 Task: Compose an email with the signature Charlotte Hill with the subject Request for a recommendation and the message Thank you for bringing this to our attention. from softage.1@softage.net to softage.4@softage.net and softage.5@softage.net with CC to softage.6@softage.net, select the message and change font size to large, align the email to center Send the email
Action: Mouse moved to (592, 745)
Screenshot: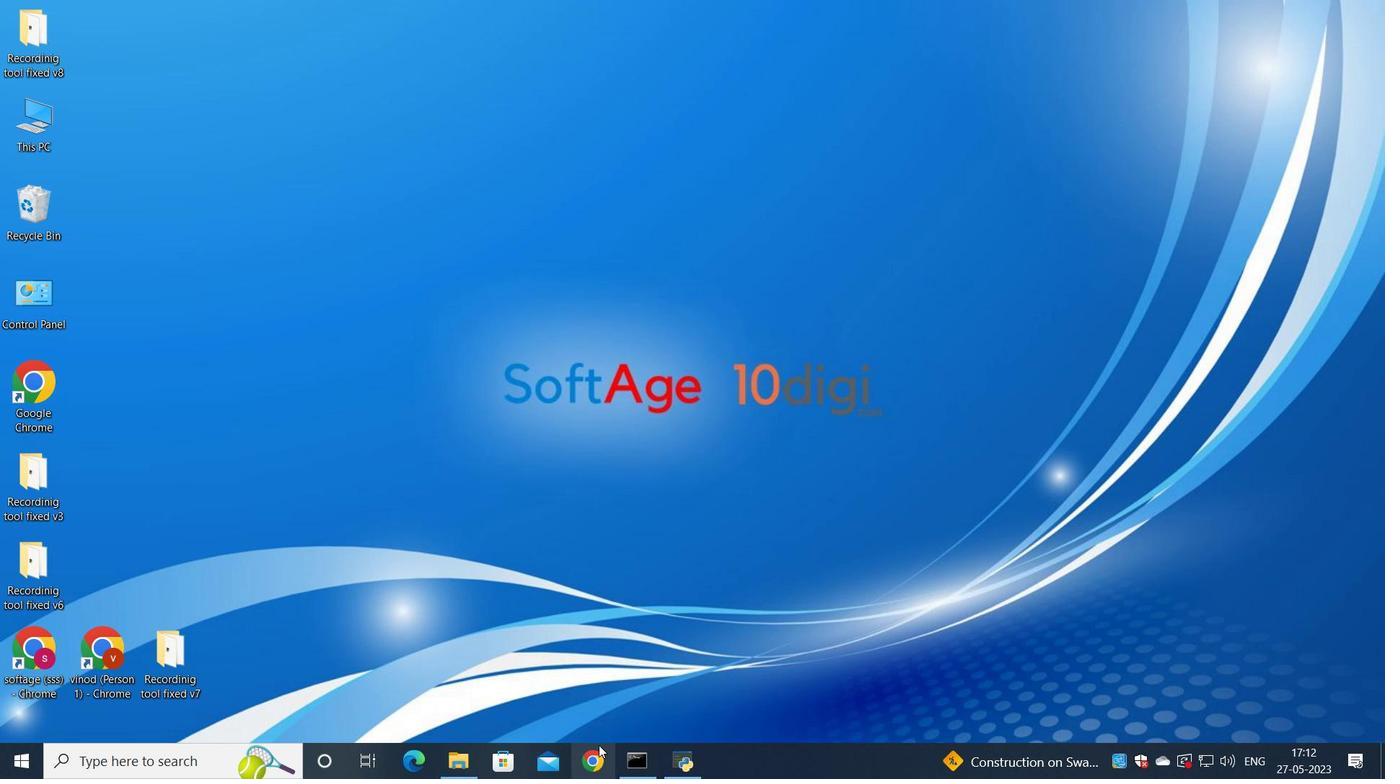 
Action: Mouse pressed left at (592, 745)
Screenshot: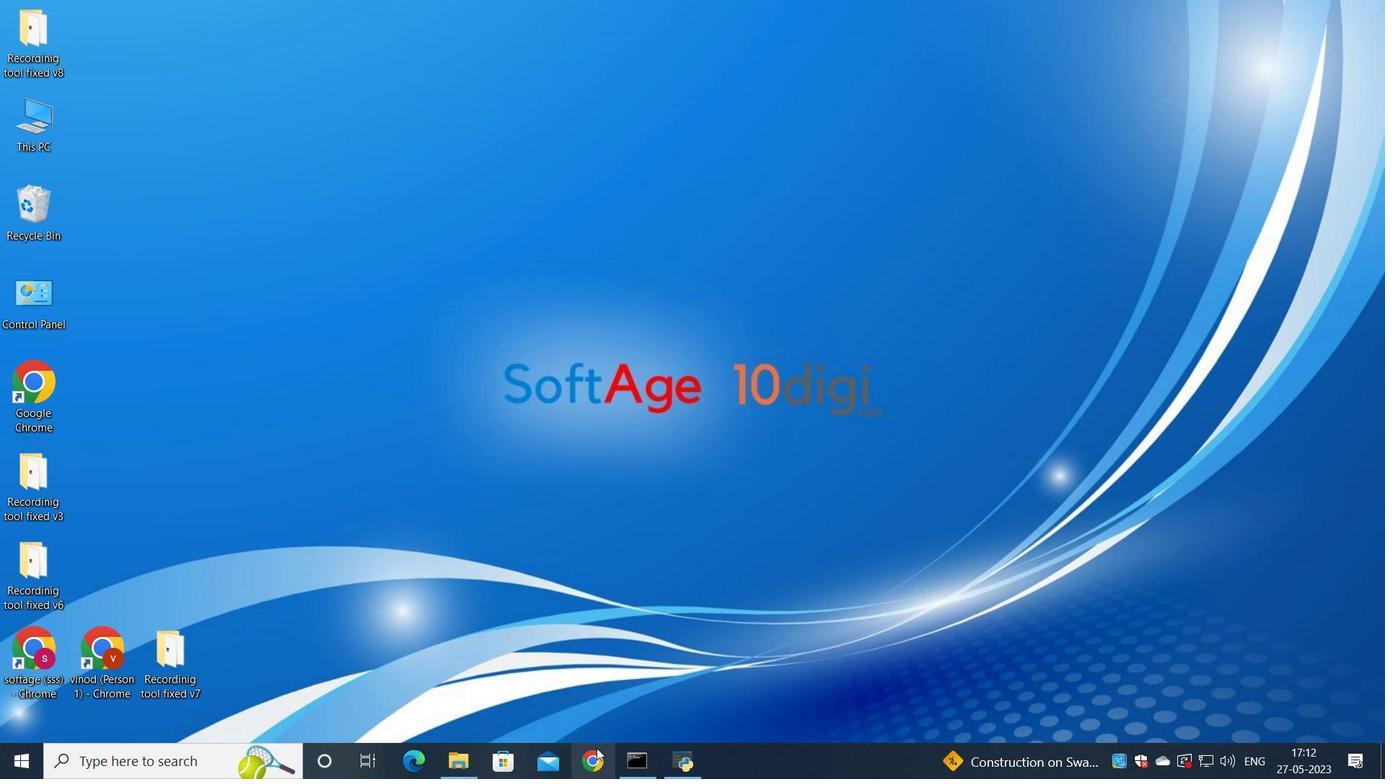 
Action: Mouse moved to (569, 432)
Screenshot: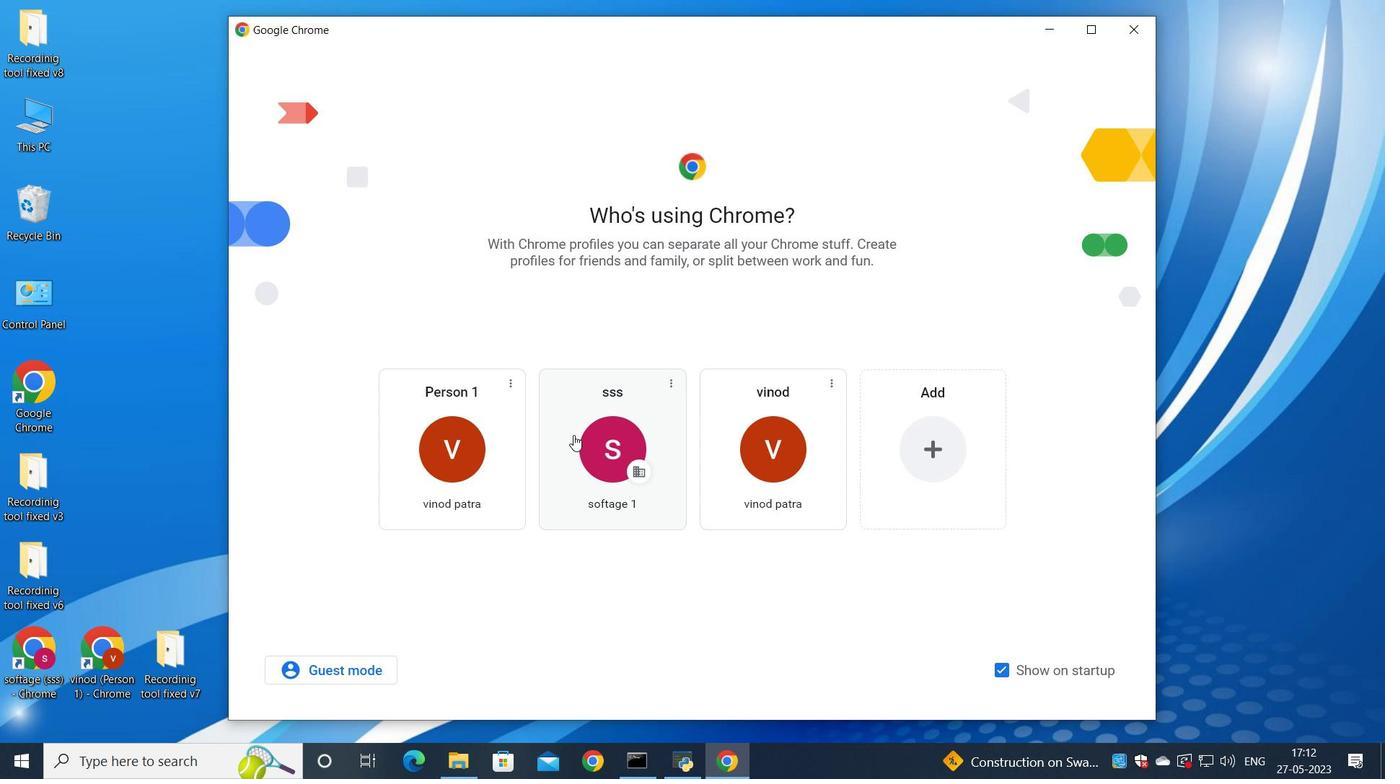 
Action: Mouse pressed left at (569, 432)
Screenshot: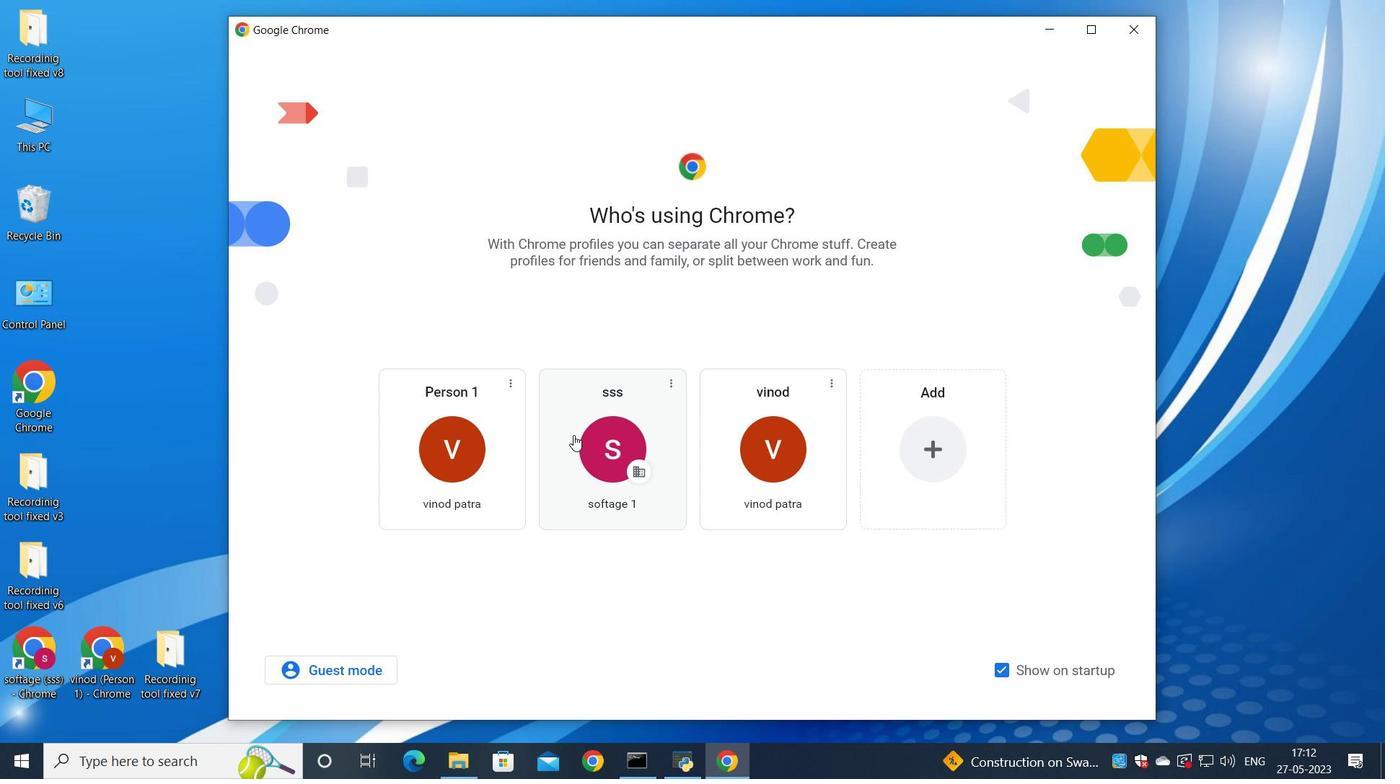 
Action: Mouse moved to (1211, 85)
Screenshot: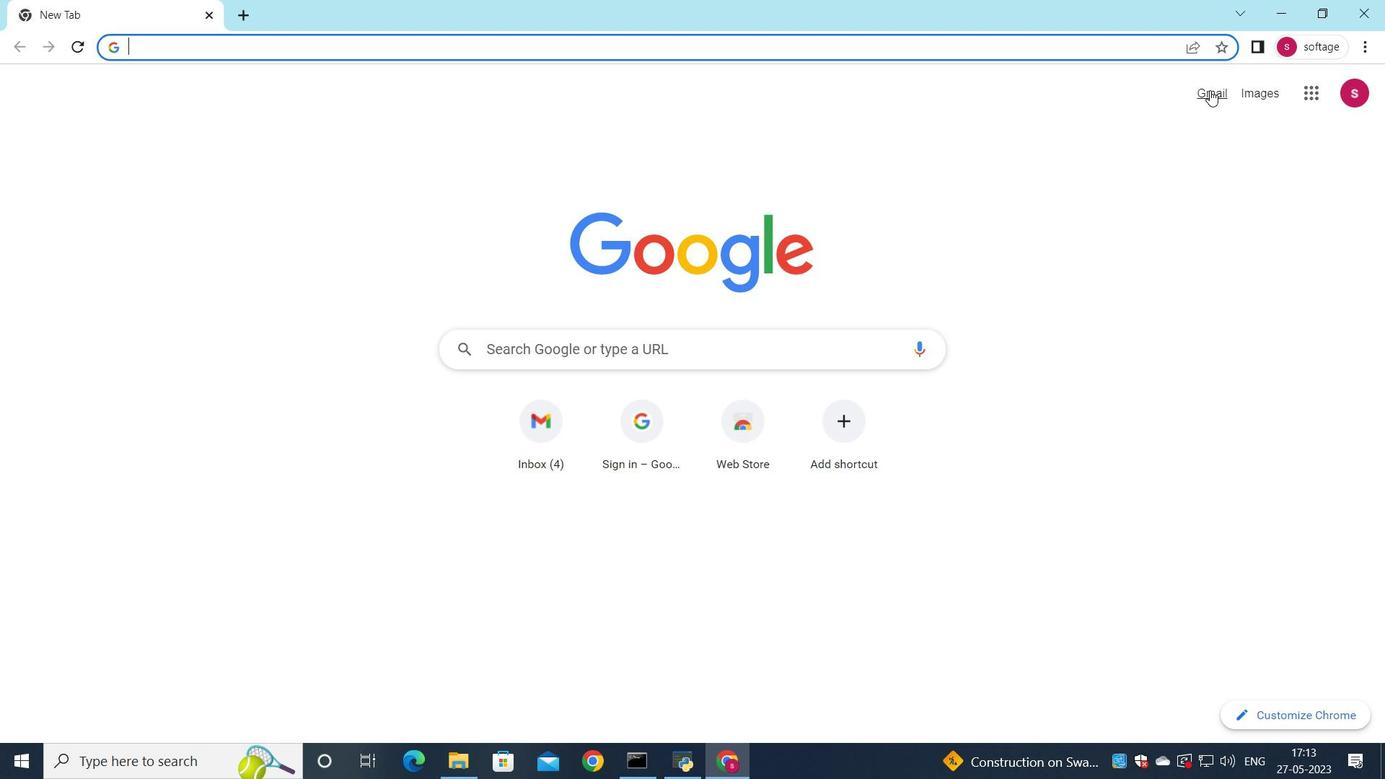 
Action: Mouse pressed left at (1211, 85)
Screenshot: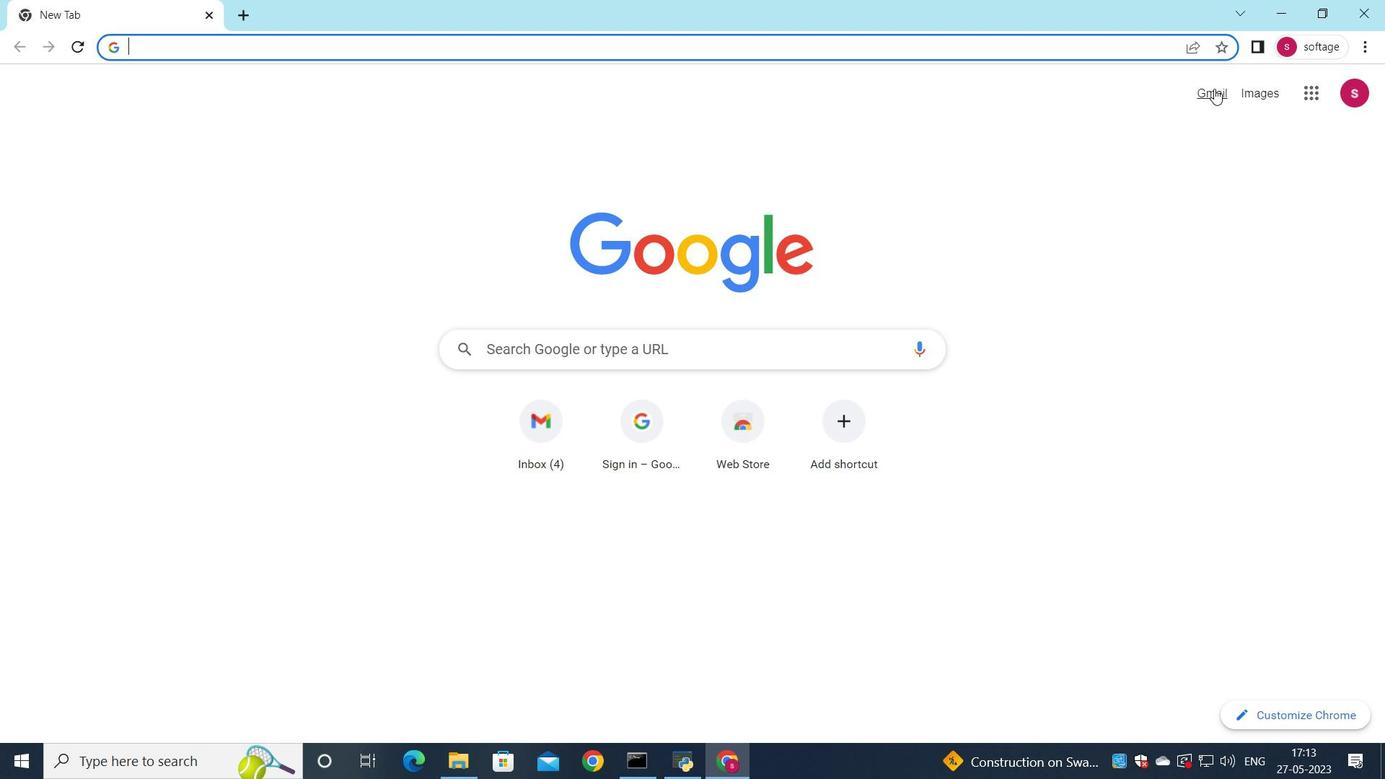 
Action: Mouse moved to (1183, 121)
Screenshot: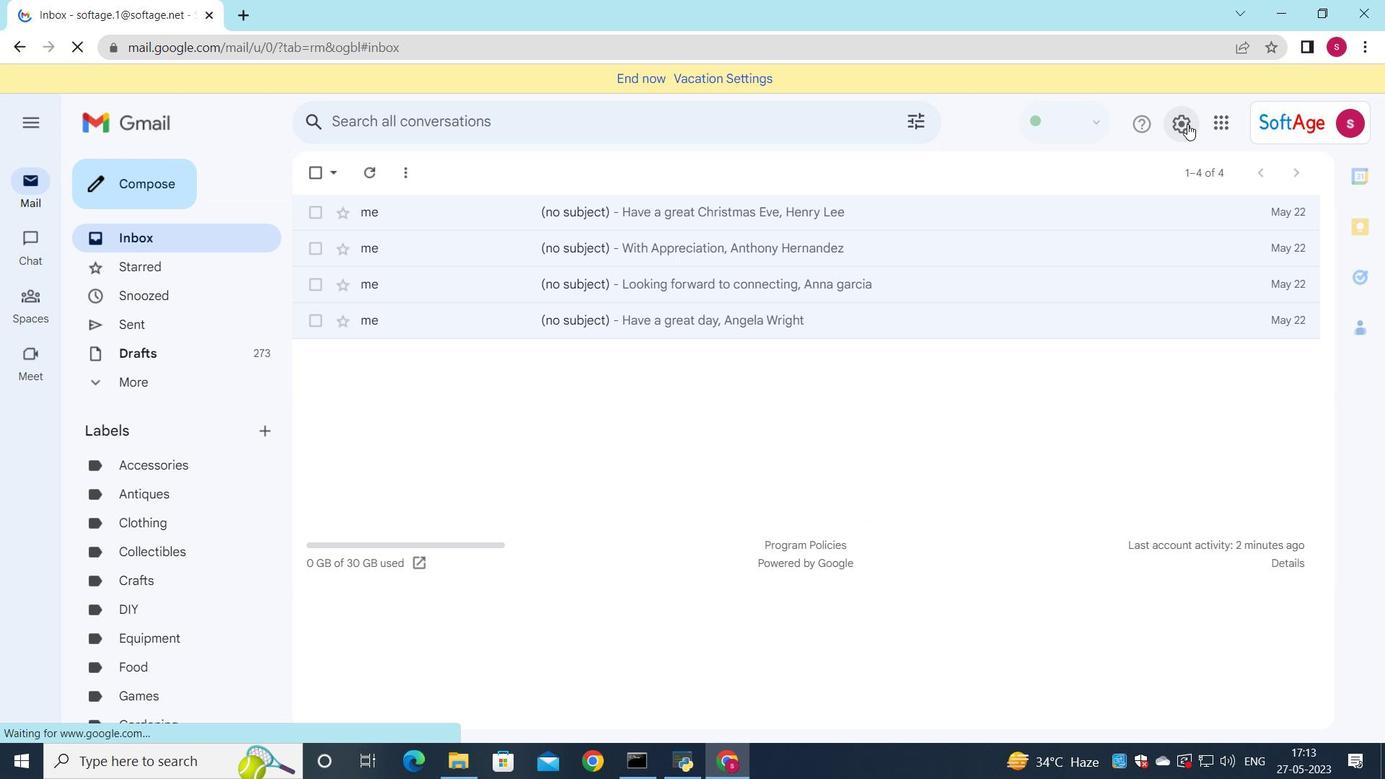 
Action: Mouse pressed left at (1183, 121)
Screenshot: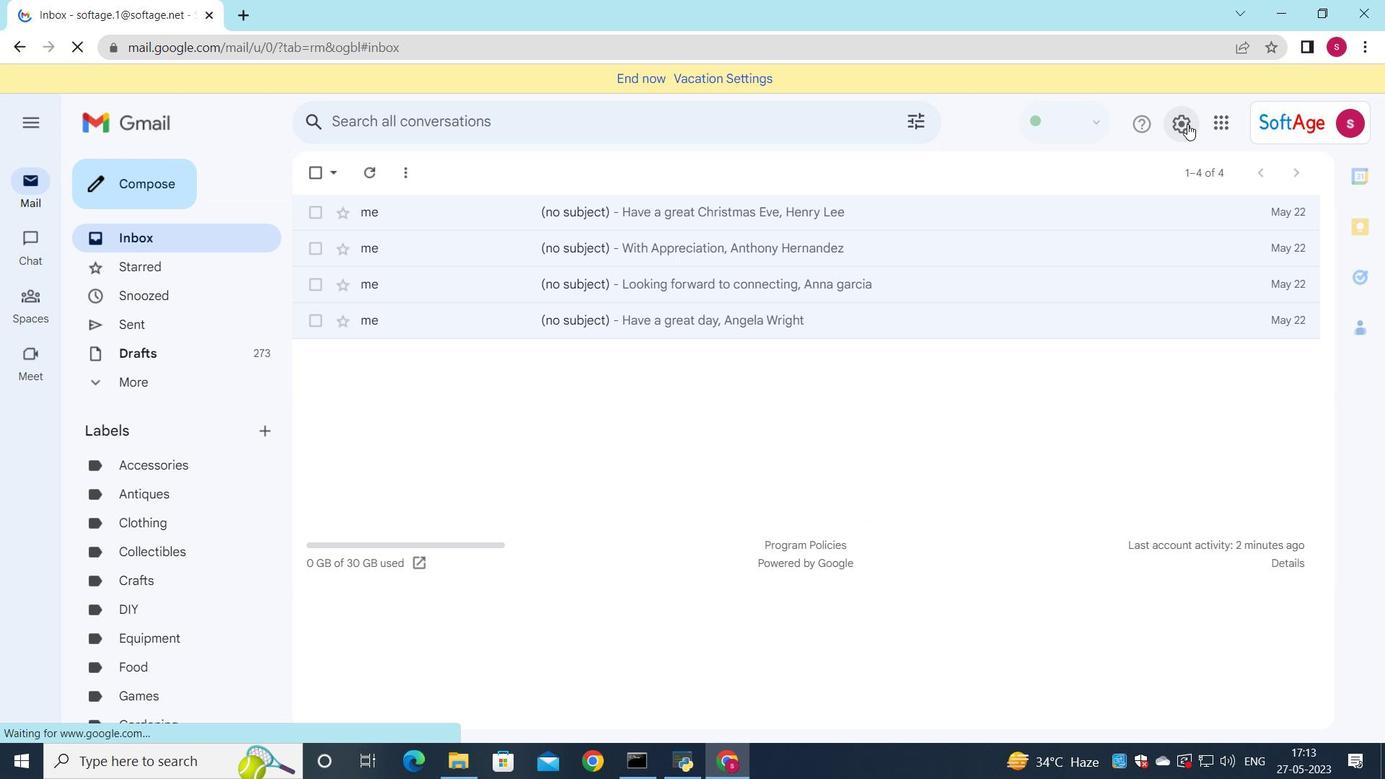 
Action: Mouse moved to (1171, 204)
Screenshot: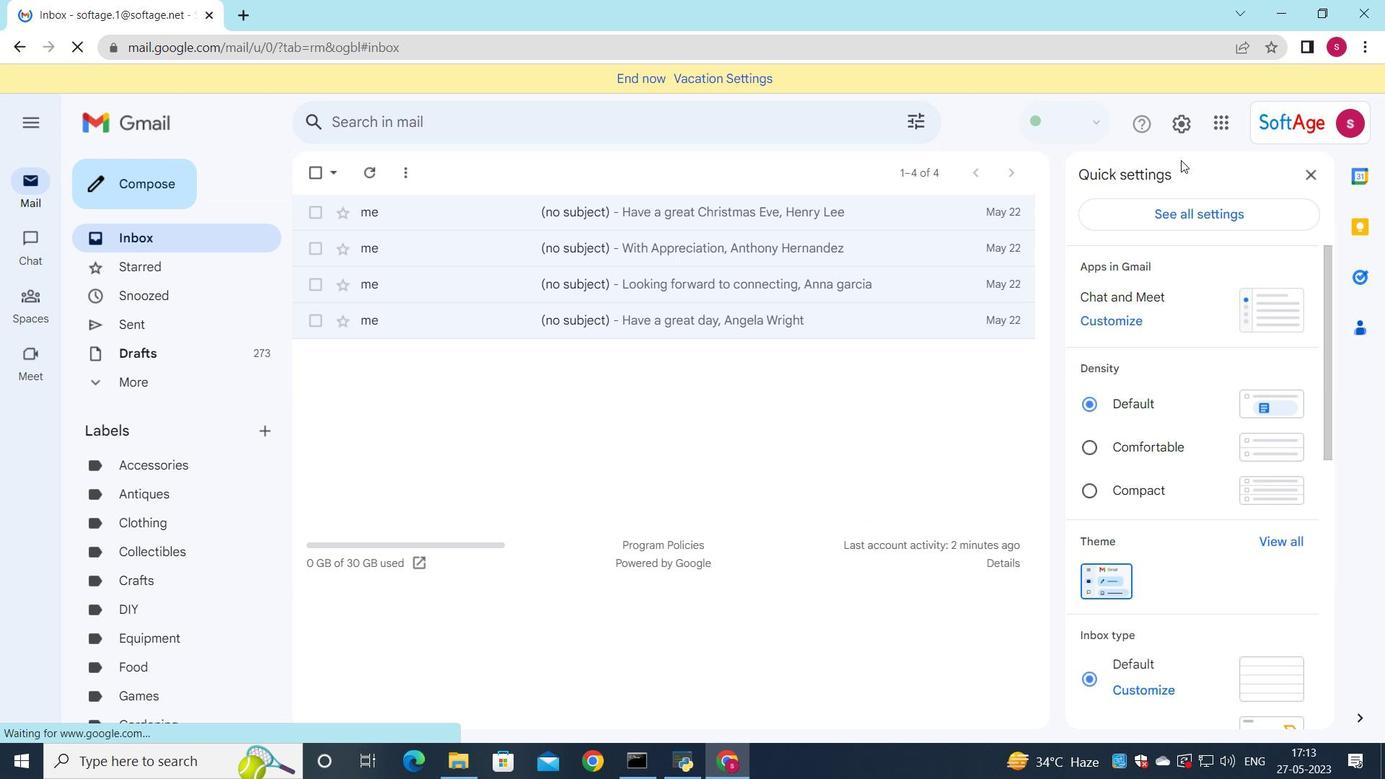 
Action: Mouse pressed left at (1171, 204)
Screenshot: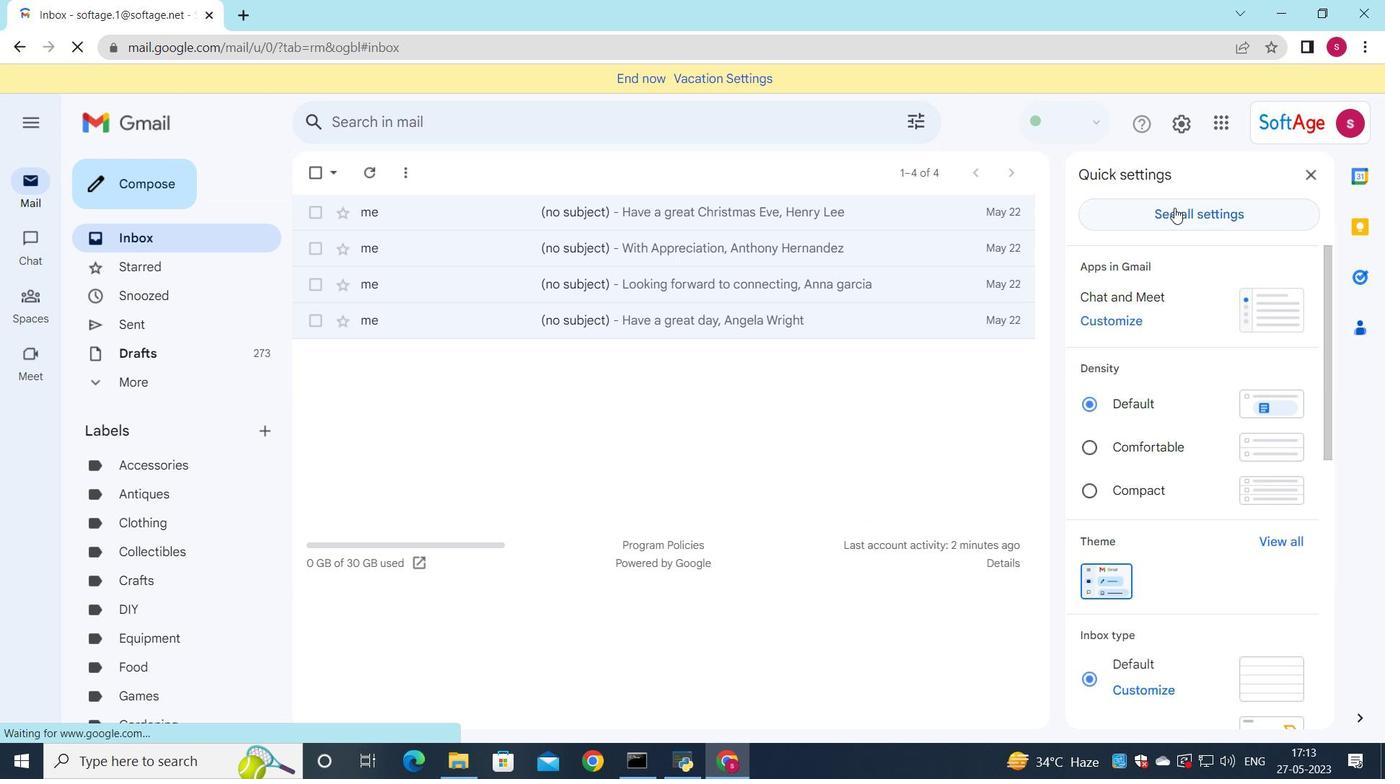 
Action: Mouse moved to (716, 394)
Screenshot: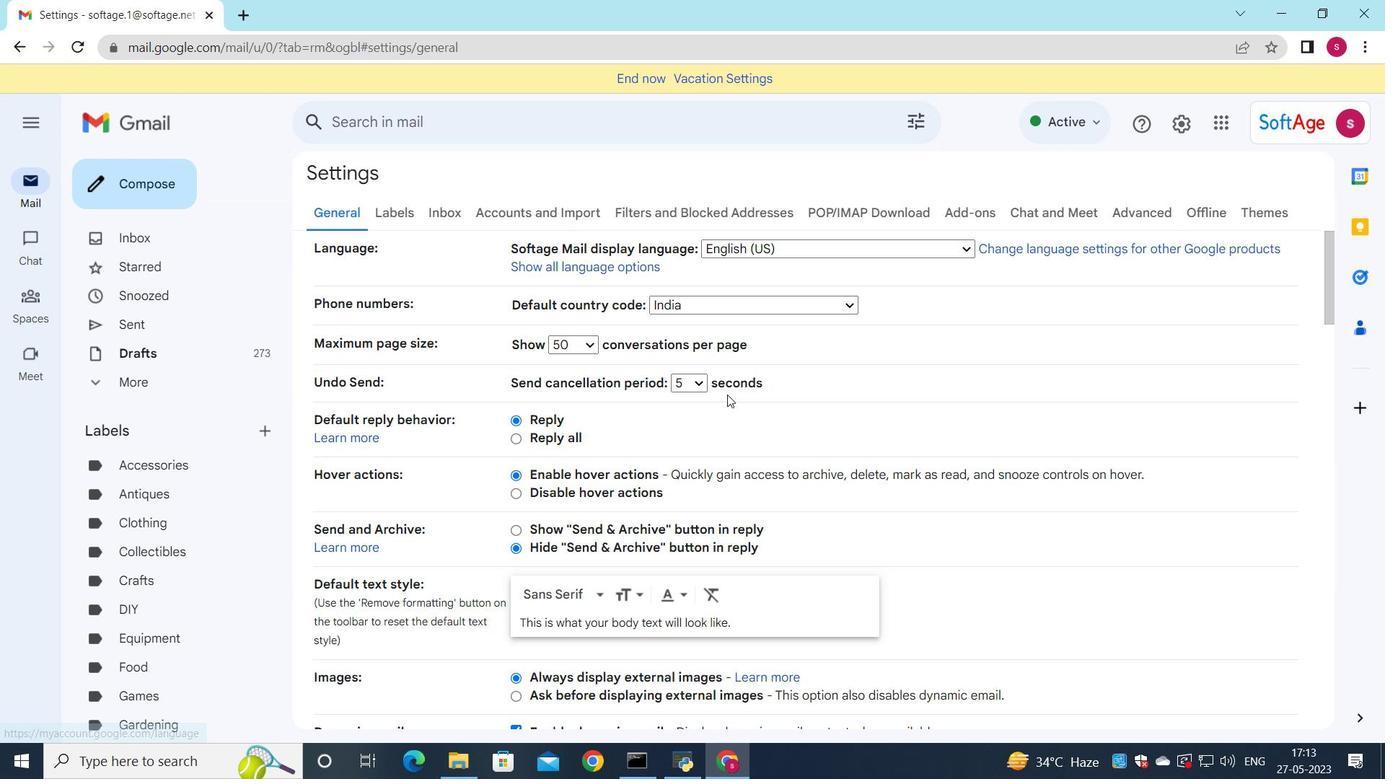 
Action: Mouse scrolled (716, 393) with delta (0, 0)
Screenshot: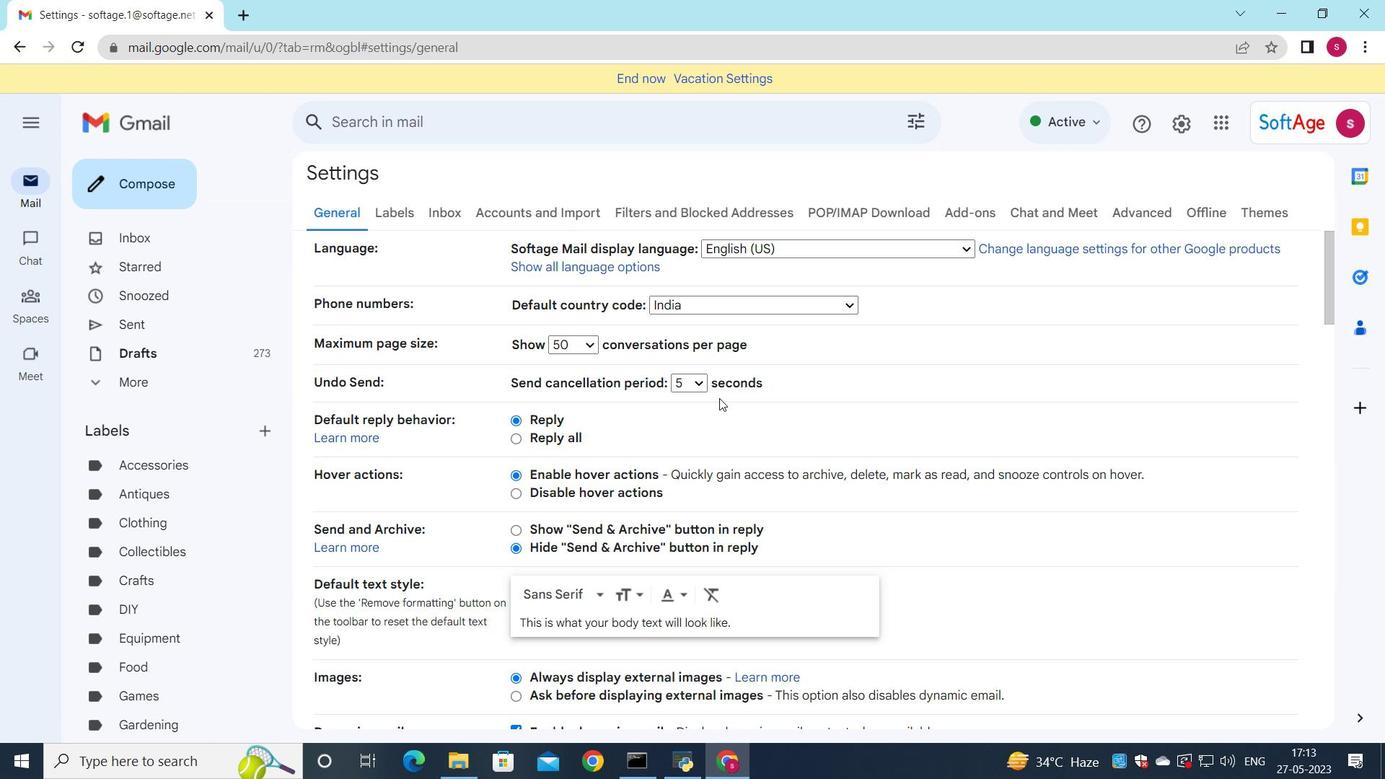 
Action: Mouse scrolled (716, 393) with delta (0, 0)
Screenshot: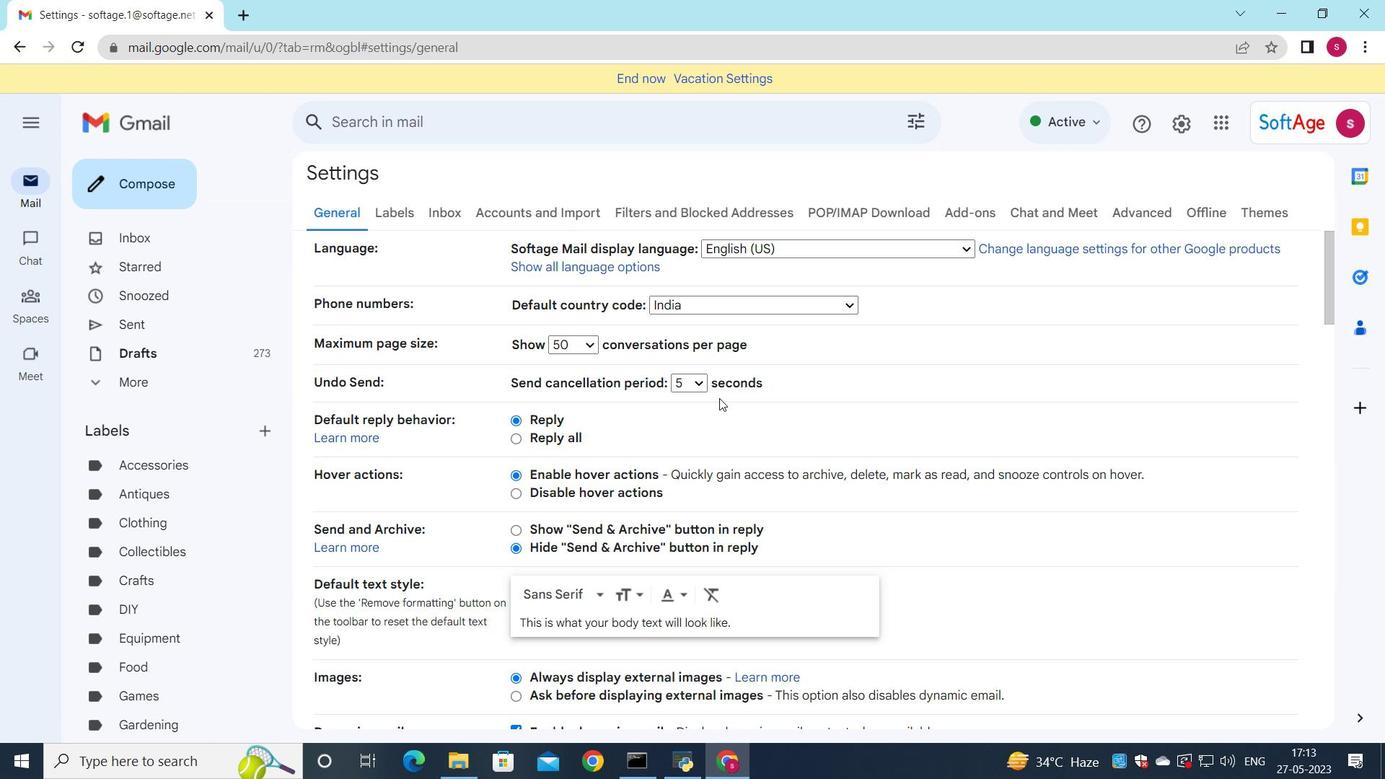 
Action: Mouse moved to (716, 393)
Screenshot: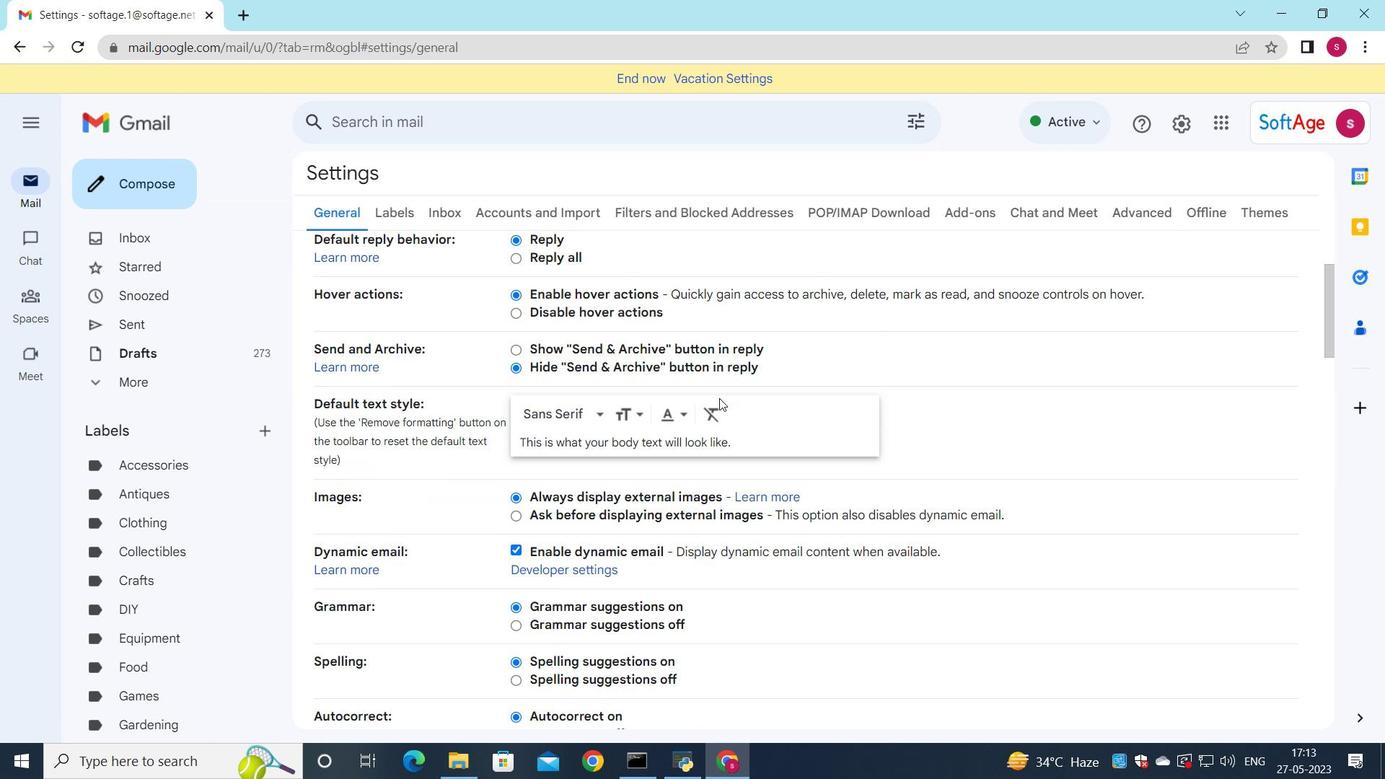
Action: Mouse scrolled (716, 392) with delta (0, 0)
Screenshot: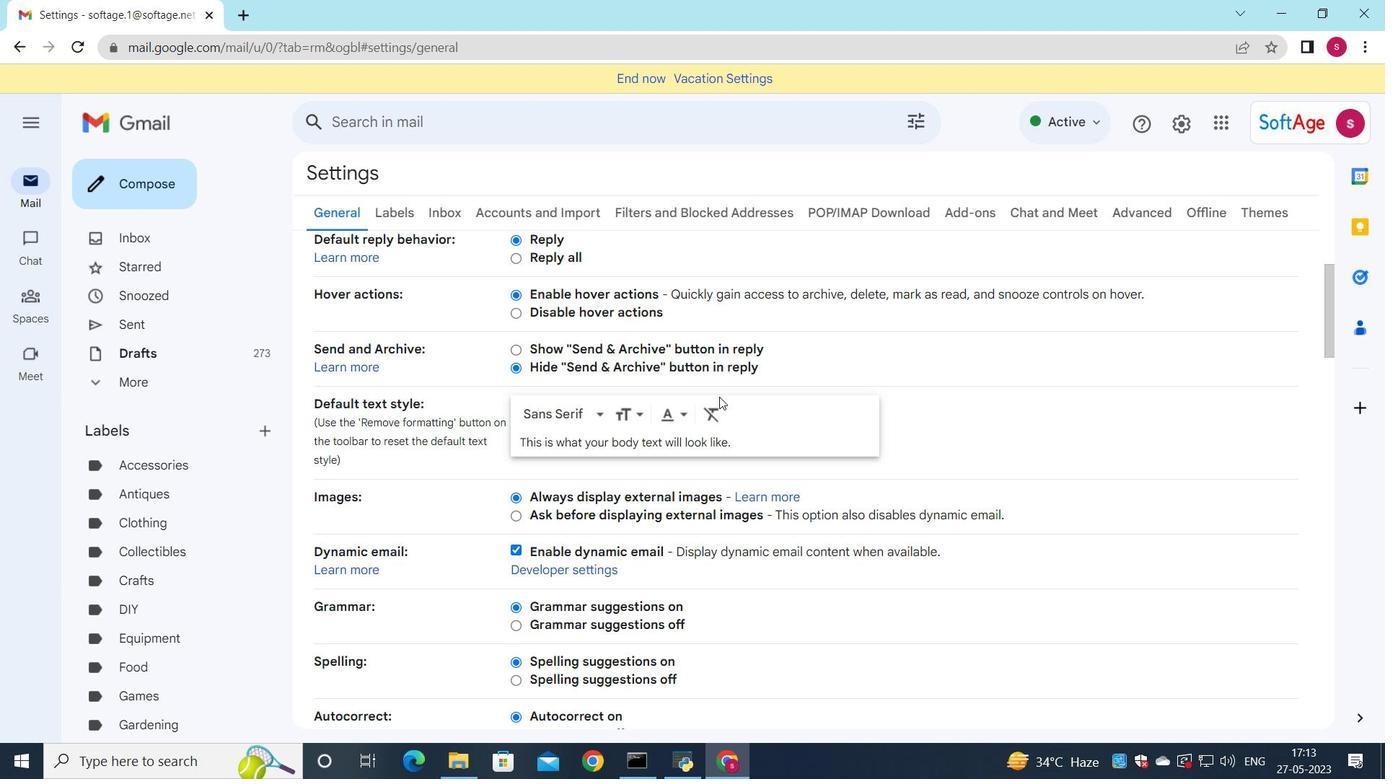 
Action: Mouse scrolled (716, 392) with delta (0, 0)
Screenshot: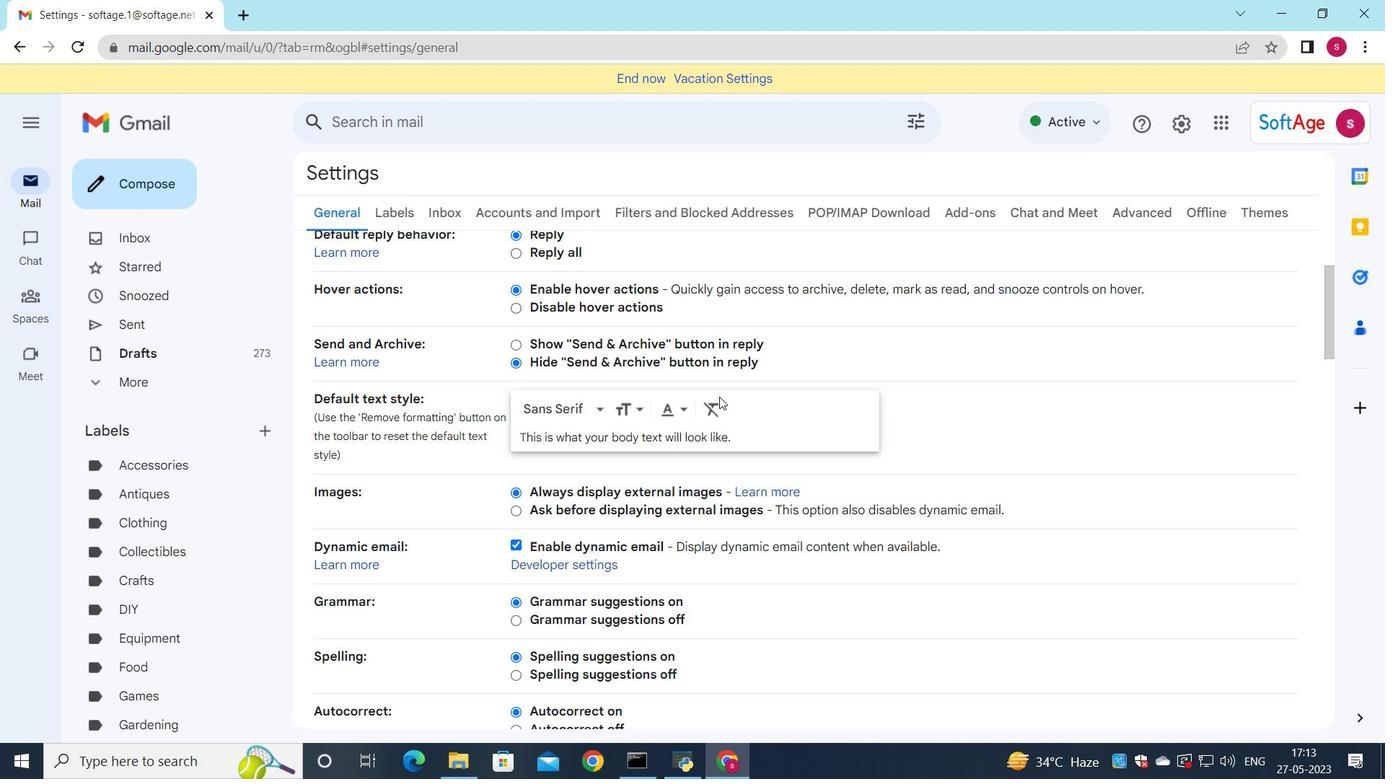 
Action: Mouse scrolled (716, 392) with delta (0, 0)
Screenshot: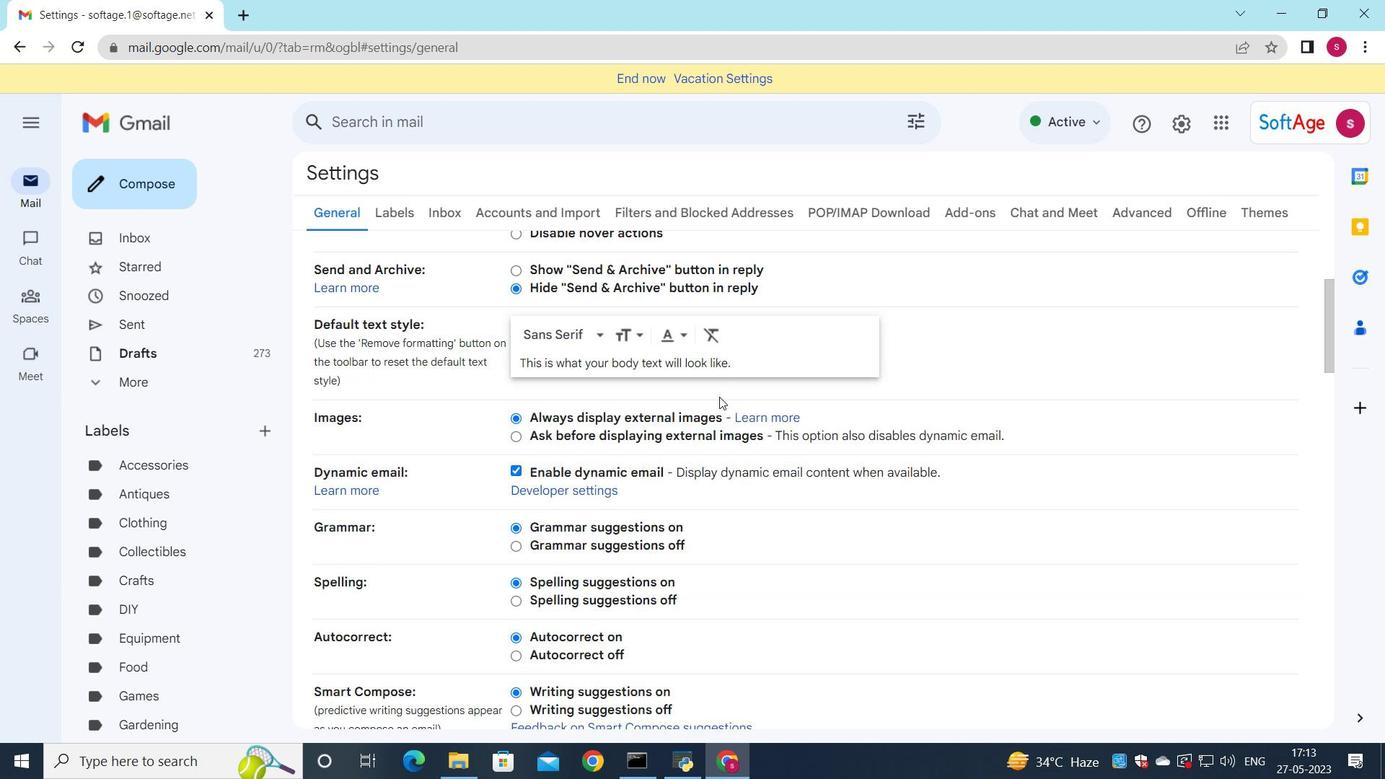 
Action: Mouse scrolled (716, 392) with delta (0, 0)
Screenshot: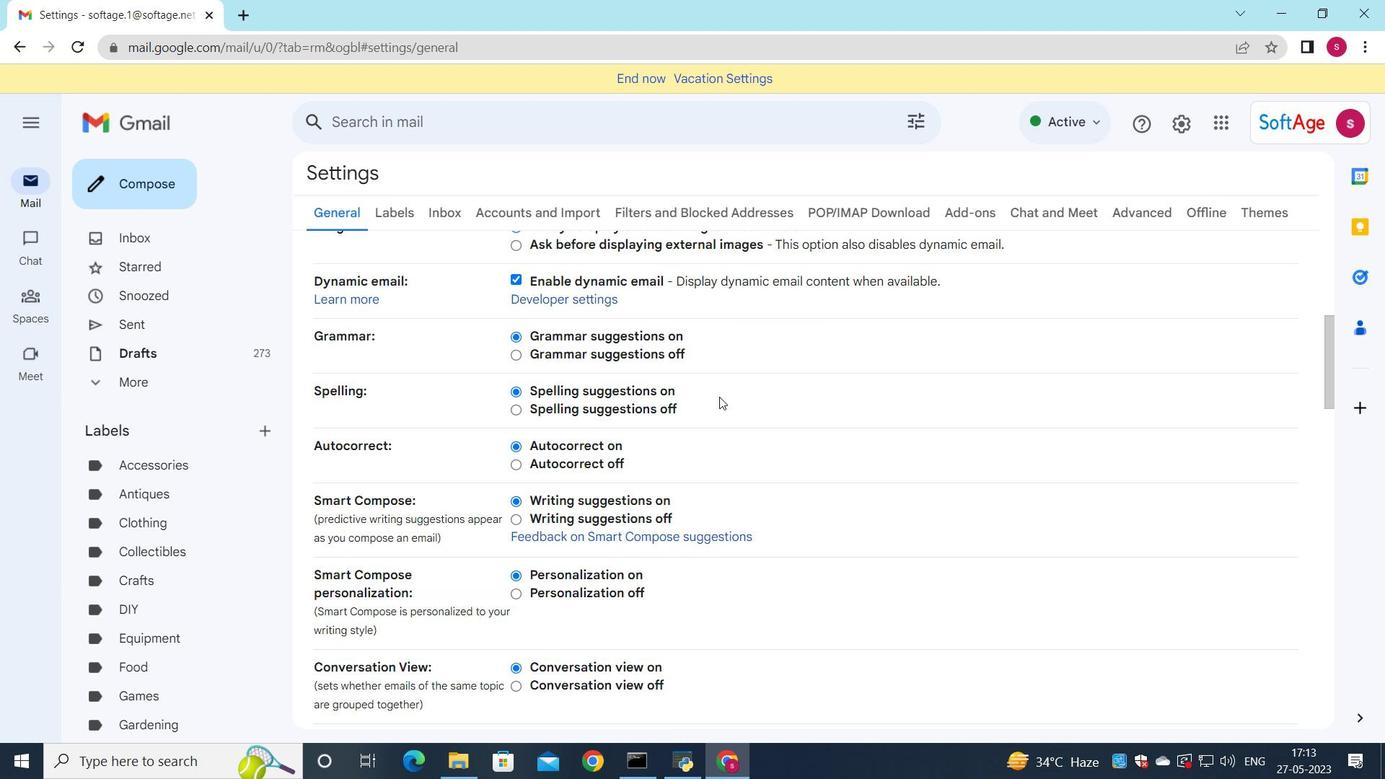
Action: Mouse scrolled (716, 392) with delta (0, 0)
Screenshot: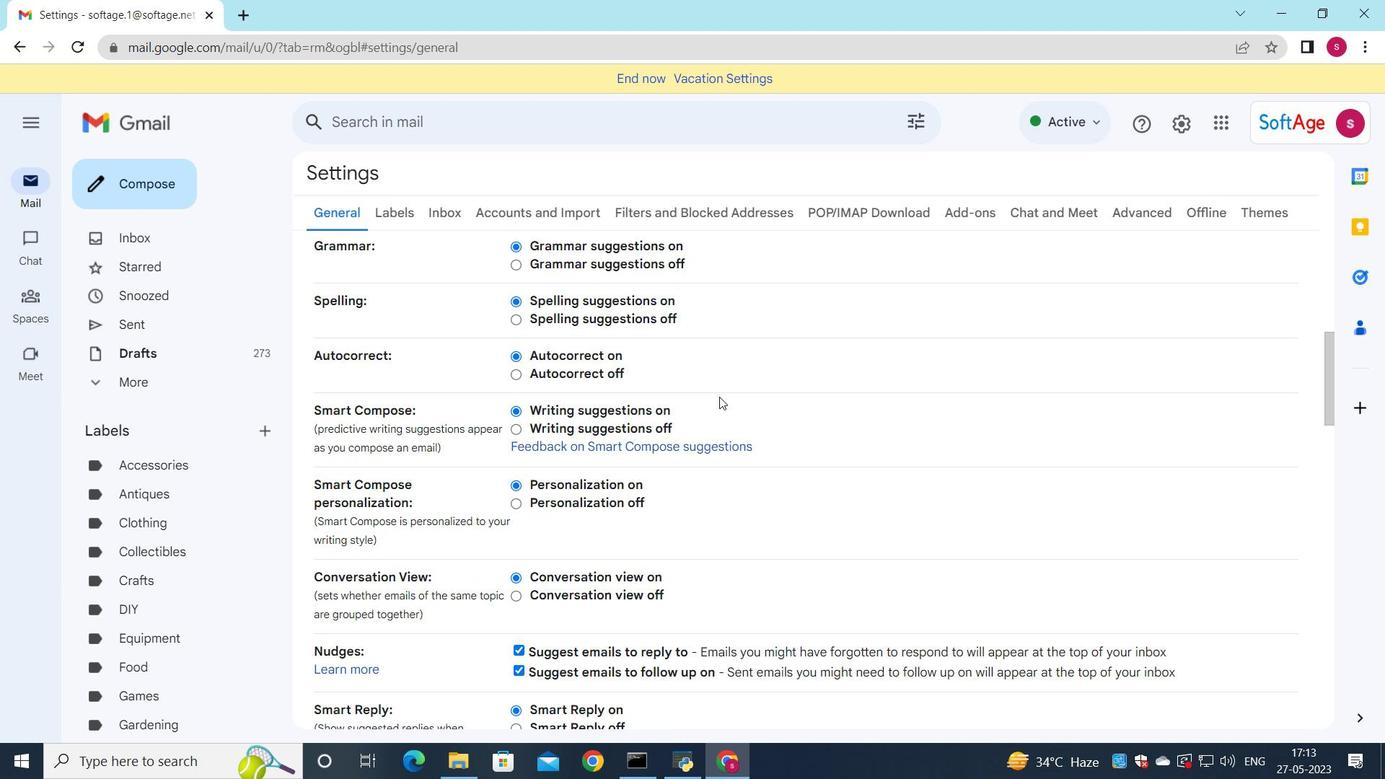 
Action: Mouse scrolled (716, 392) with delta (0, 0)
Screenshot: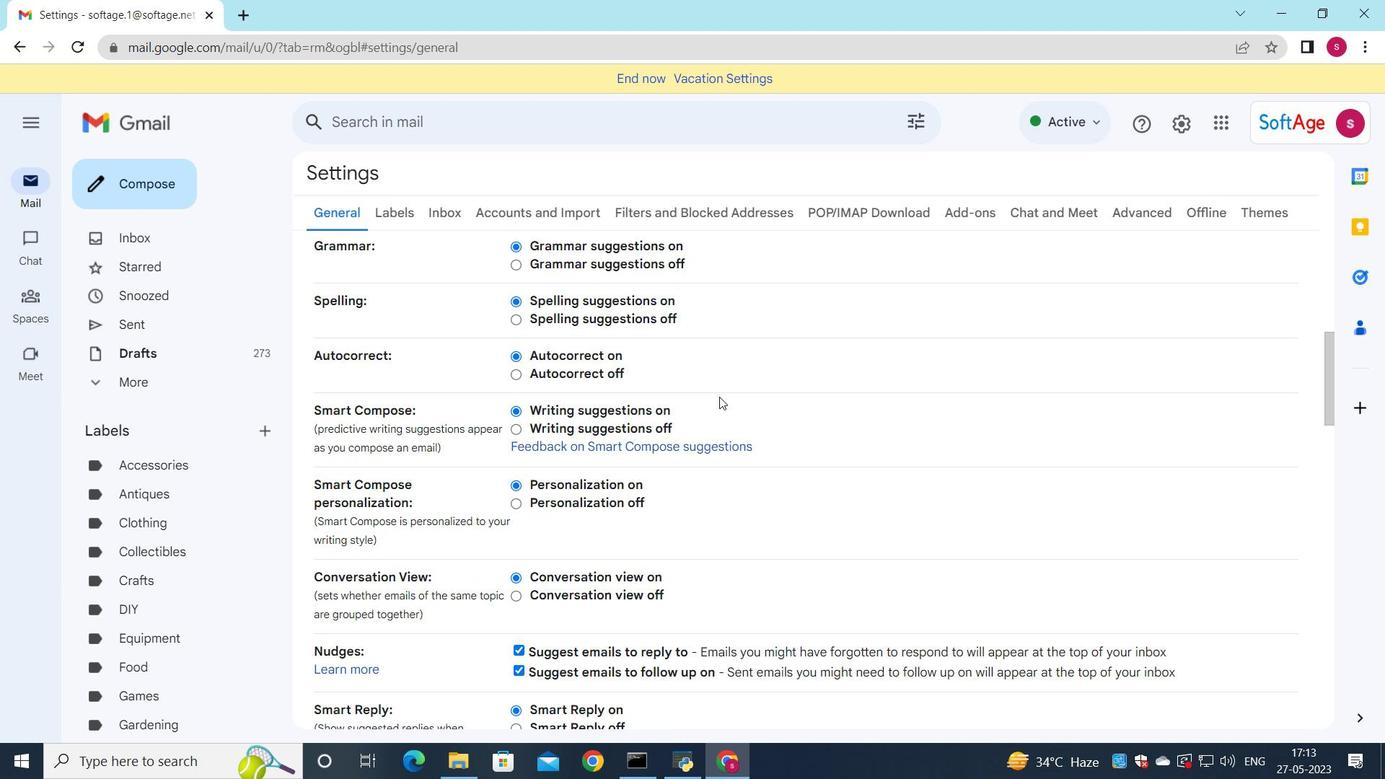
Action: Mouse scrolled (716, 392) with delta (0, 0)
Screenshot: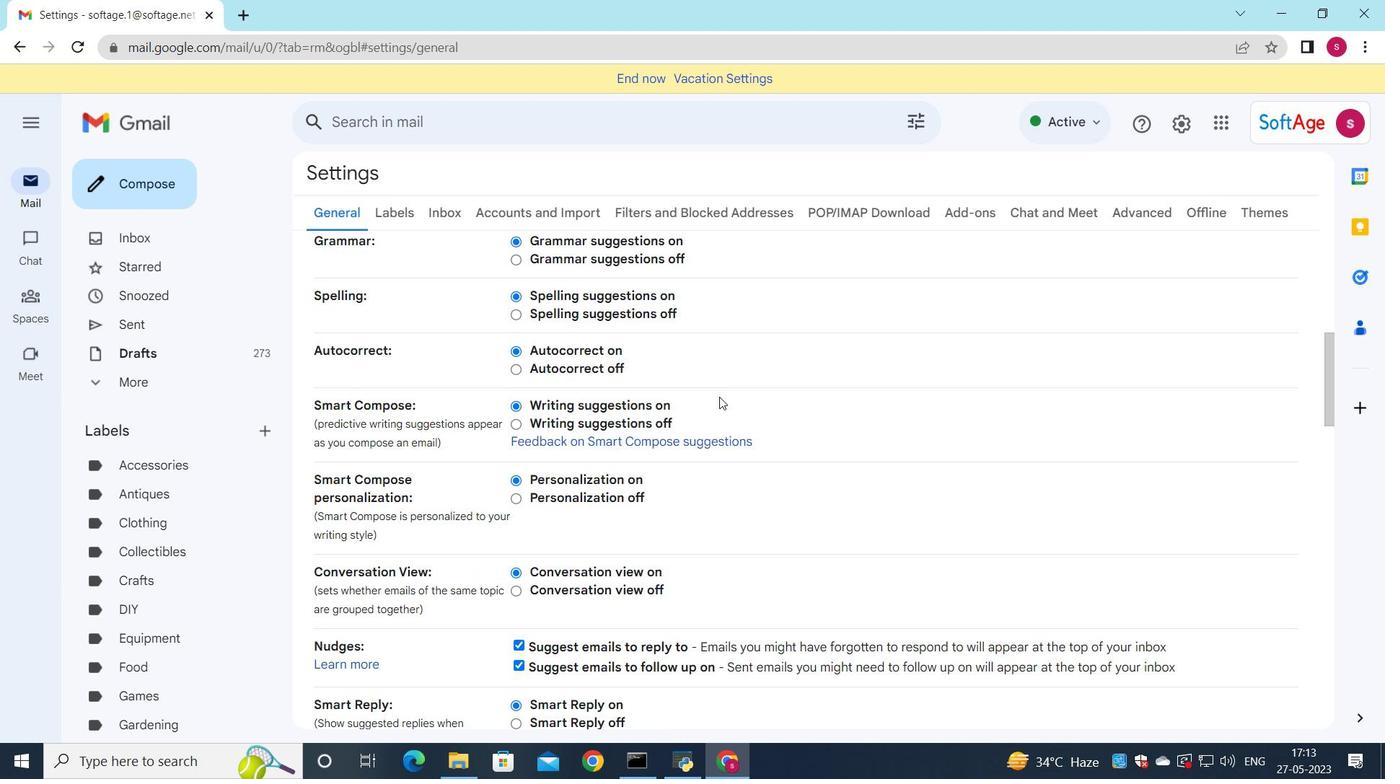 
Action: Mouse scrolled (716, 392) with delta (0, 0)
Screenshot: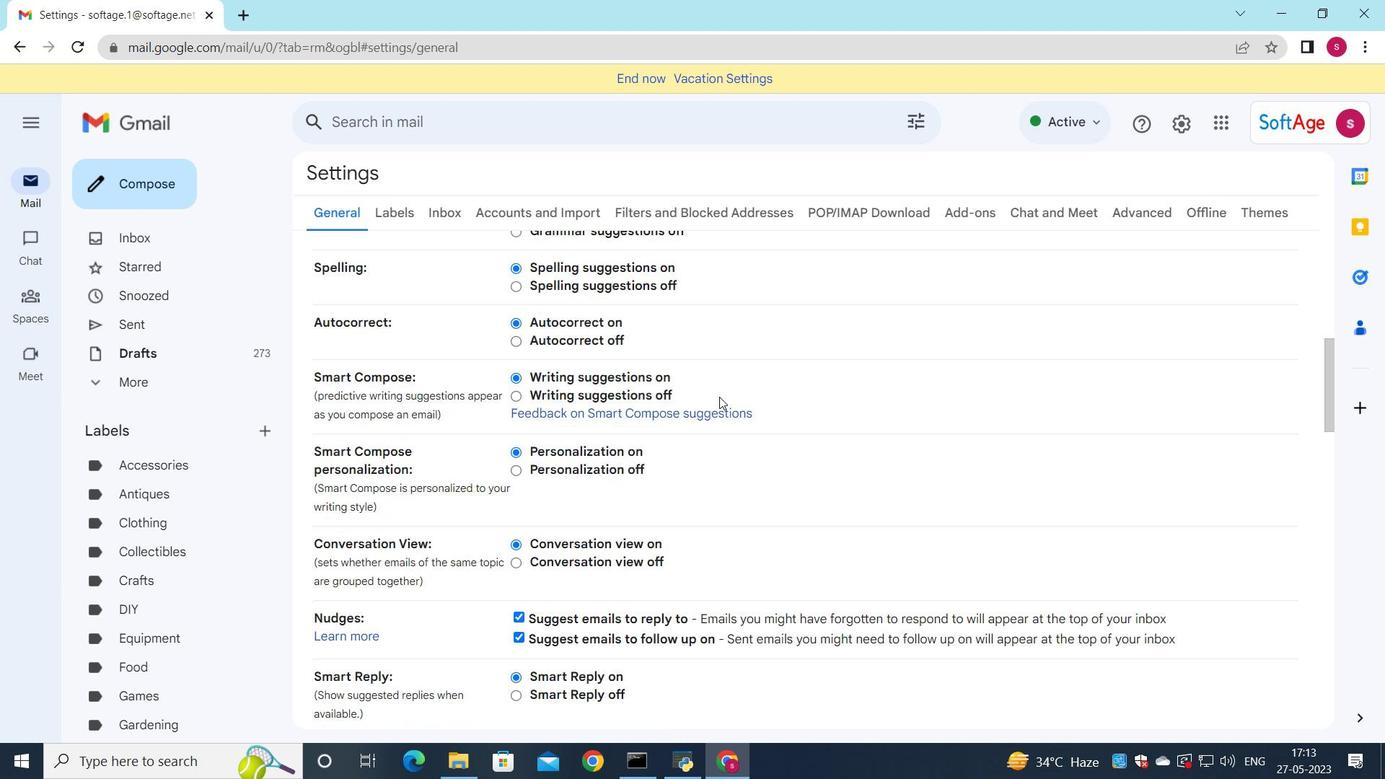 
Action: Mouse moved to (702, 398)
Screenshot: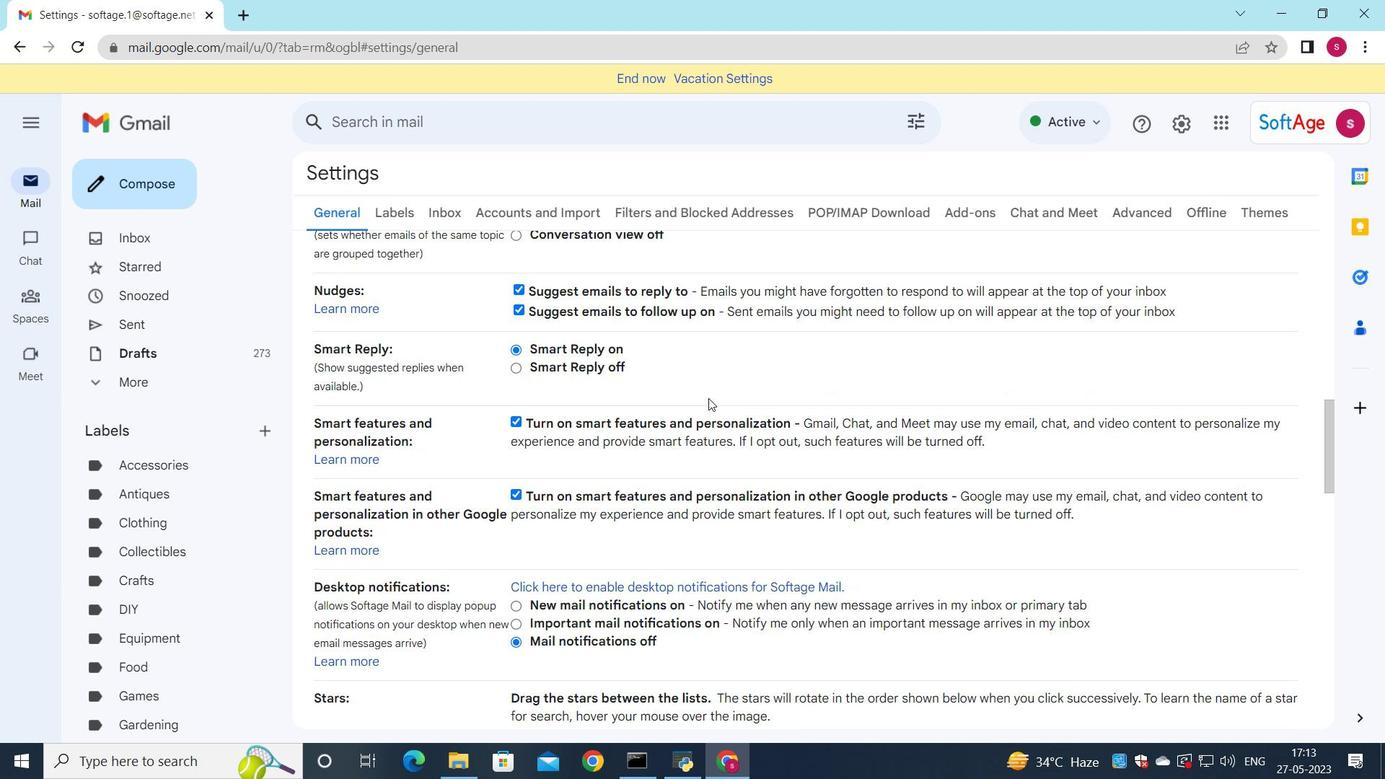 
Action: Mouse scrolled (702, 397) with delta (0, 0)
Screenshot: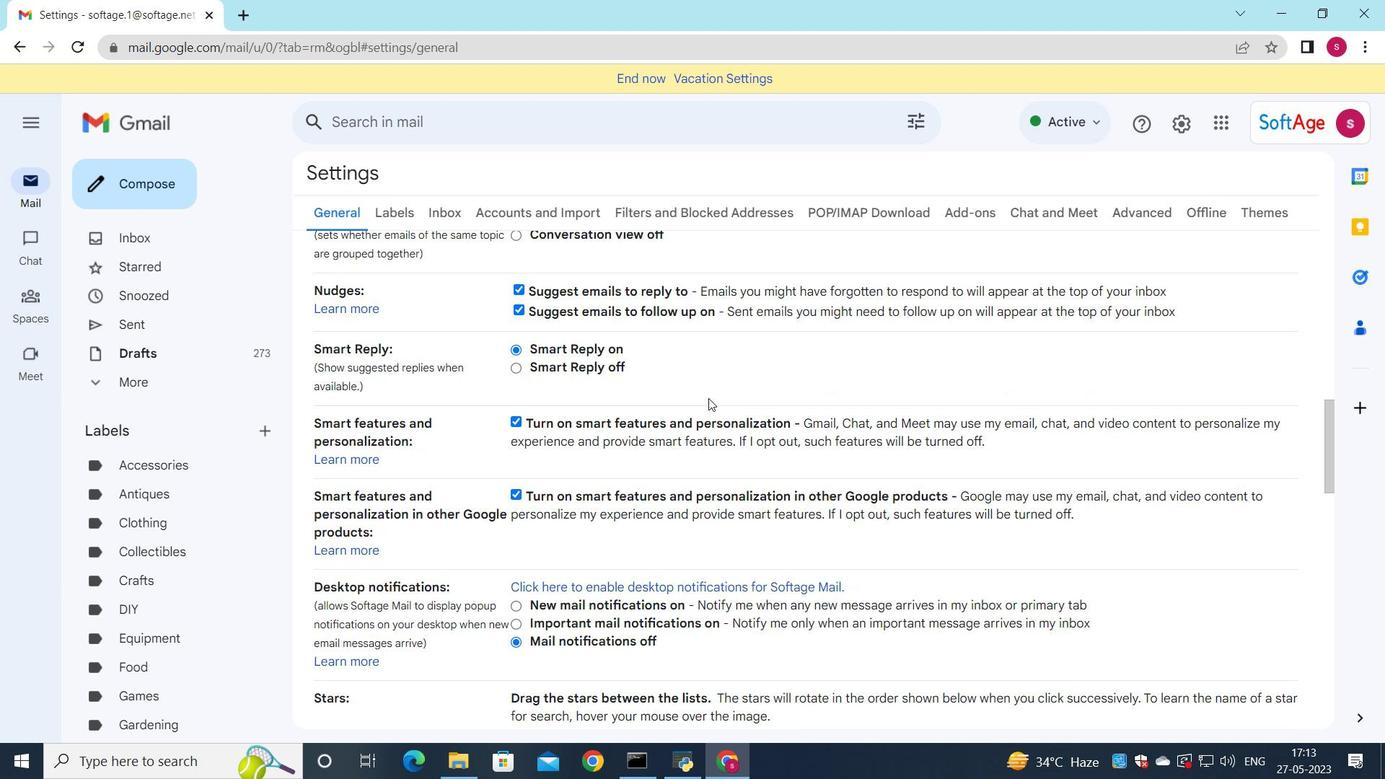 
Action: Mouse moved to (702, 399)
Screenshot: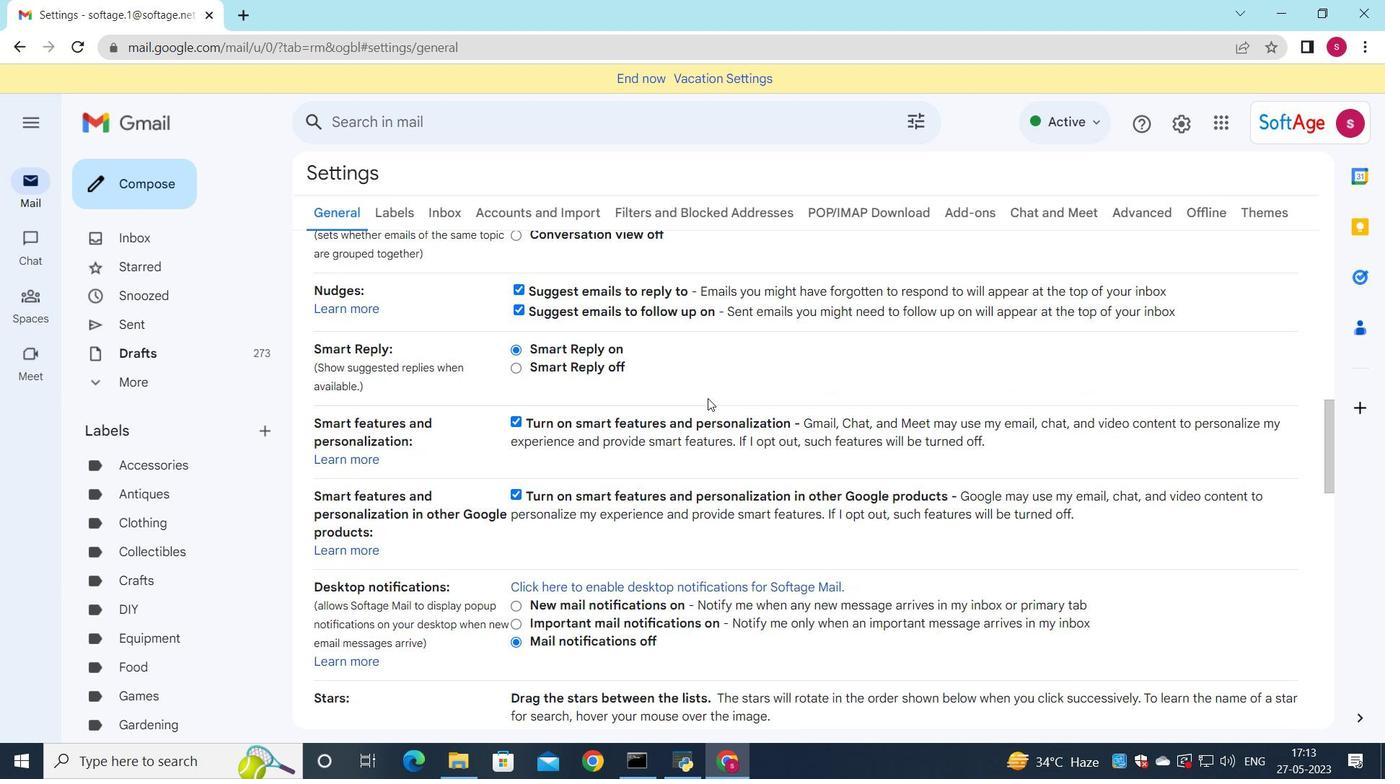 
Action: Mouse scrolled (702, 398) with delta (0, 0)
Screenshot: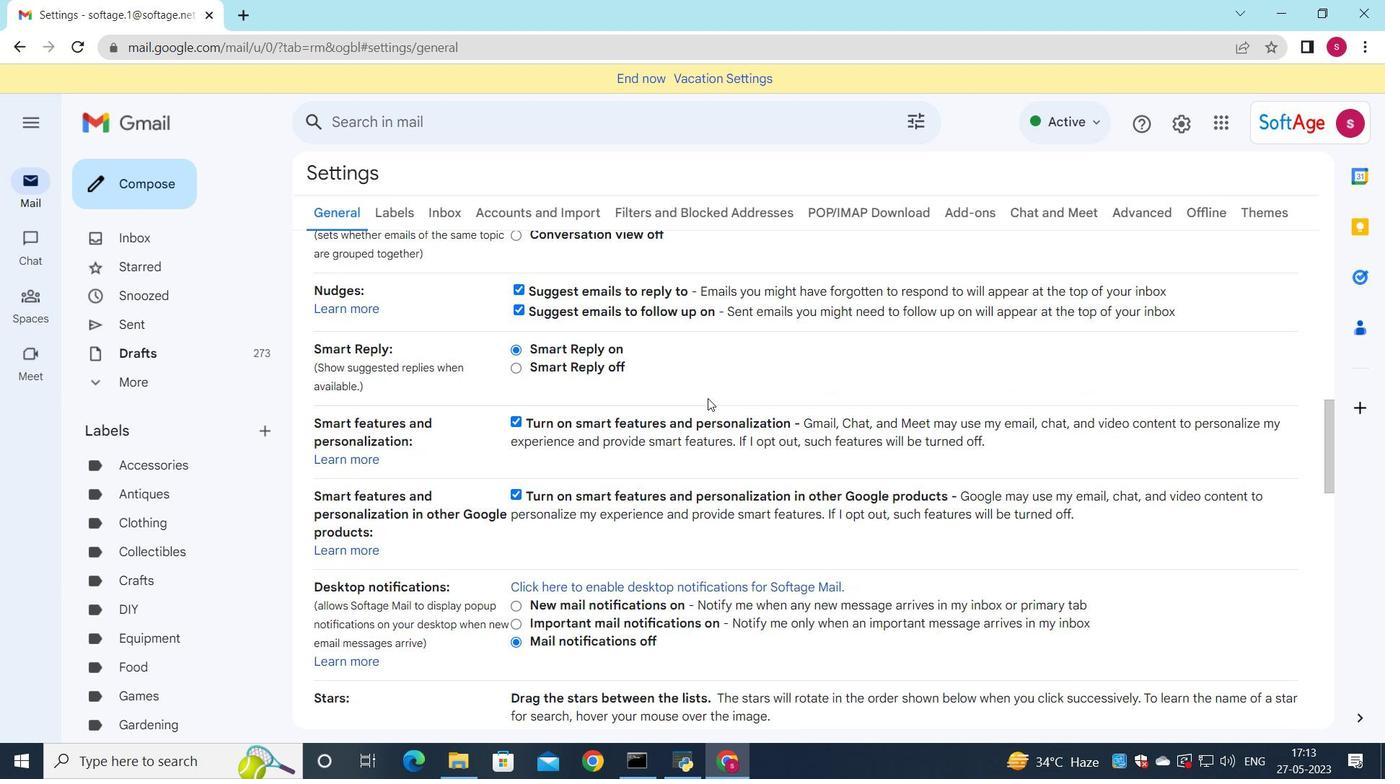 
Action: Mouse moved to (701, 400)
Screenshot: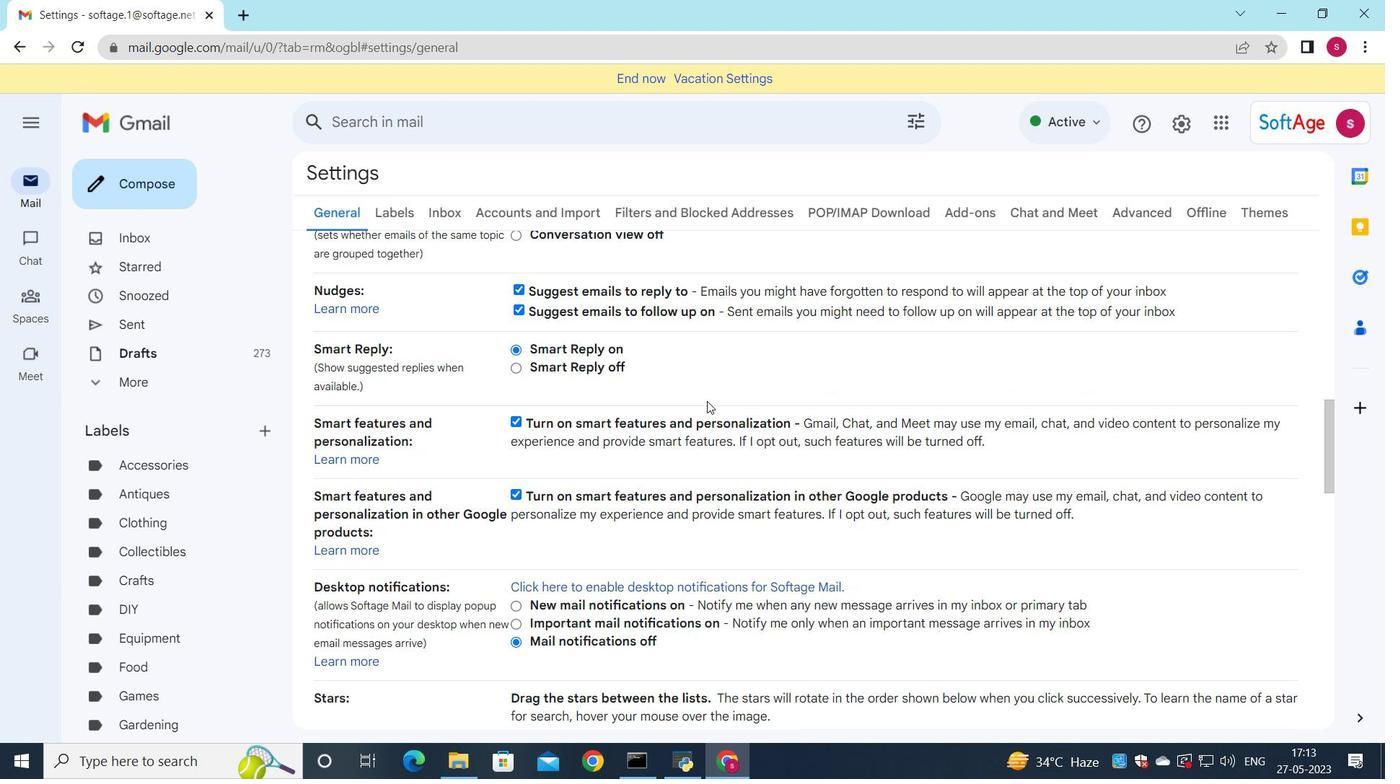 
Action: Mouse scrolled (701, 399) with delta (0, 0)
Screenshot: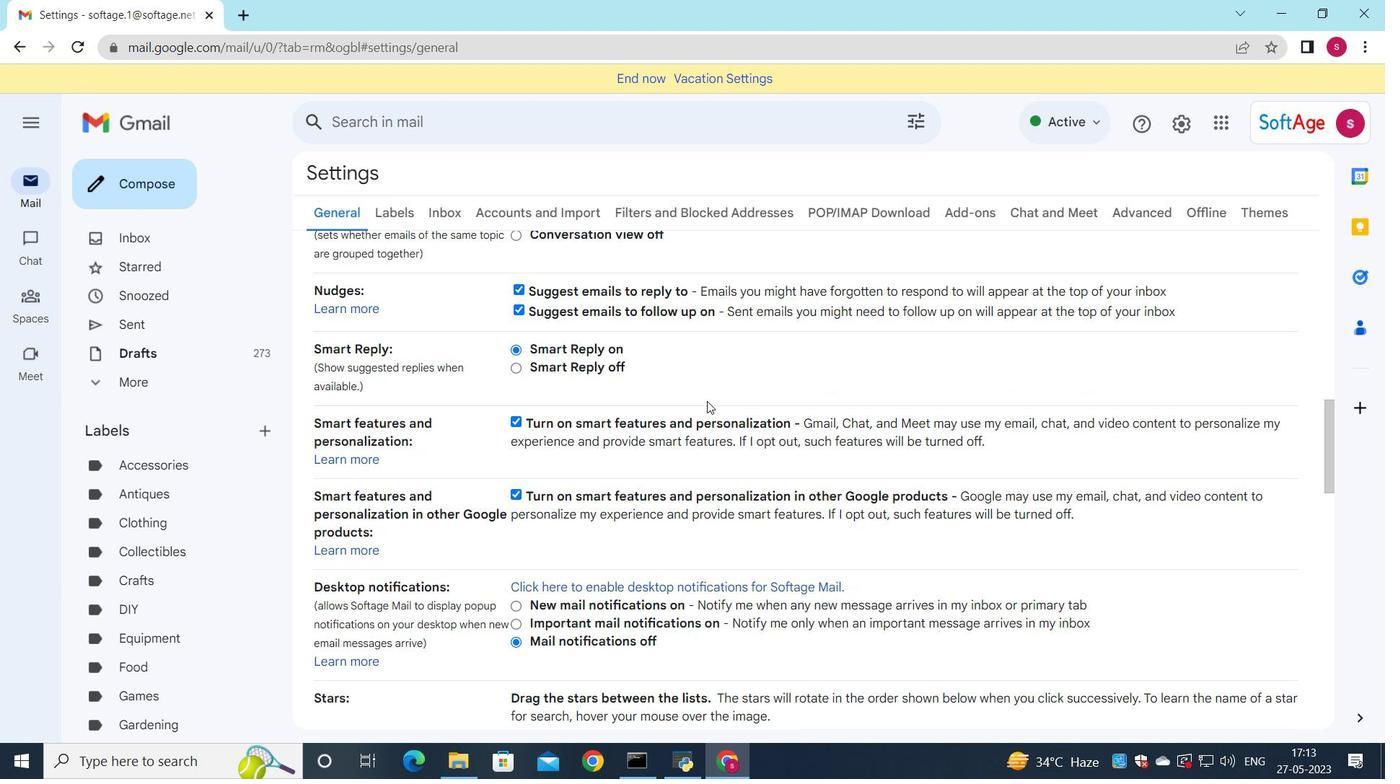 
Action: Mouse moved to (701, 401)
Screenshot: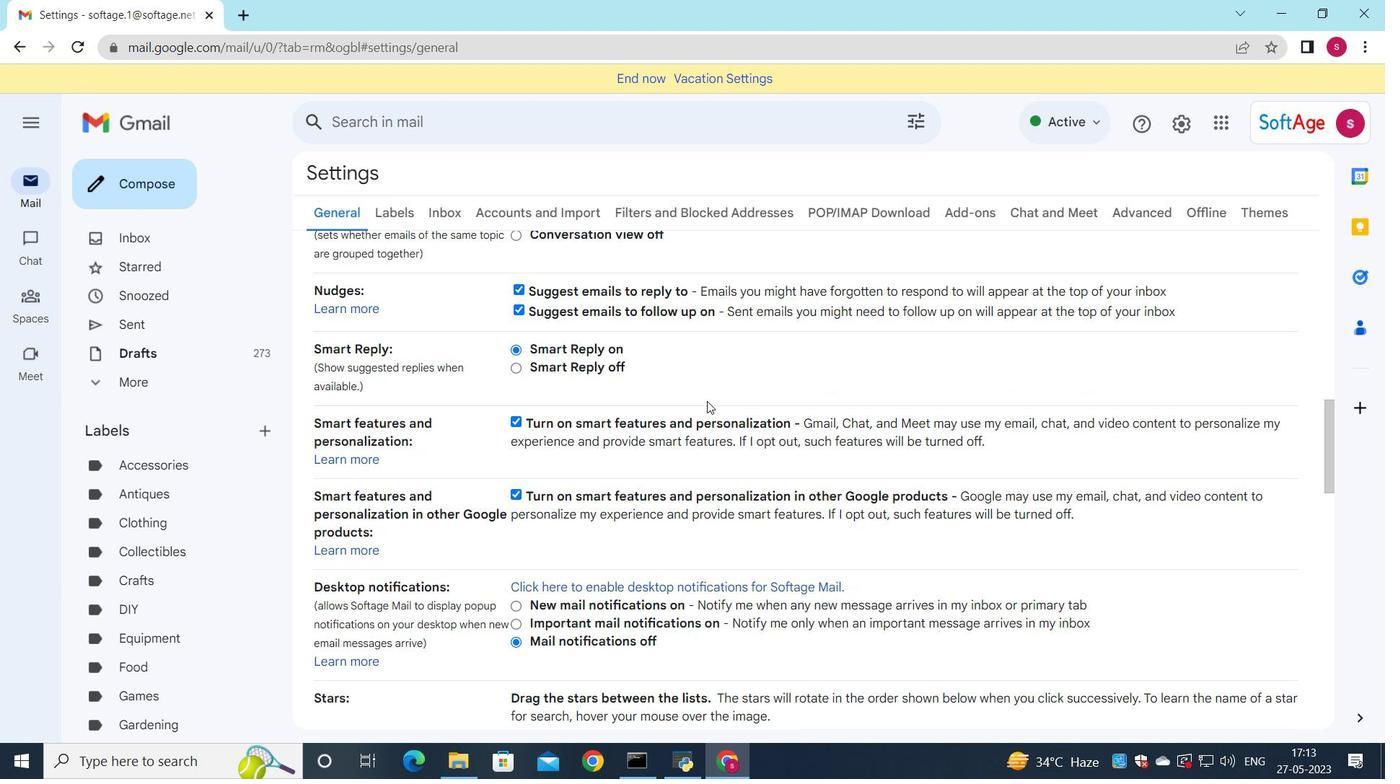 
Action: Mouse scrolled (701, 400) with delta (0, 0)
Screenshot: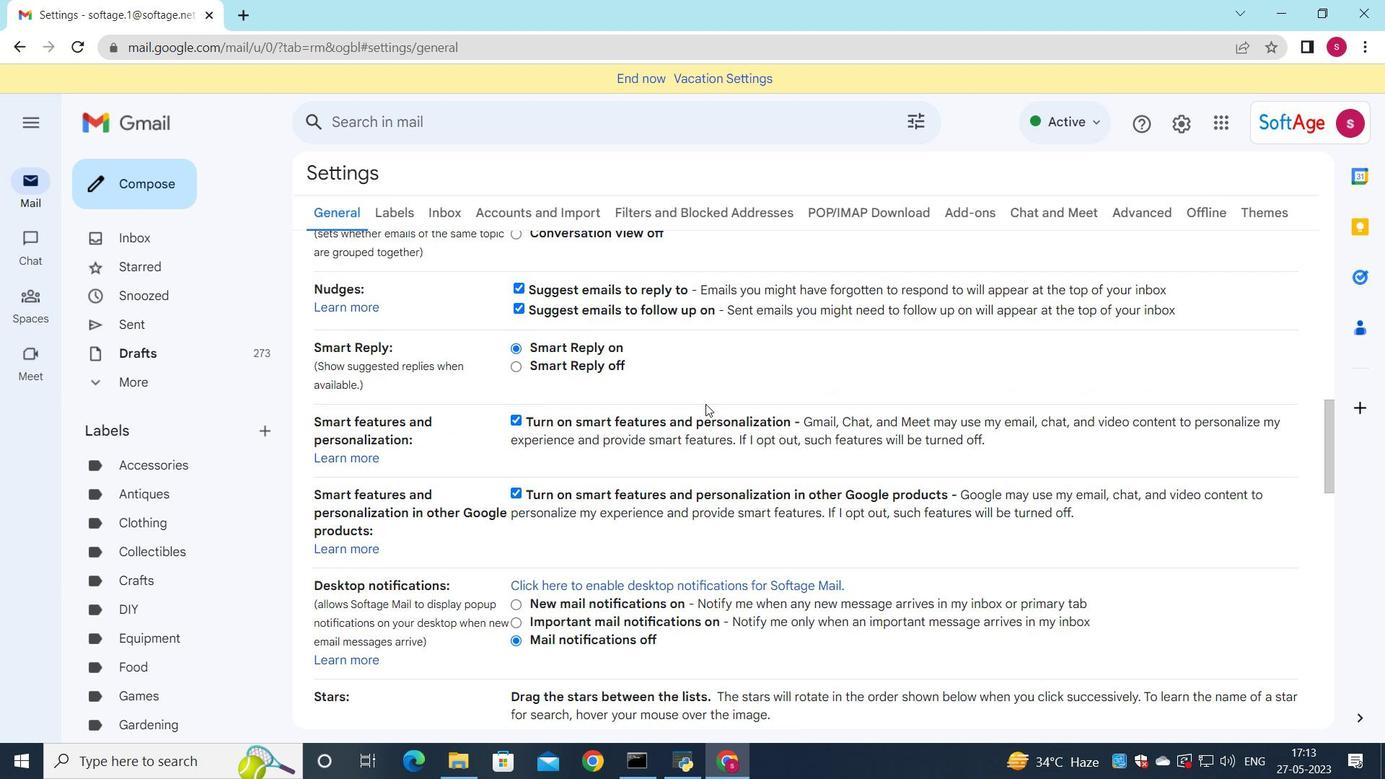 
Action: Mouse moved to (694, 408)
Screenshot: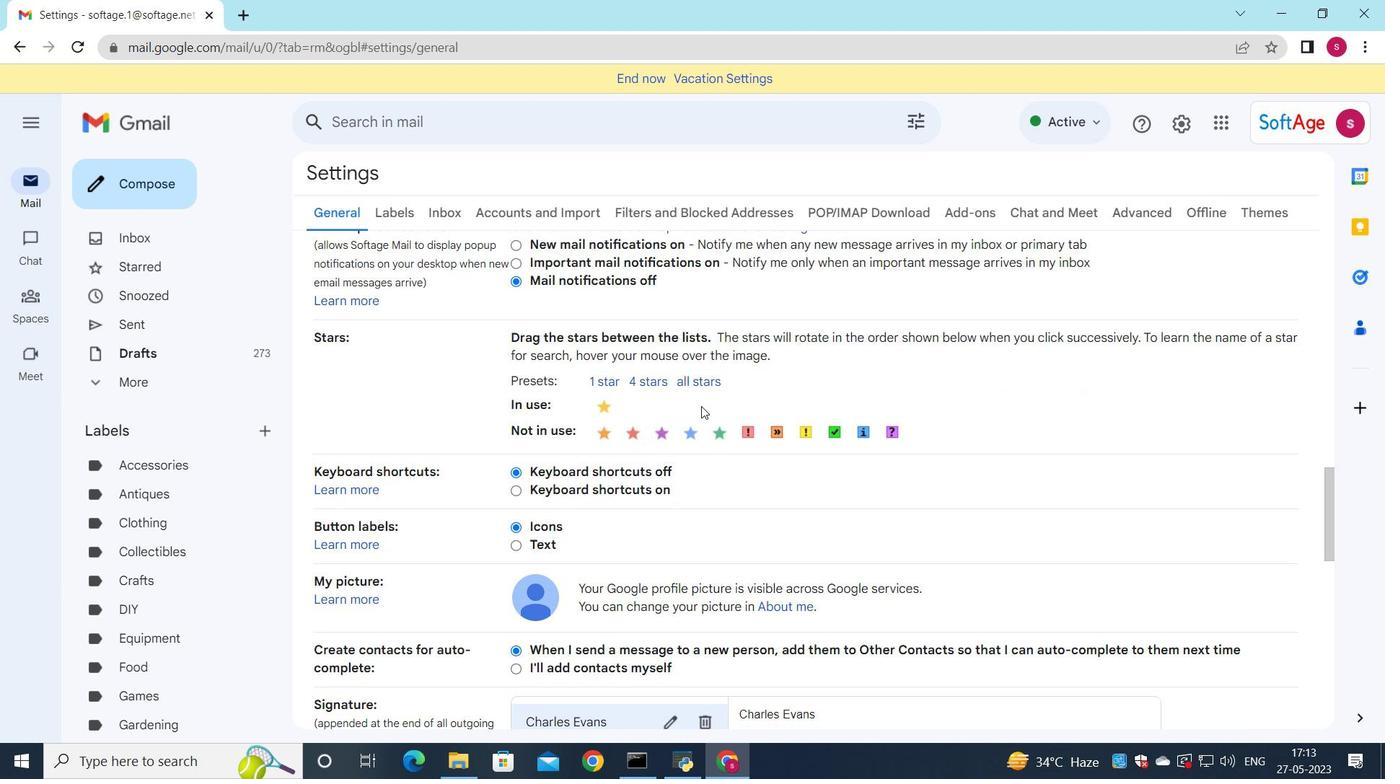 
Action: Mouse scrolled (694, 407) with delta (0, 0)
Screenshot: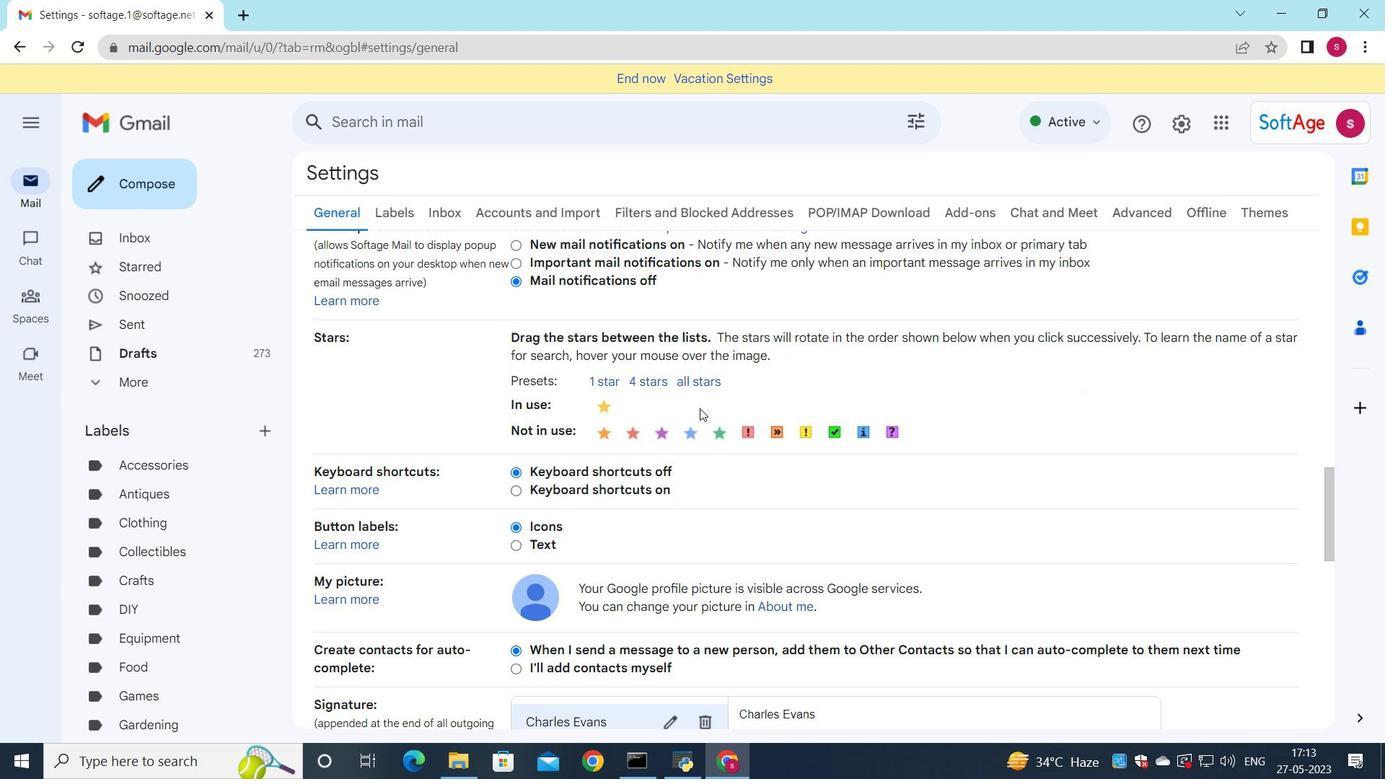 
Action: Mouse moved to (694, 409)
Screenshot: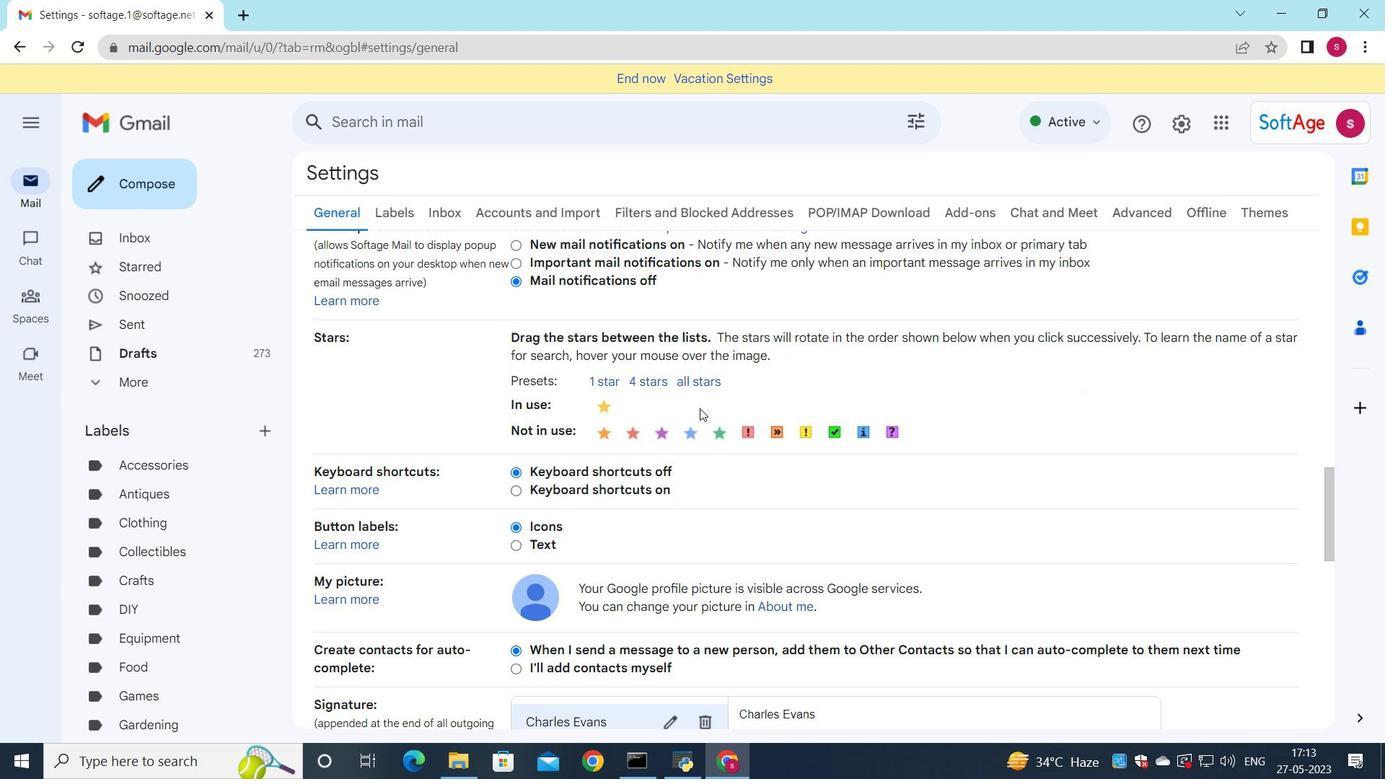
Action: Mouse scrolled (694, 408) with delta (0, 0)
Screenshot: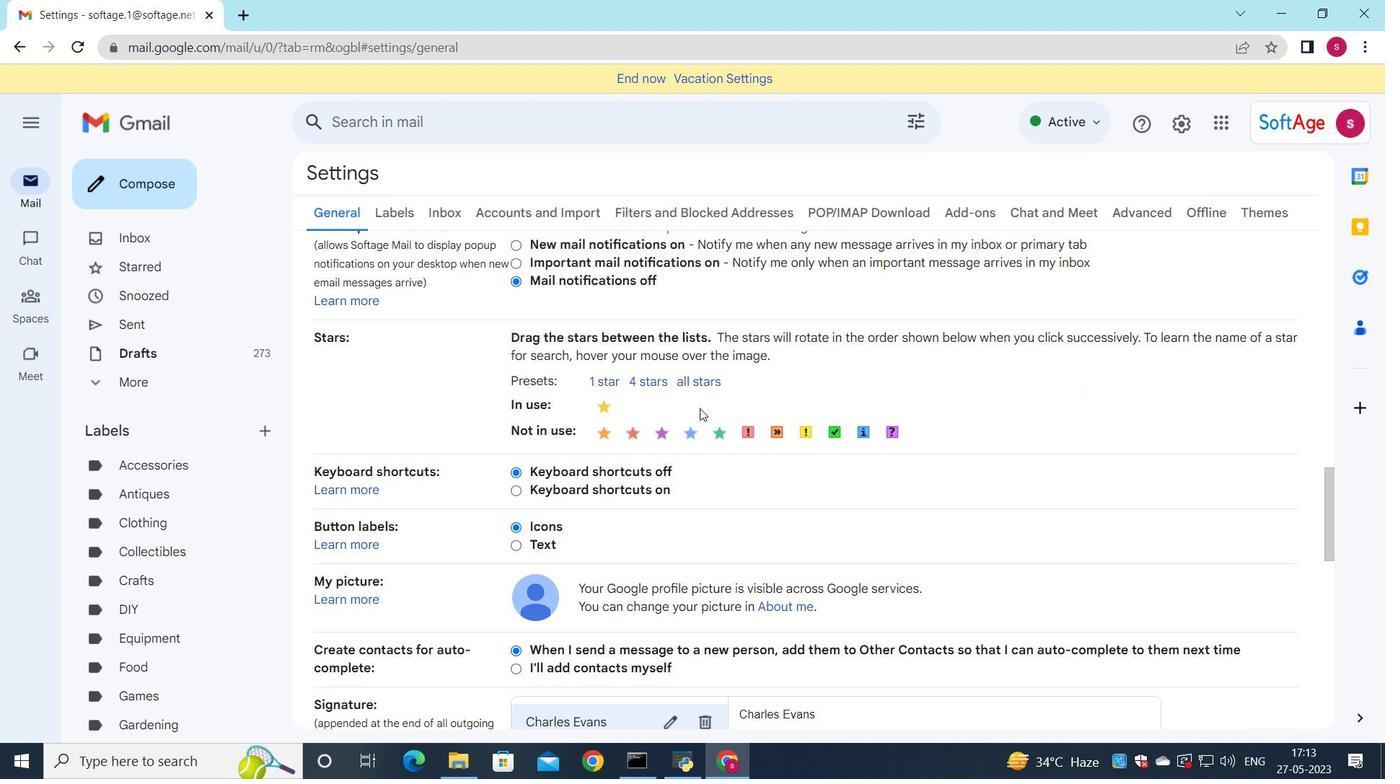 
Action: Mouse scrolled (694, 408) with delta (0, 0)
Screenshot: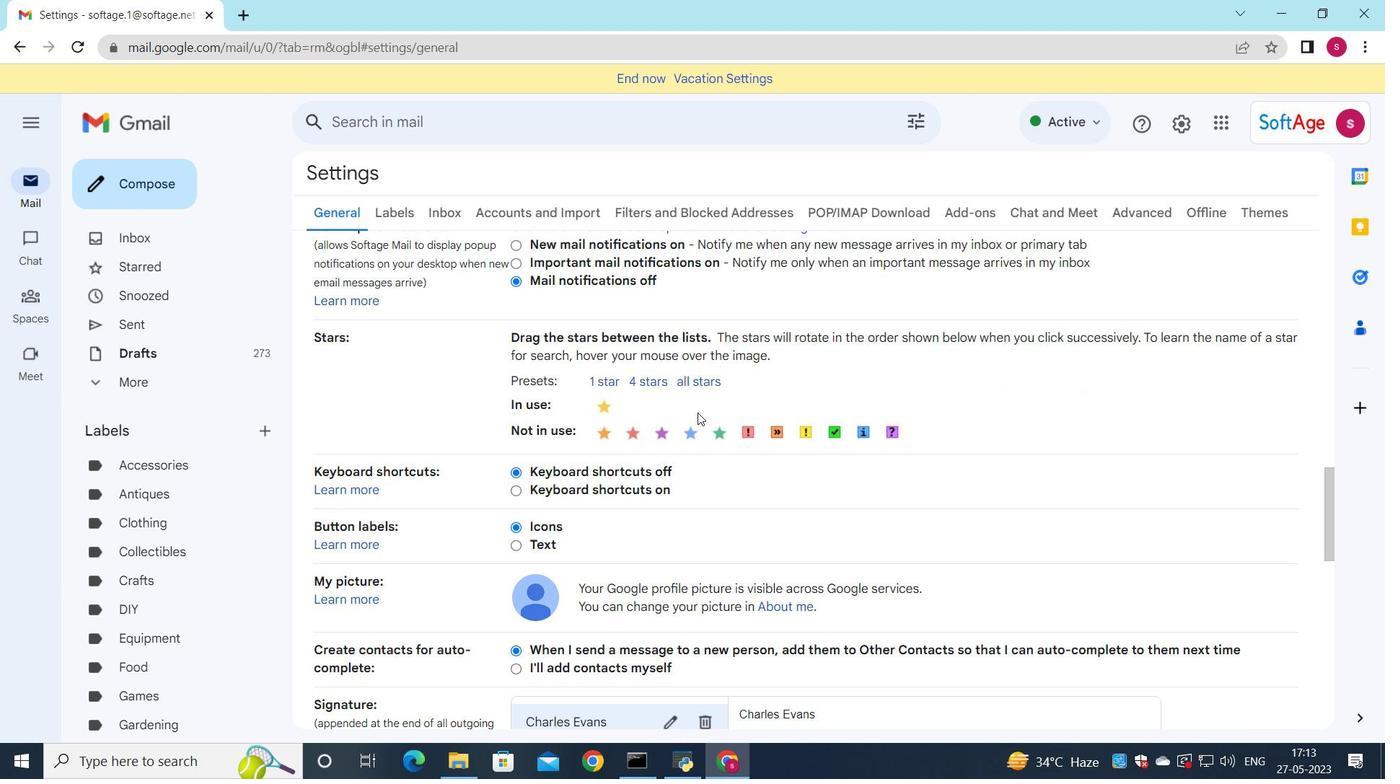 
Action: Mouse moved to (691, 432)
Screenshot: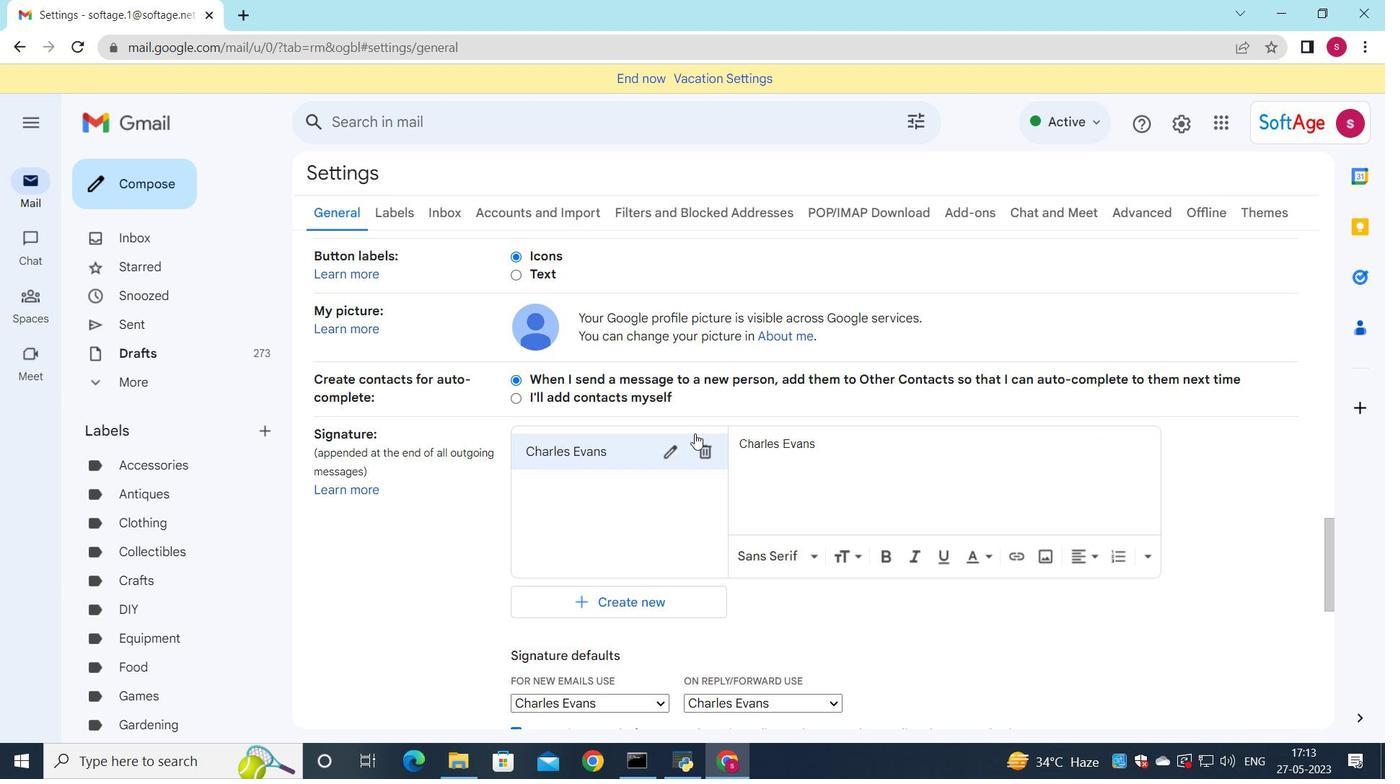 
Action: Mouse scrolled (691, 431) with delta (0, 0)
Screenshot: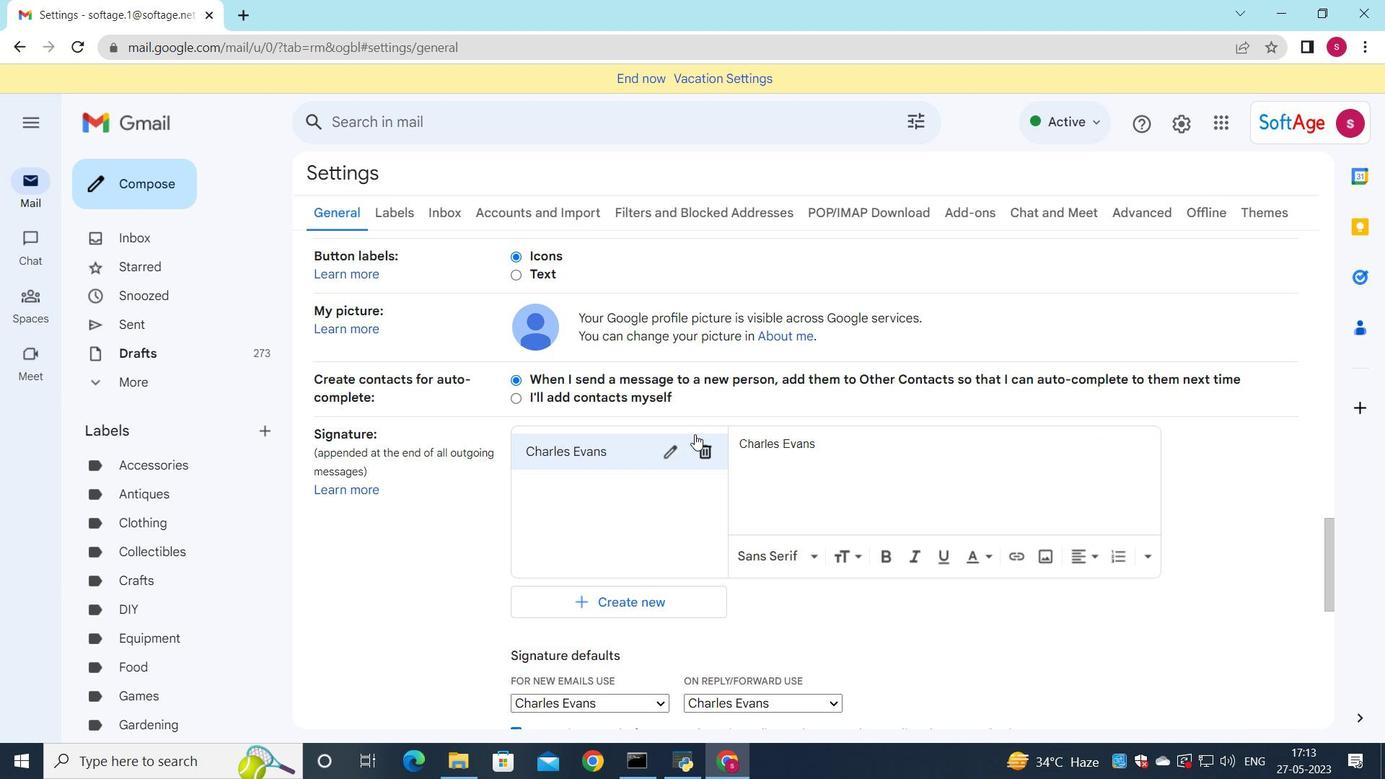 
Action: Mouse moved to (706, 357)
Screenshot: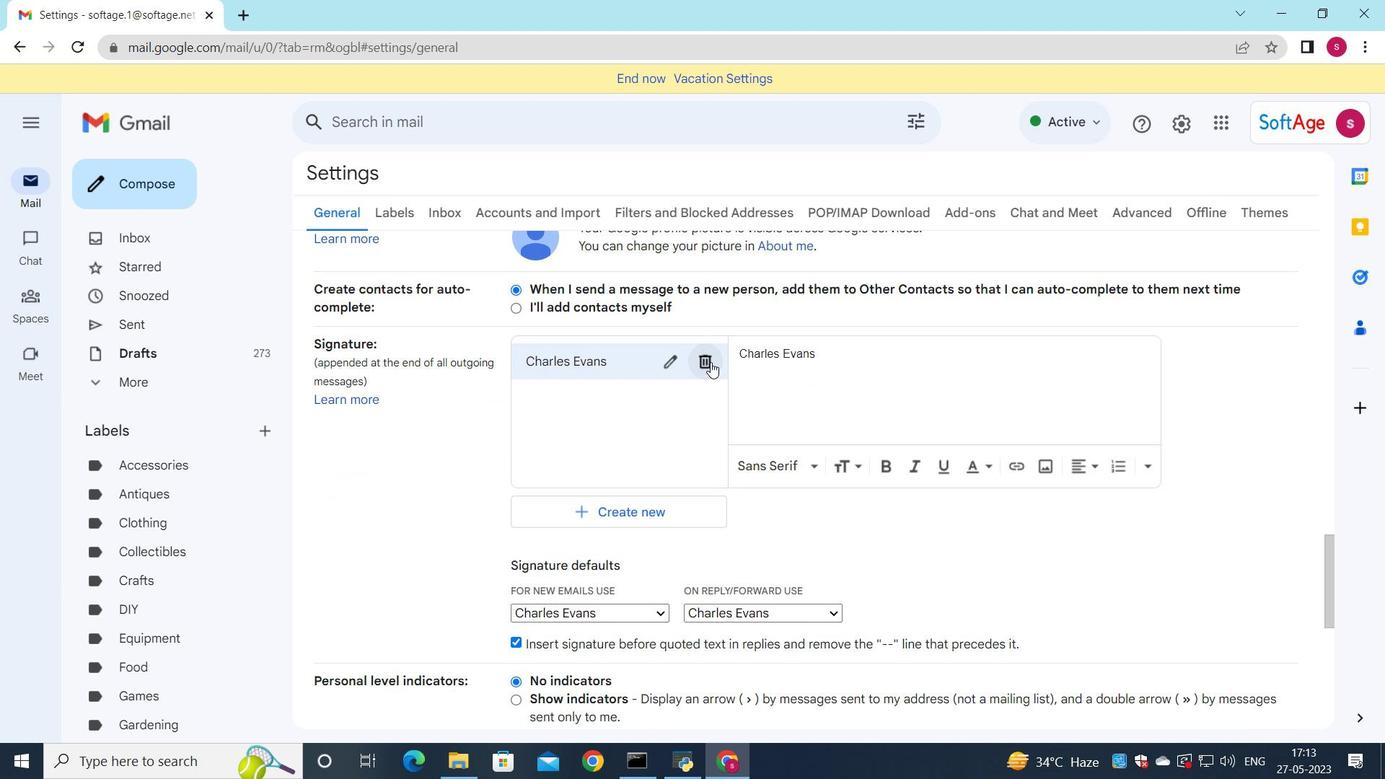 
Action: Mouse pressed left at (706, 357)
Screenshot: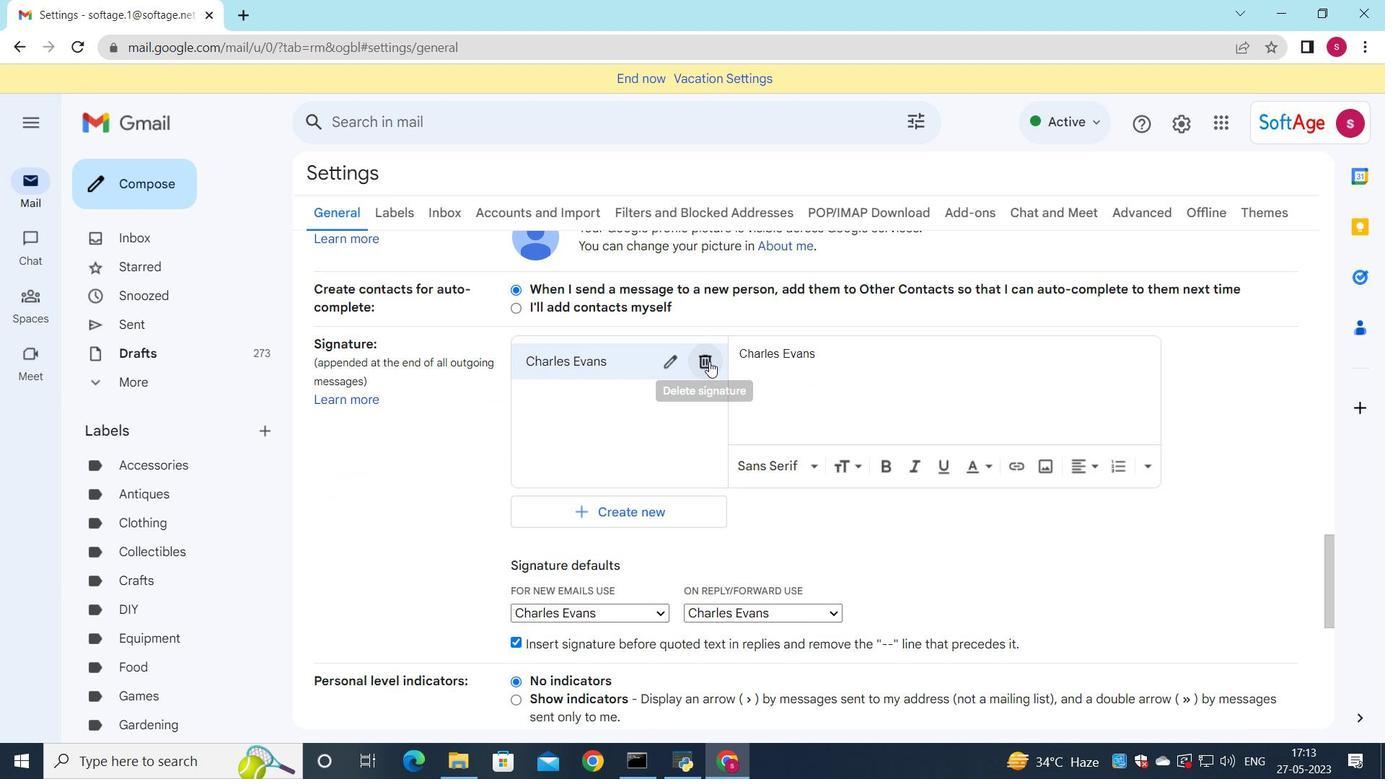 
Action: Mouse moved to (851, 439)
Screenshot: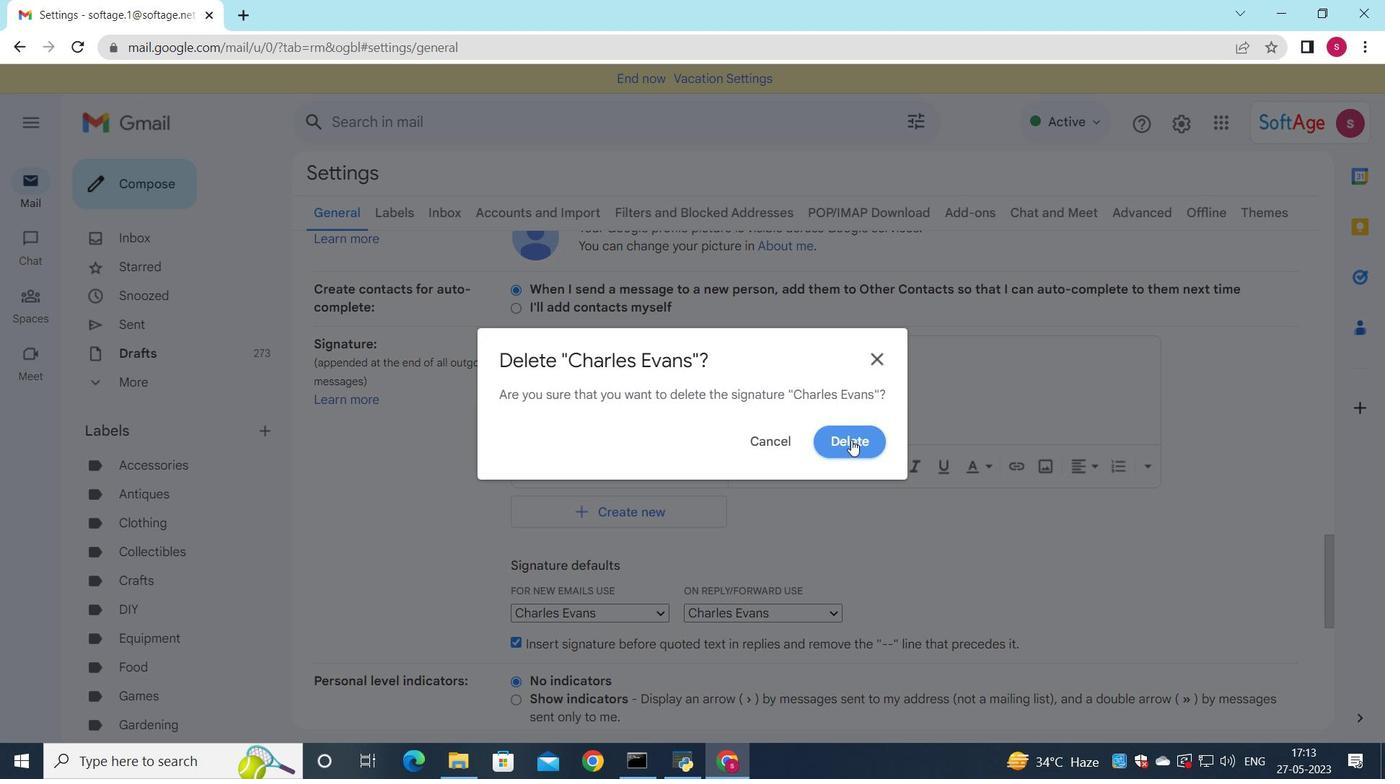 
Action: Mouse pressed left at (851, 439)
Screenshot: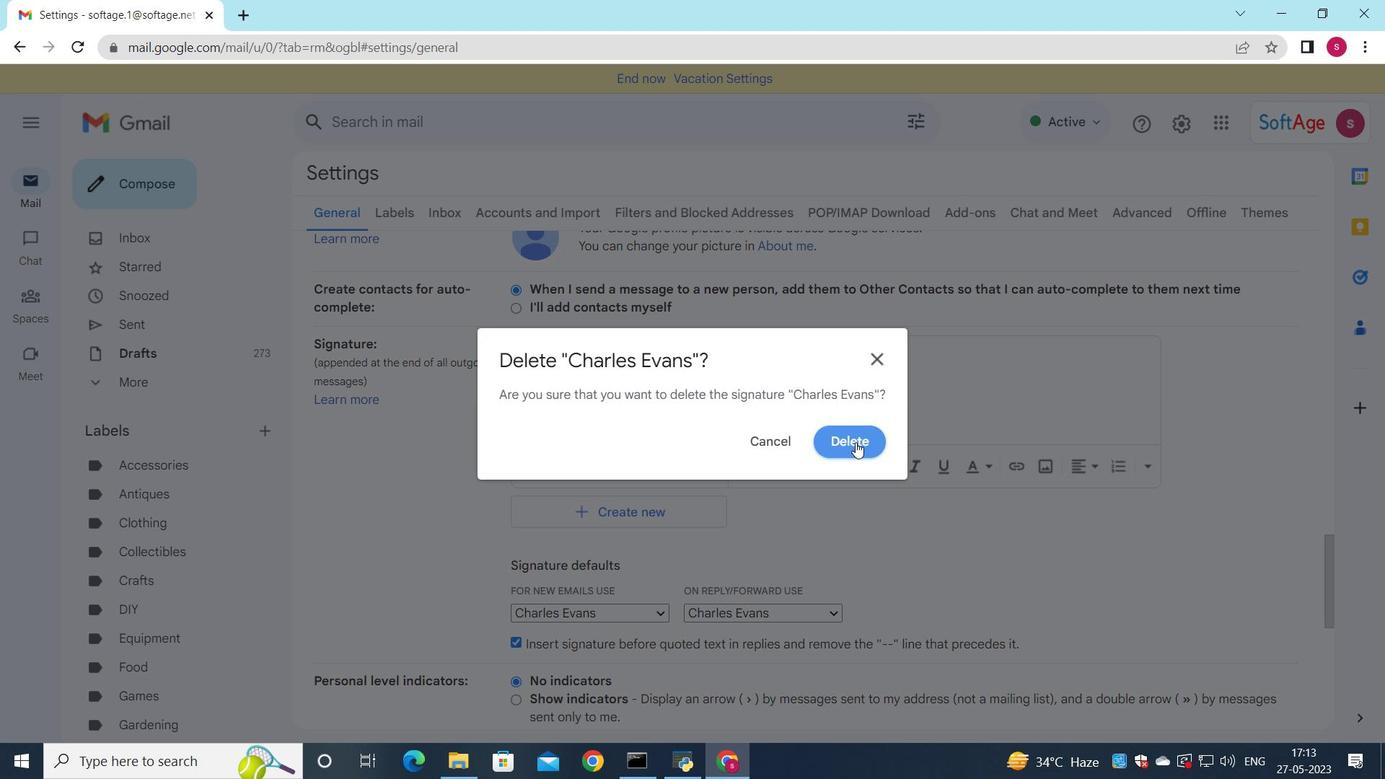 
Action: Mouse moved to (589, 378)
Screenshot: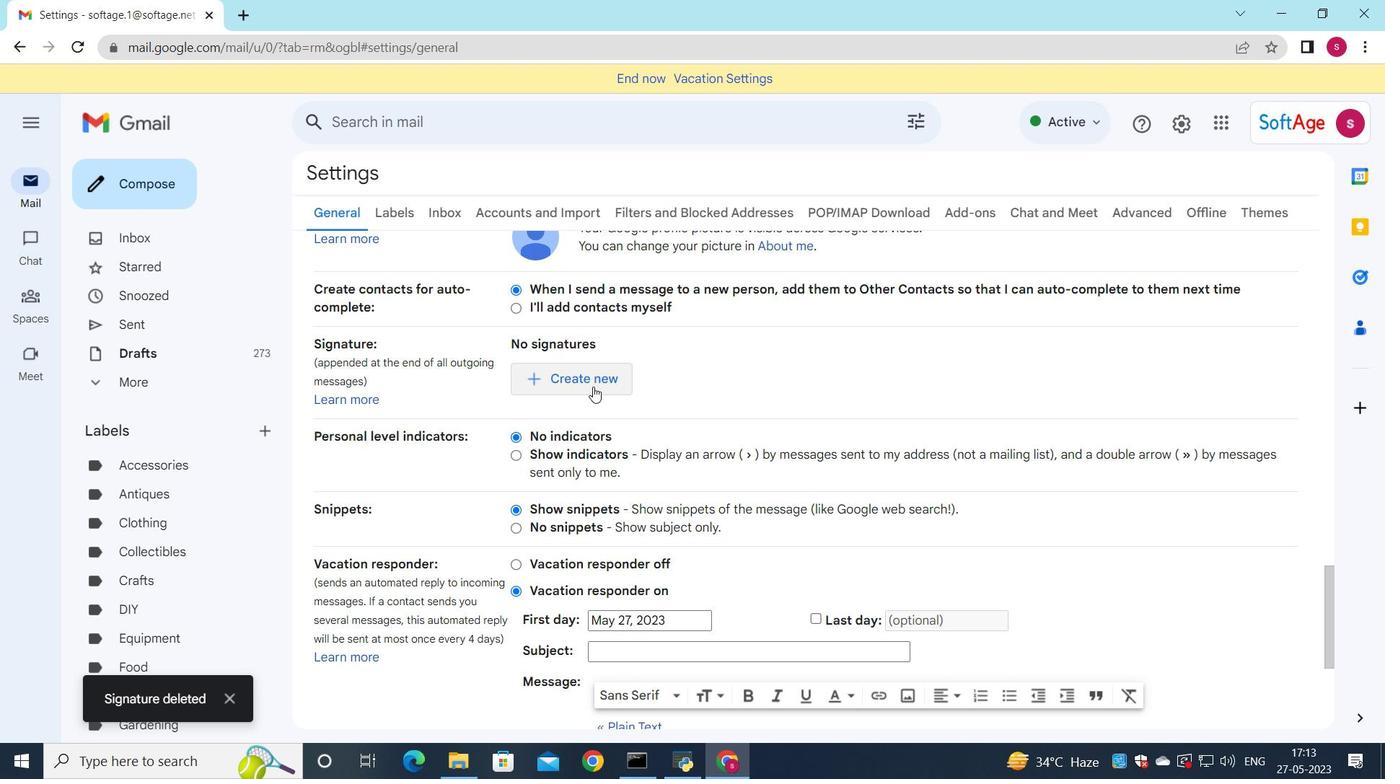 
Action: Mouse pressed left at (589, 378)
Screenshot: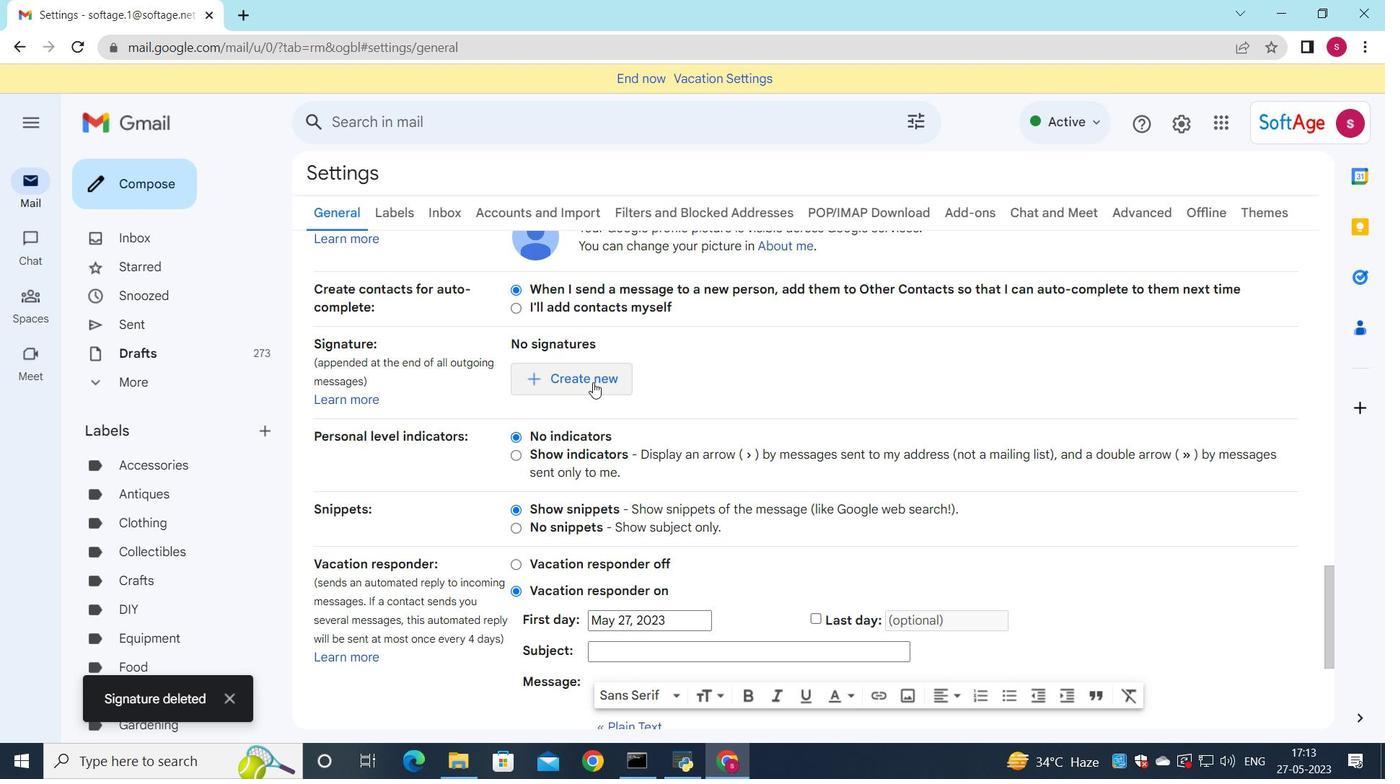 
Action: Mouse moved to (590, 379)
Screenshot: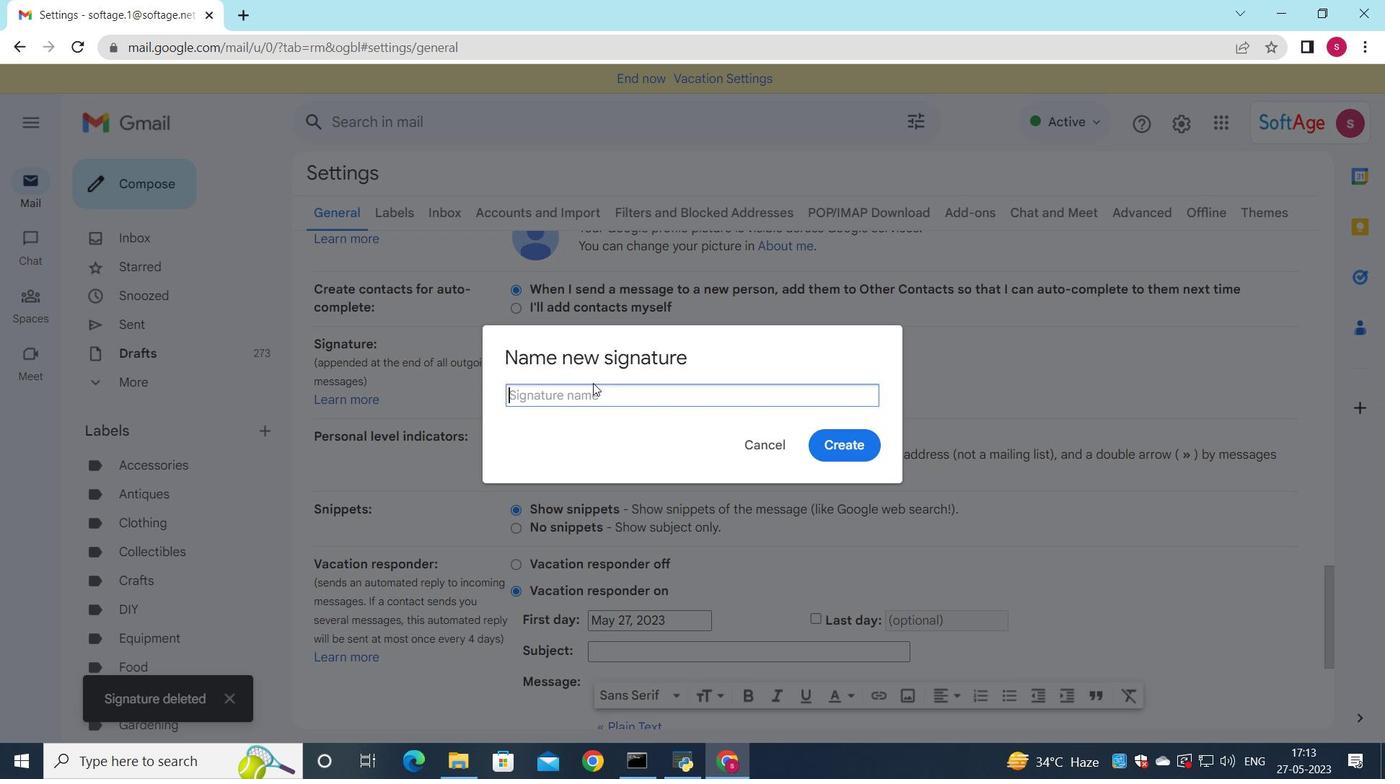 
Action: Key pressed <Key.shift>Charlotte<Key.space><Key.shift><Key.shift><Key.shift><Key.shift><Key.shift><Key.shift><Key.shift><Key.shift><Key.shift><Key.shift><Key.shift><Key.shift>Hill
Screenshot: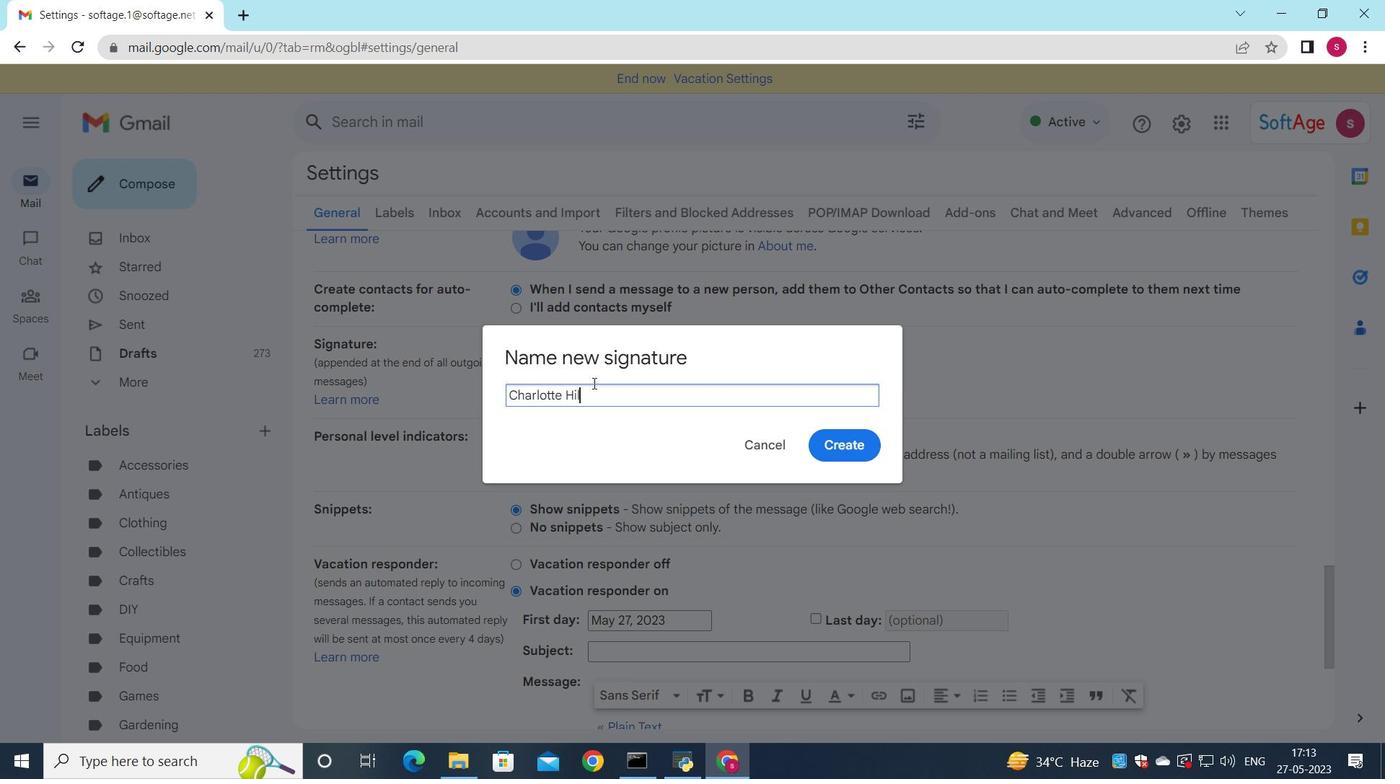 
Action: Mouse moved to (823, 439)
Screenshot: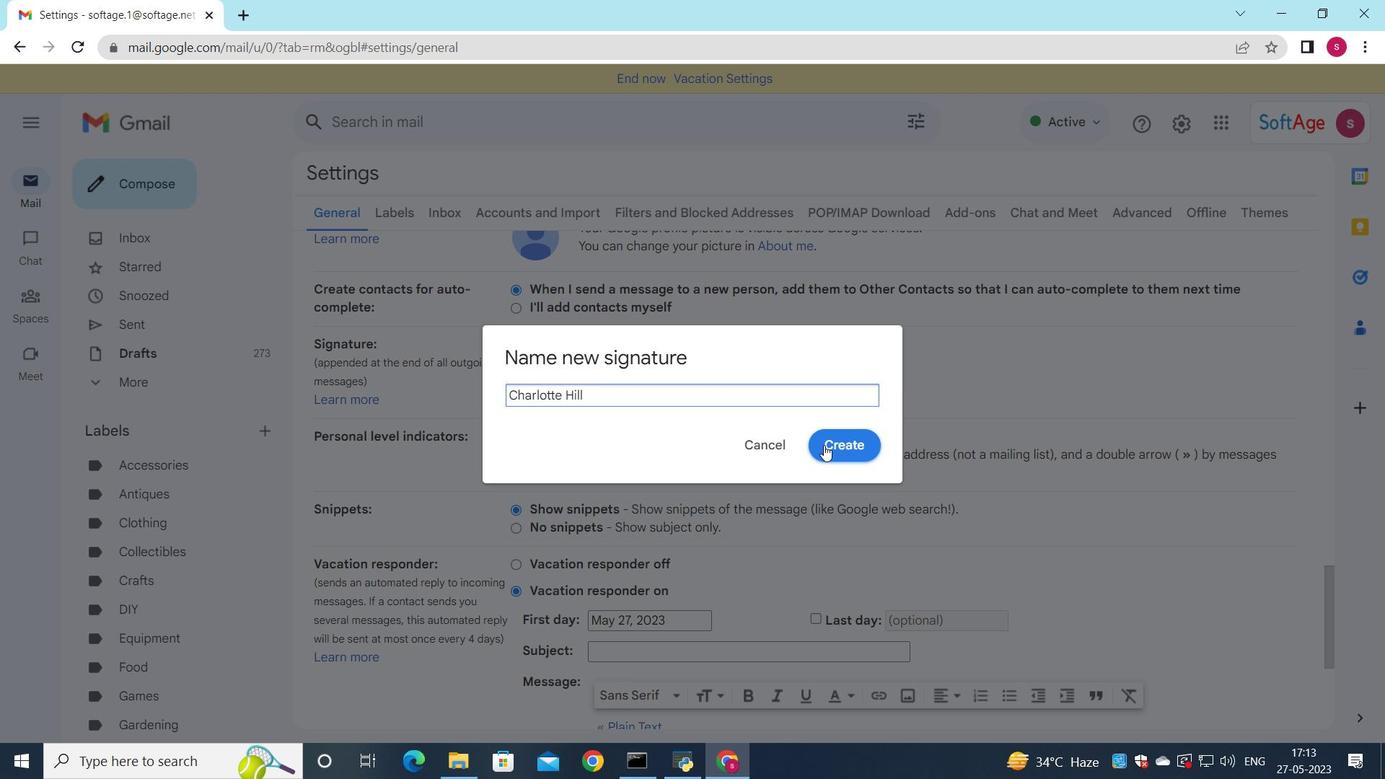 
Action: Mouse pressed left at (823, 439)
Screenshot: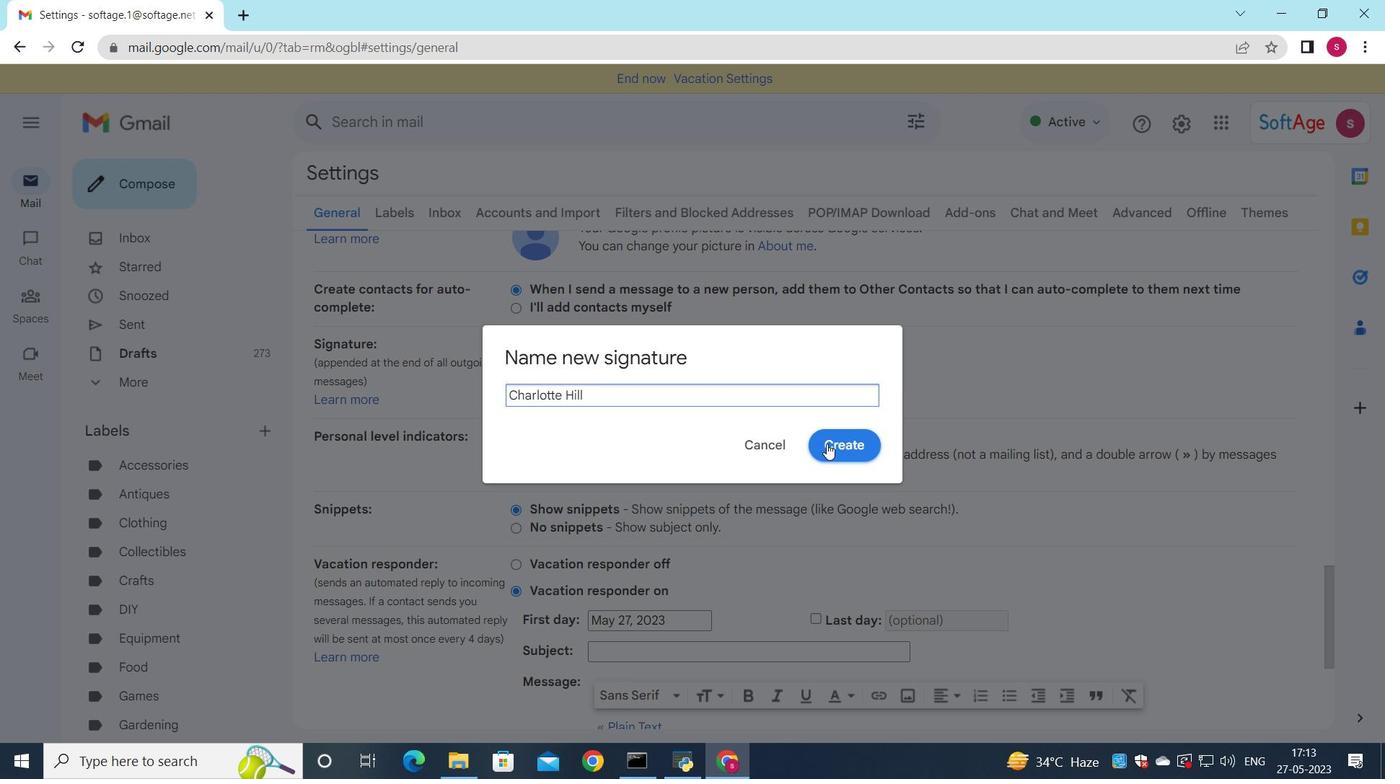 
Action: Mouse moved to (784, 376)
Screenshot: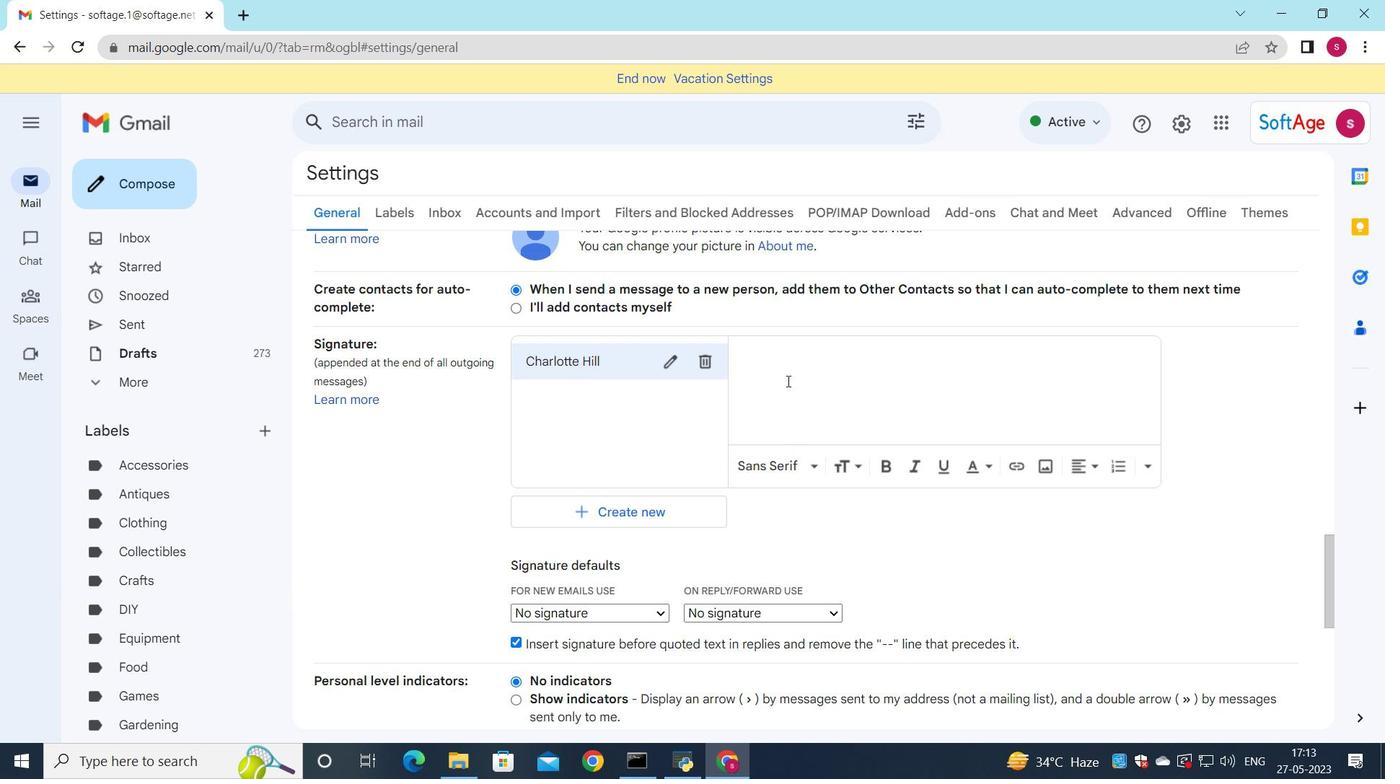 
Action: Mouse pressed left at (784, 376)
Screenshot: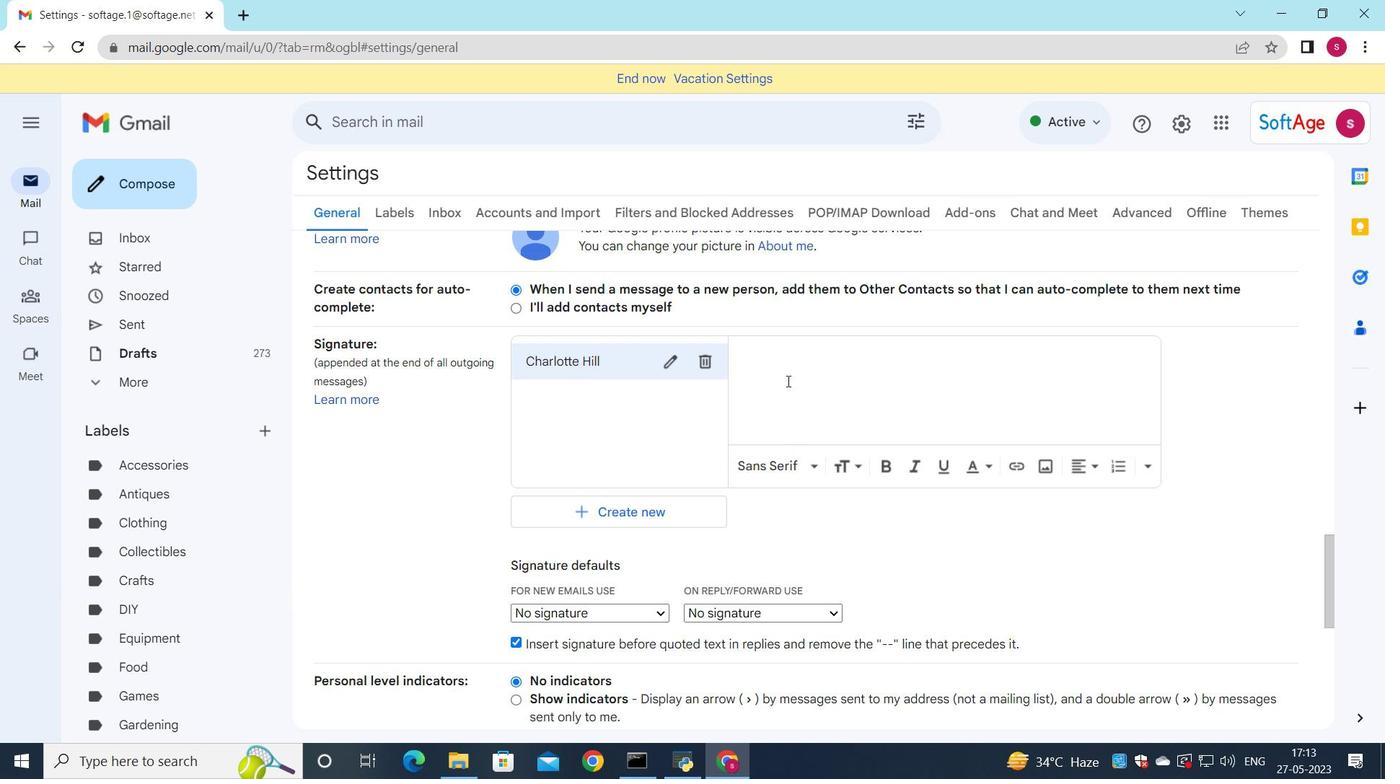
Action: Mouse moved to (789, 374)
Screenshot: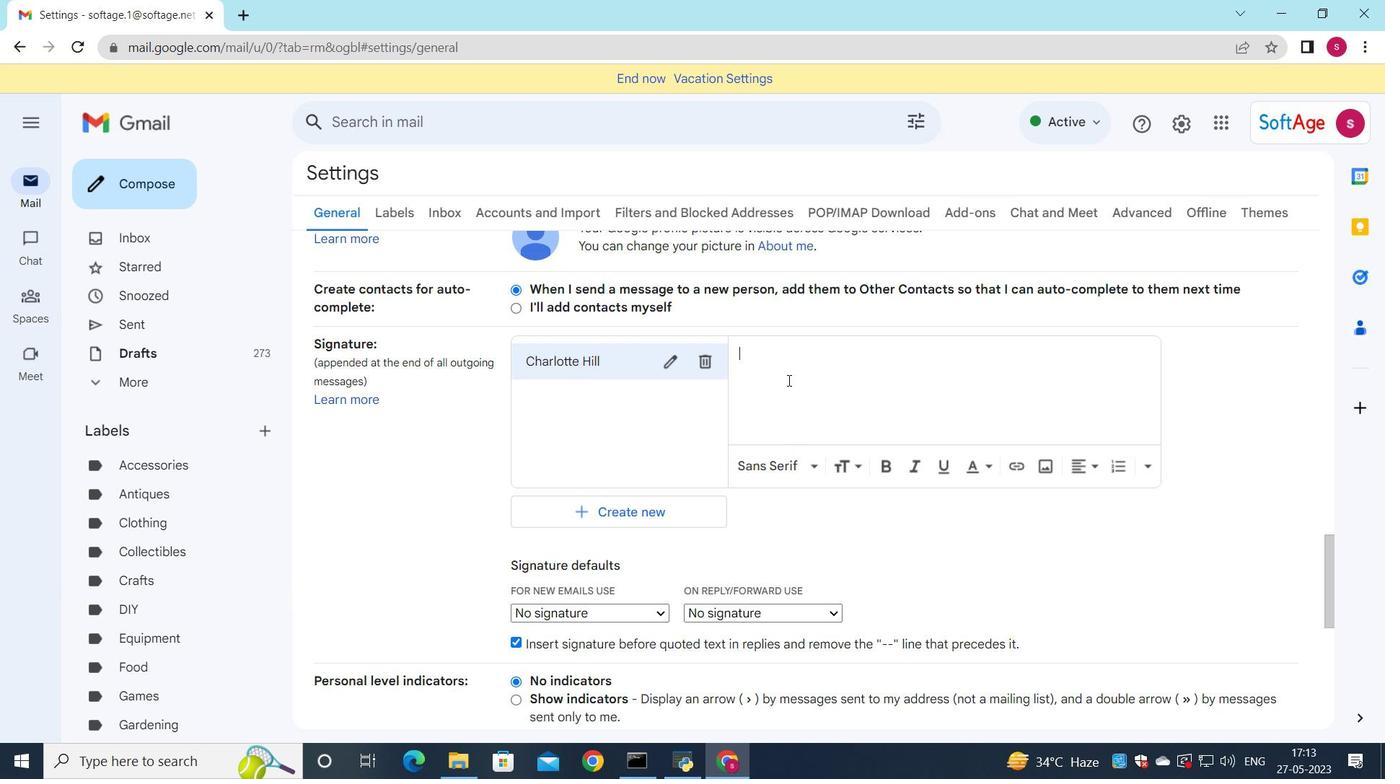 
Action: Key pressed <Key.shift>cha
Screenshot: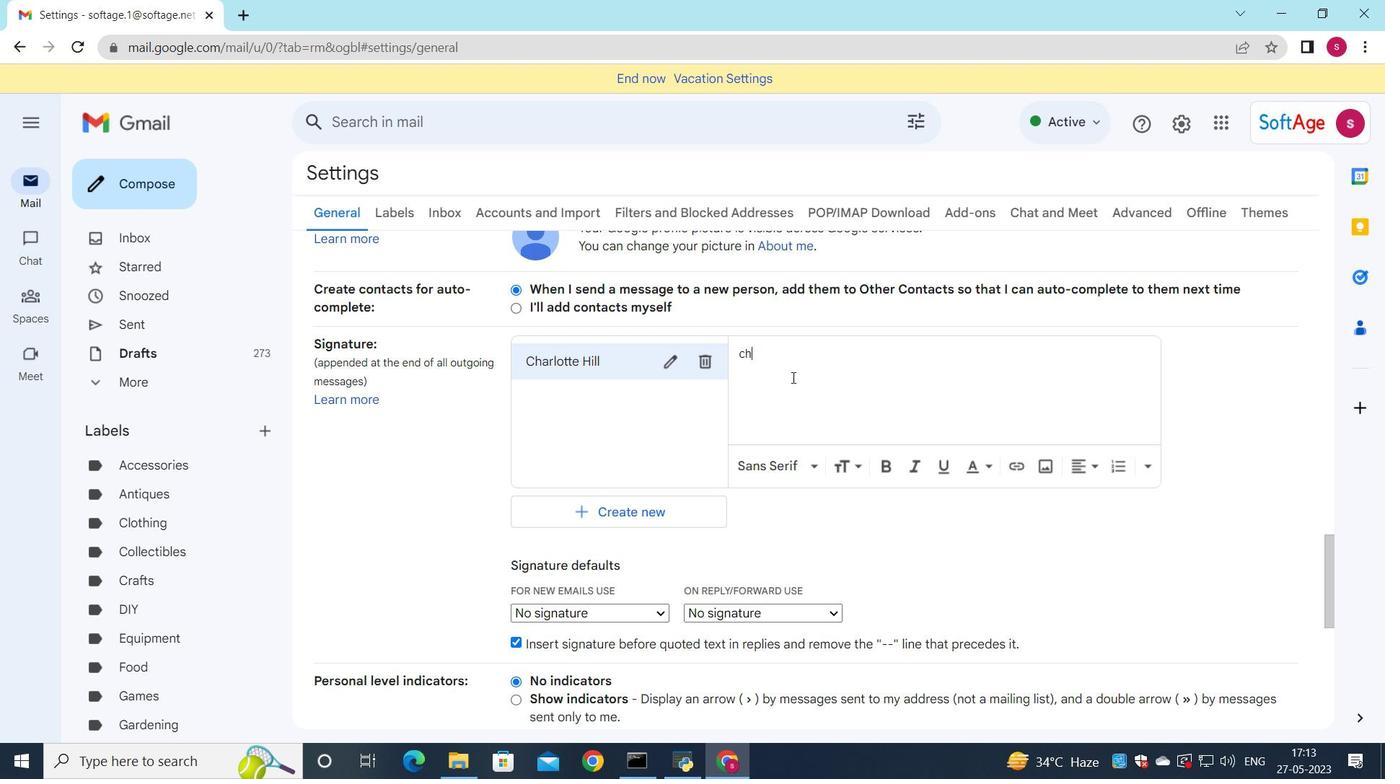
Action: Mouse moved to (790, 374)
Screenshot: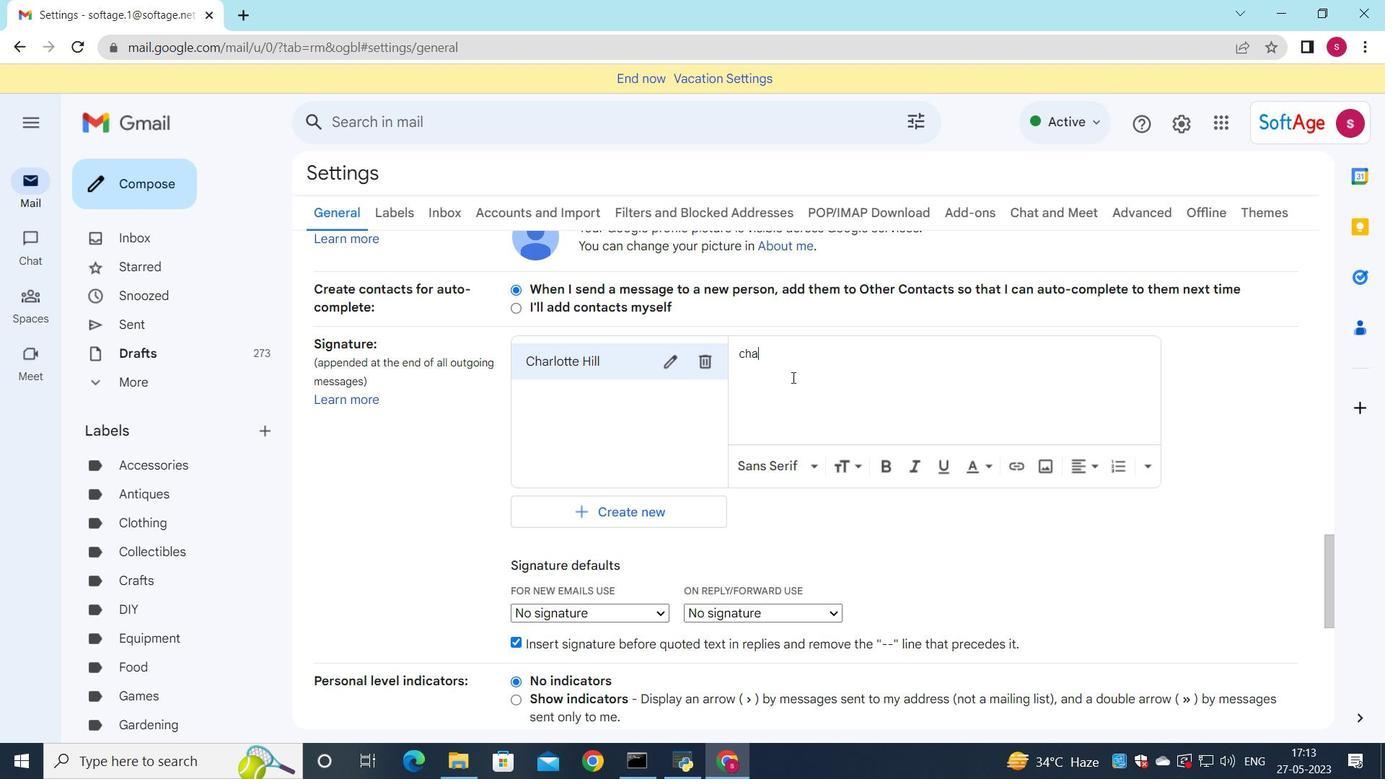 
Action: Key pressed rlotte<Key.space><Key.shift>Hill
Screenshot: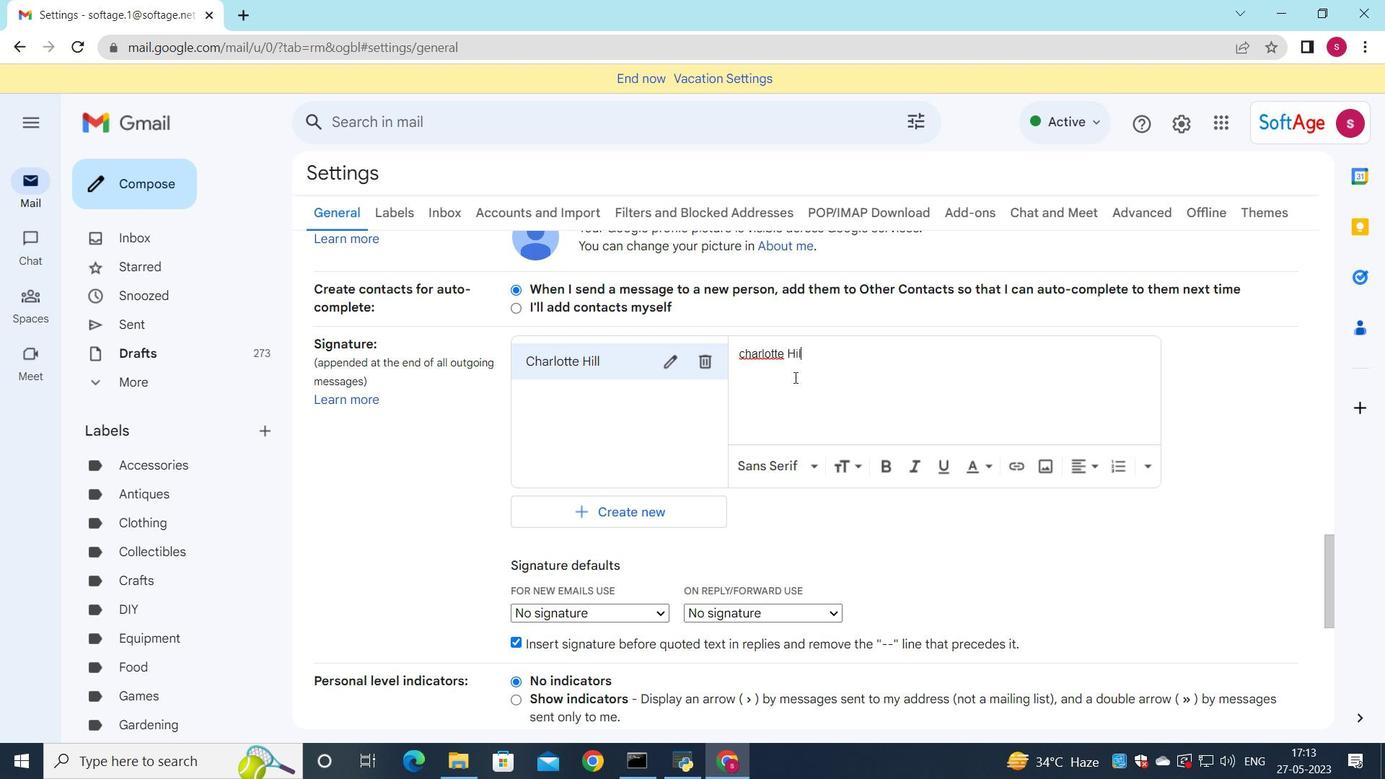 
Action: Mouse moved to (738, 354)
Screenshot: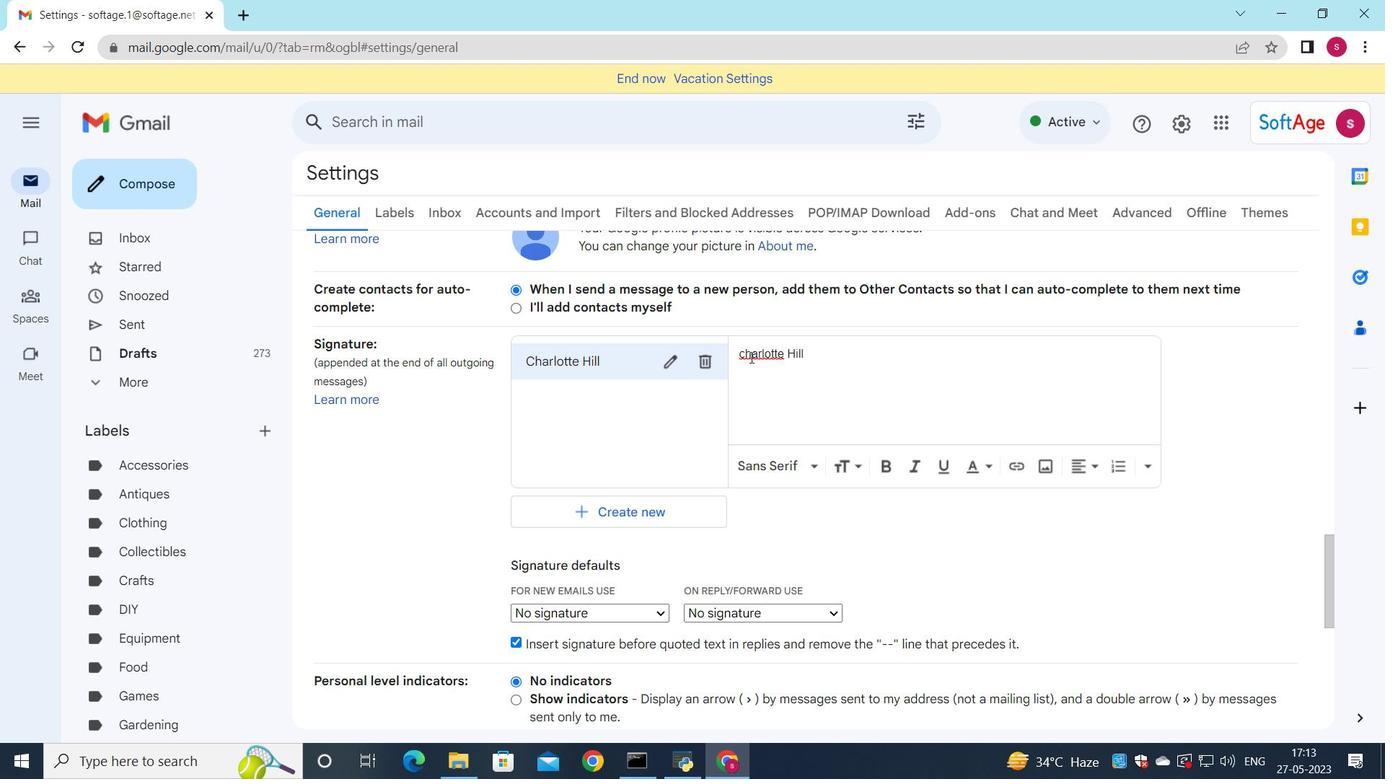 
Action: Mouse pressed left at (738, 354)
Screenshot: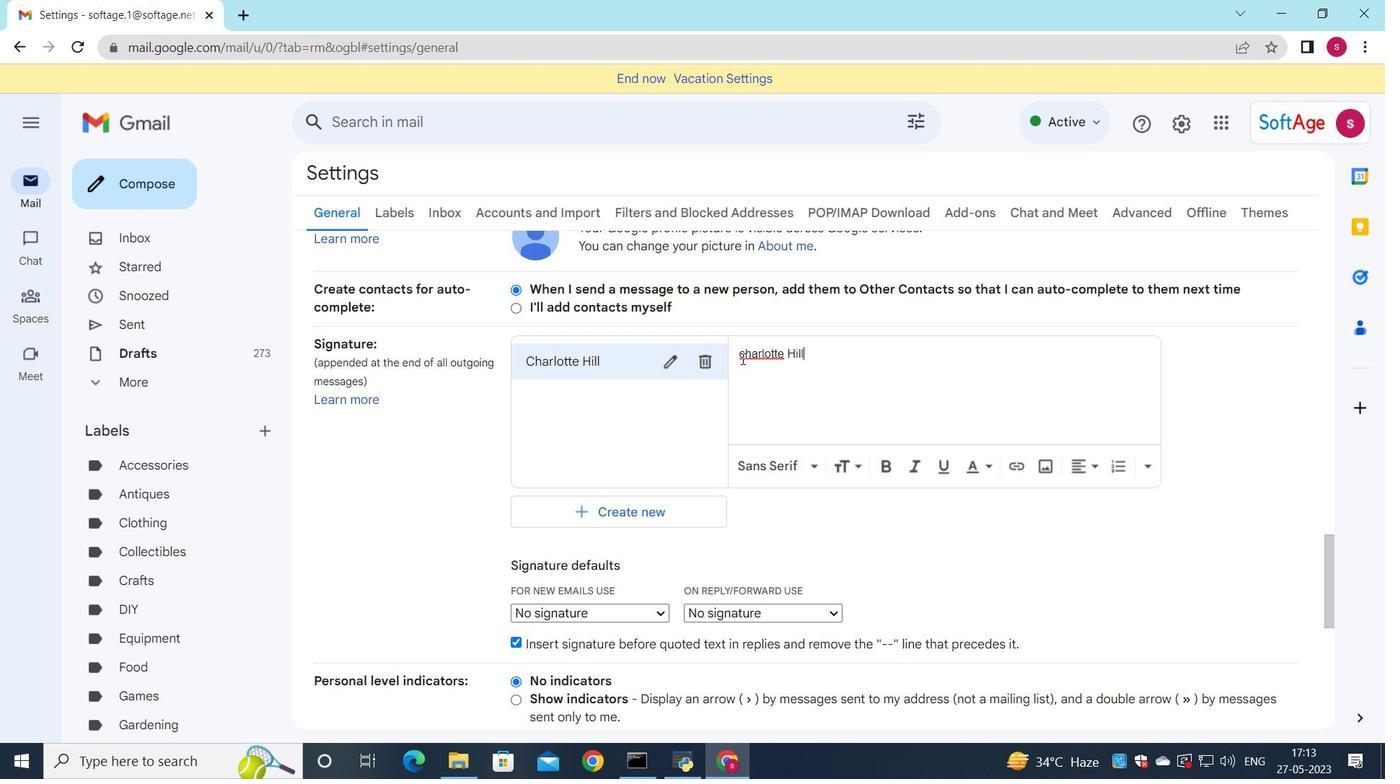 
Action: Key pressed <Key.backspace><Key.shift>C
Screenshot: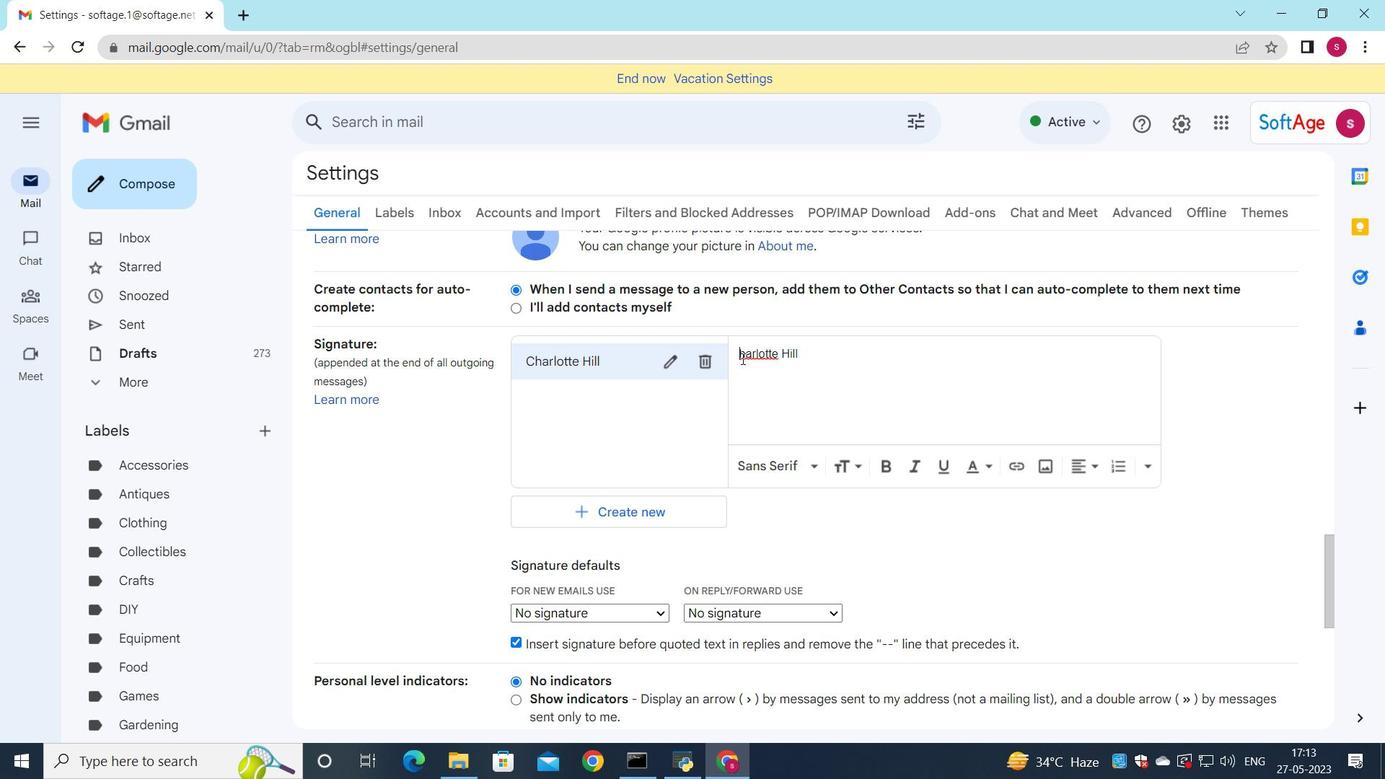 
Action: Mouse moved to (753, 461)
Screenshot: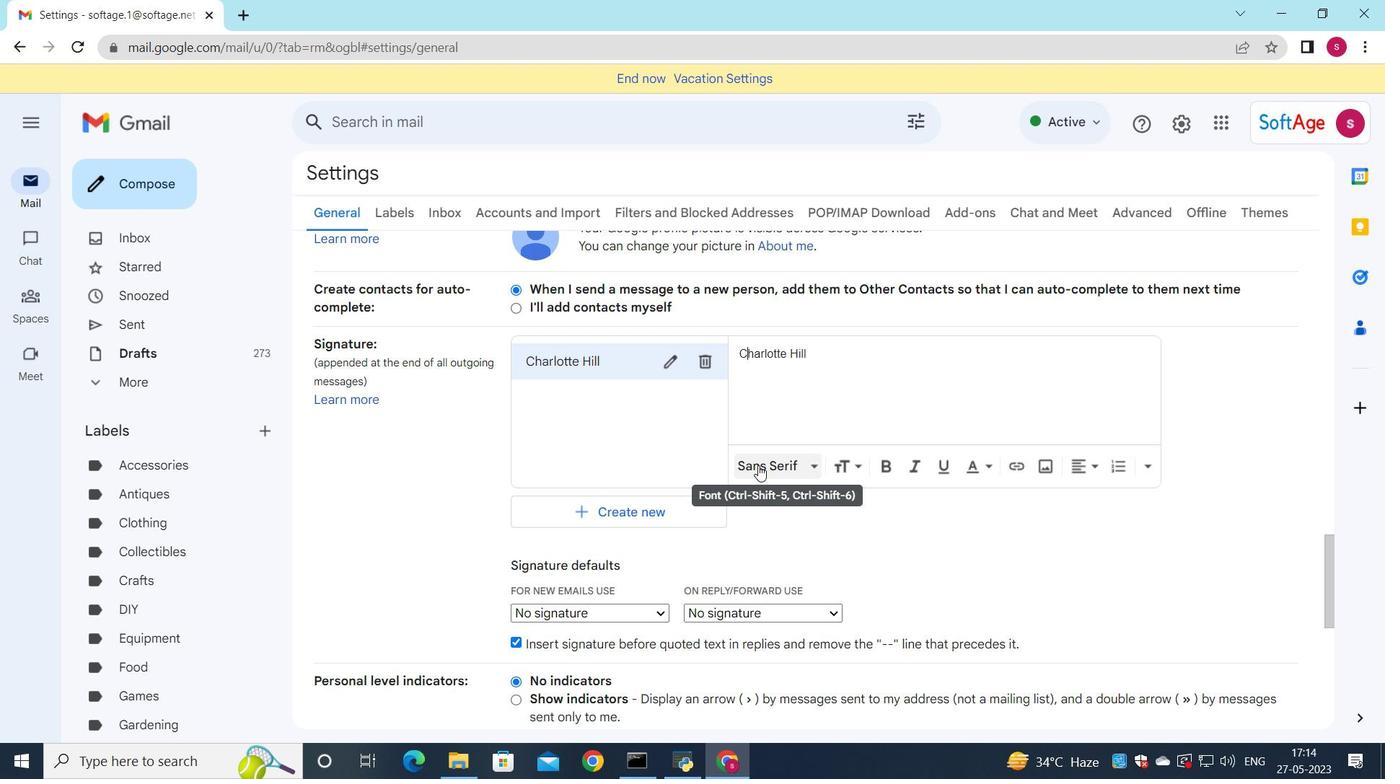 
Action: Mouse scrolled (753, 460) with delta (0, 0)
Screenshot: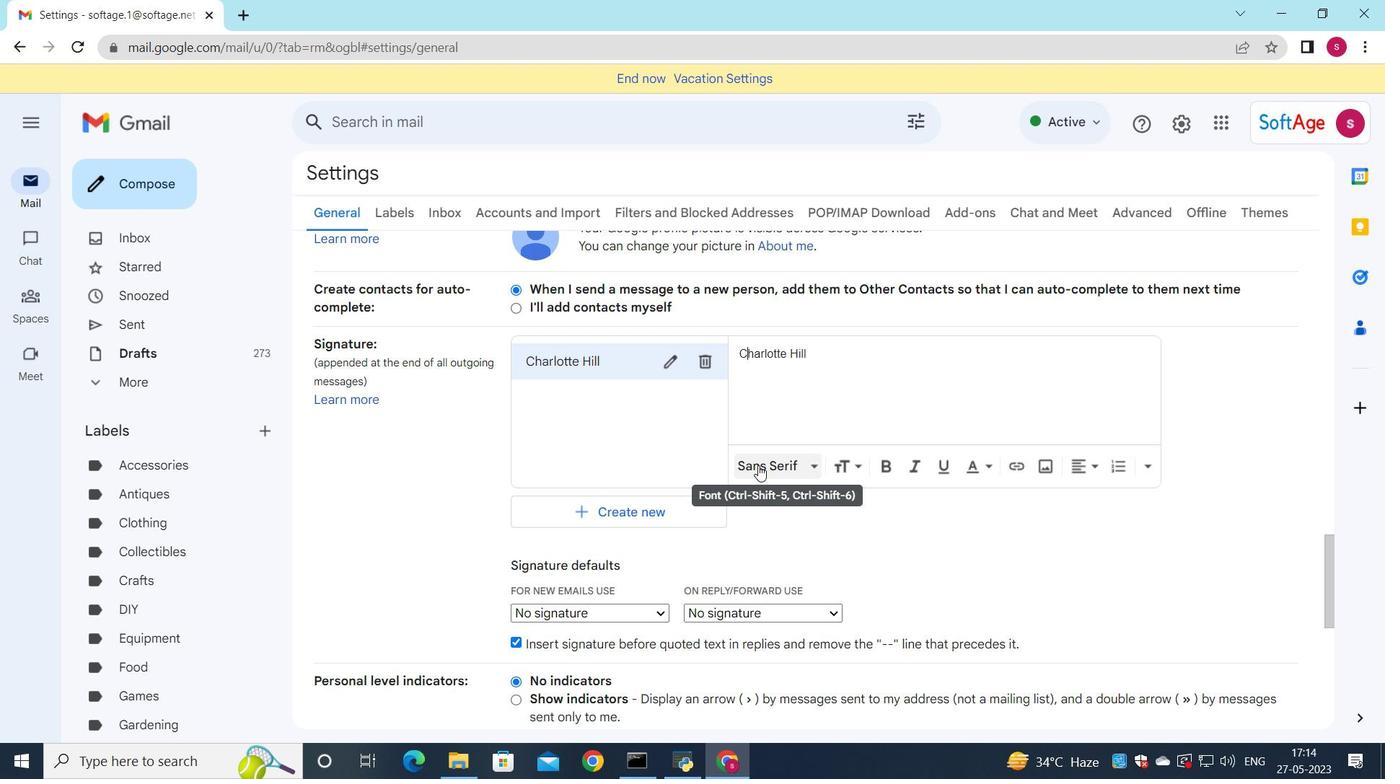 
Action: Mouse moved to (753, 466)
Screenshot: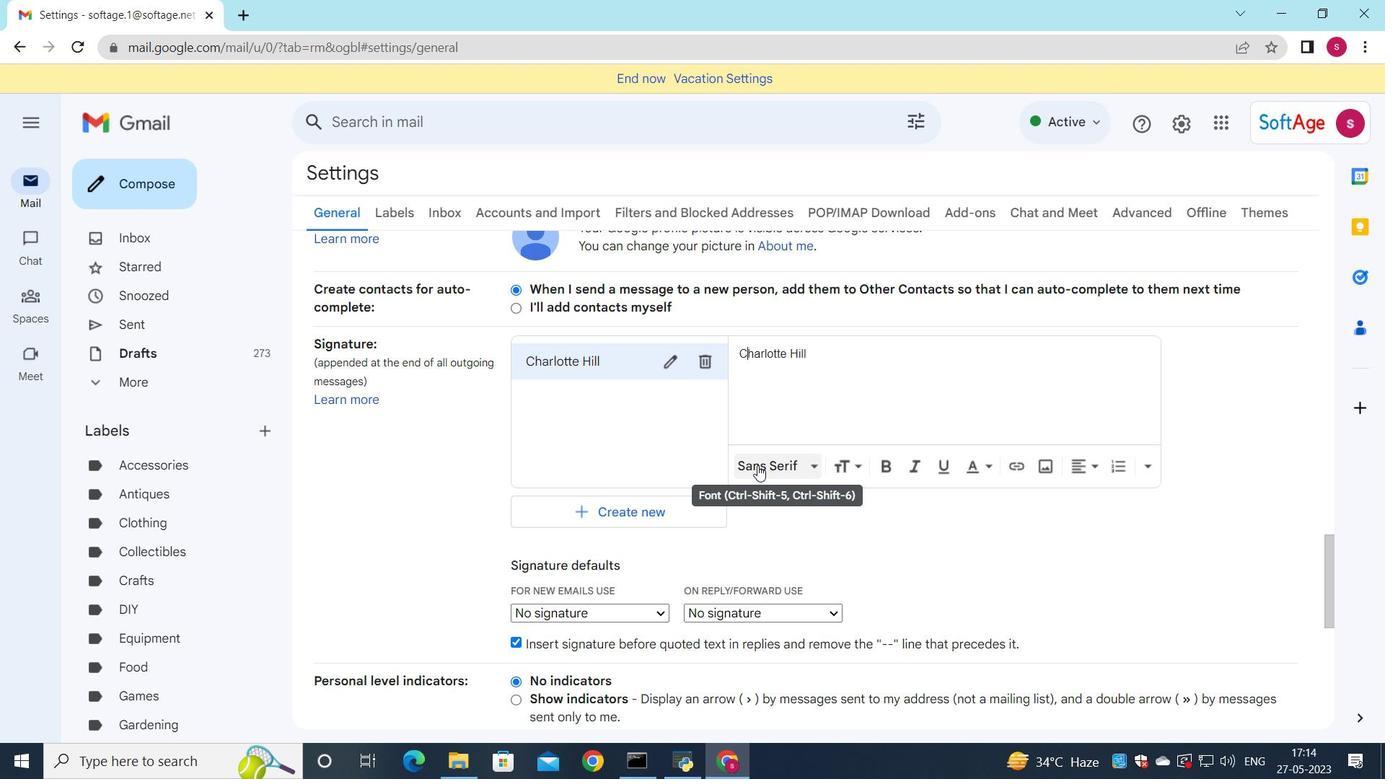 
Action: Mouse scrolled (753, 465) with delta (0, 0)
Screenshot: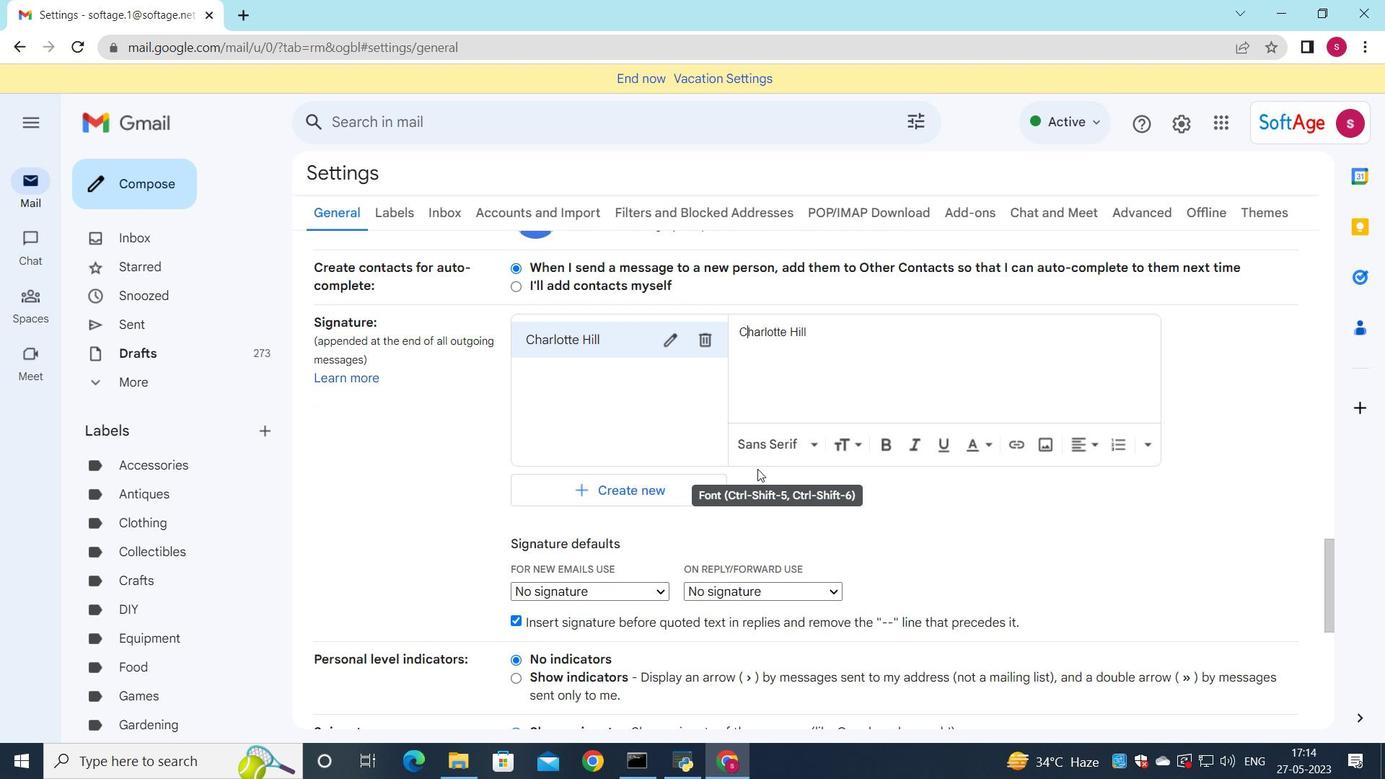 
Action: Mouse scrolled (753, 465) with delta (0, 0)
Screenshot: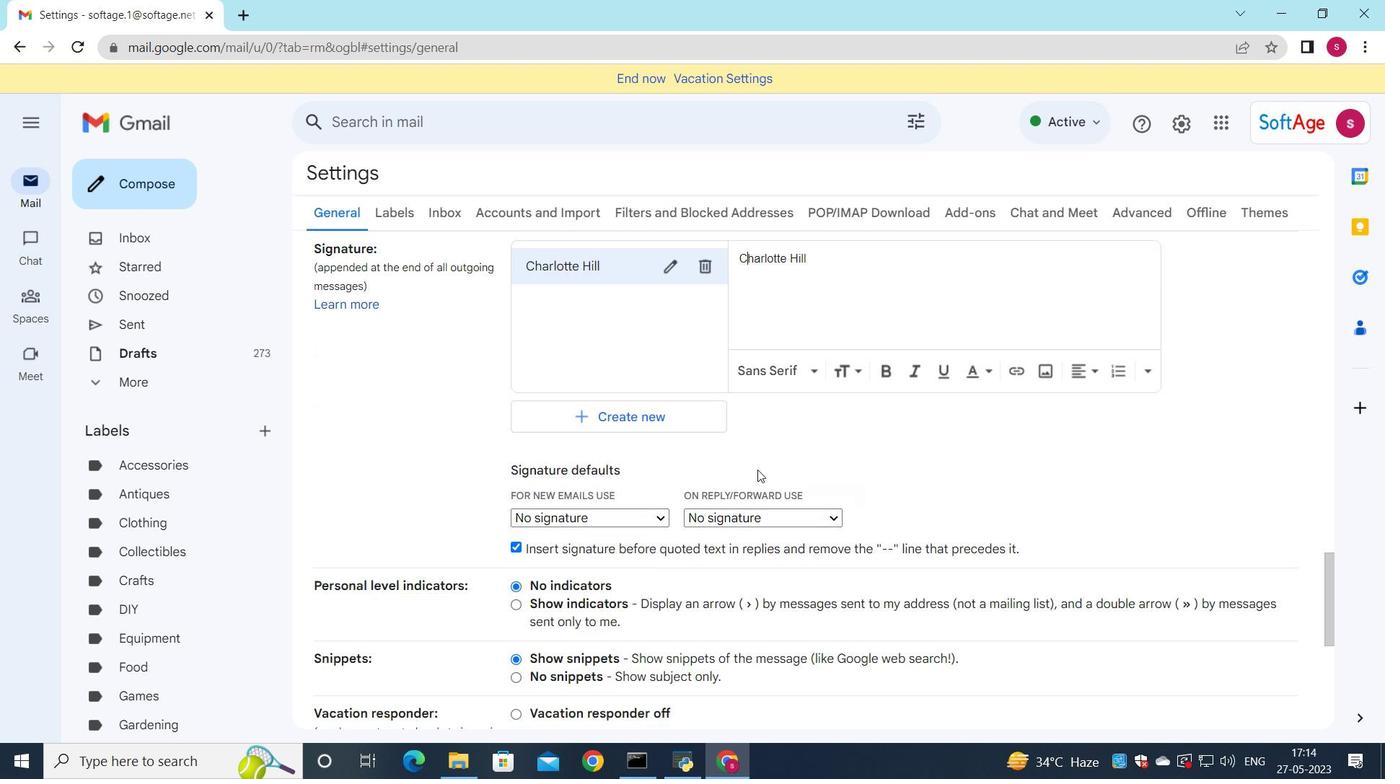 
Action: Mouse moved to (605, 340)
Screenshot: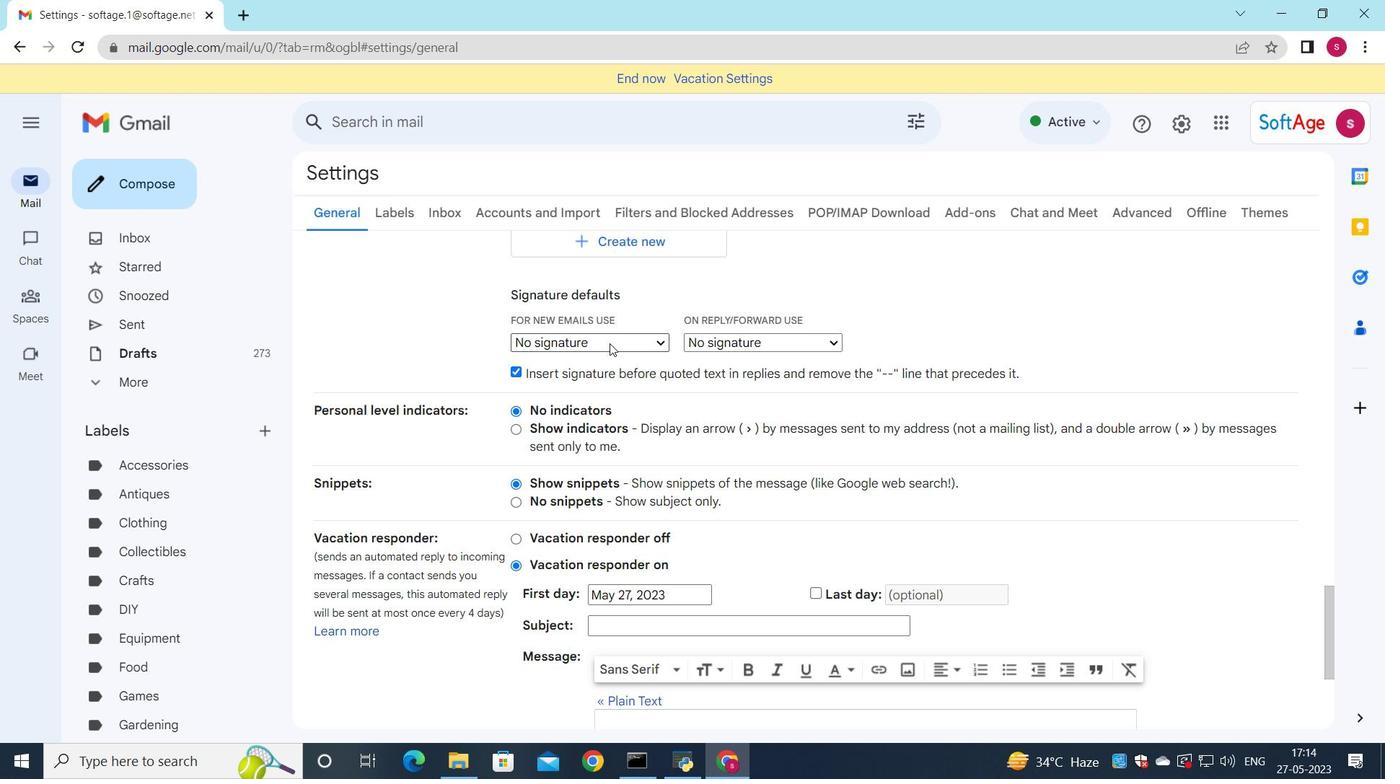 
Action: Mouse pressed left at (605, 340)
Screenshot: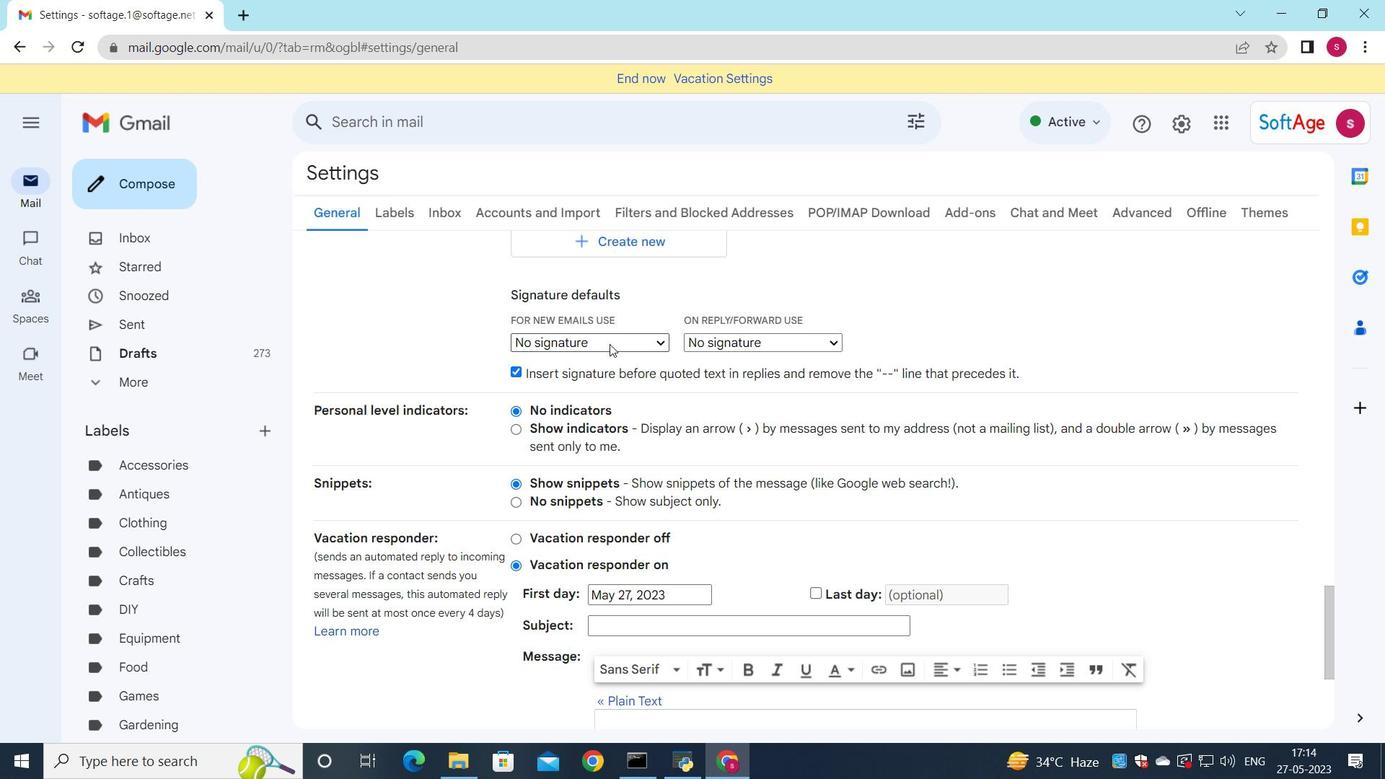 
Action: Mouse moved to (607, 367)
Screenshot: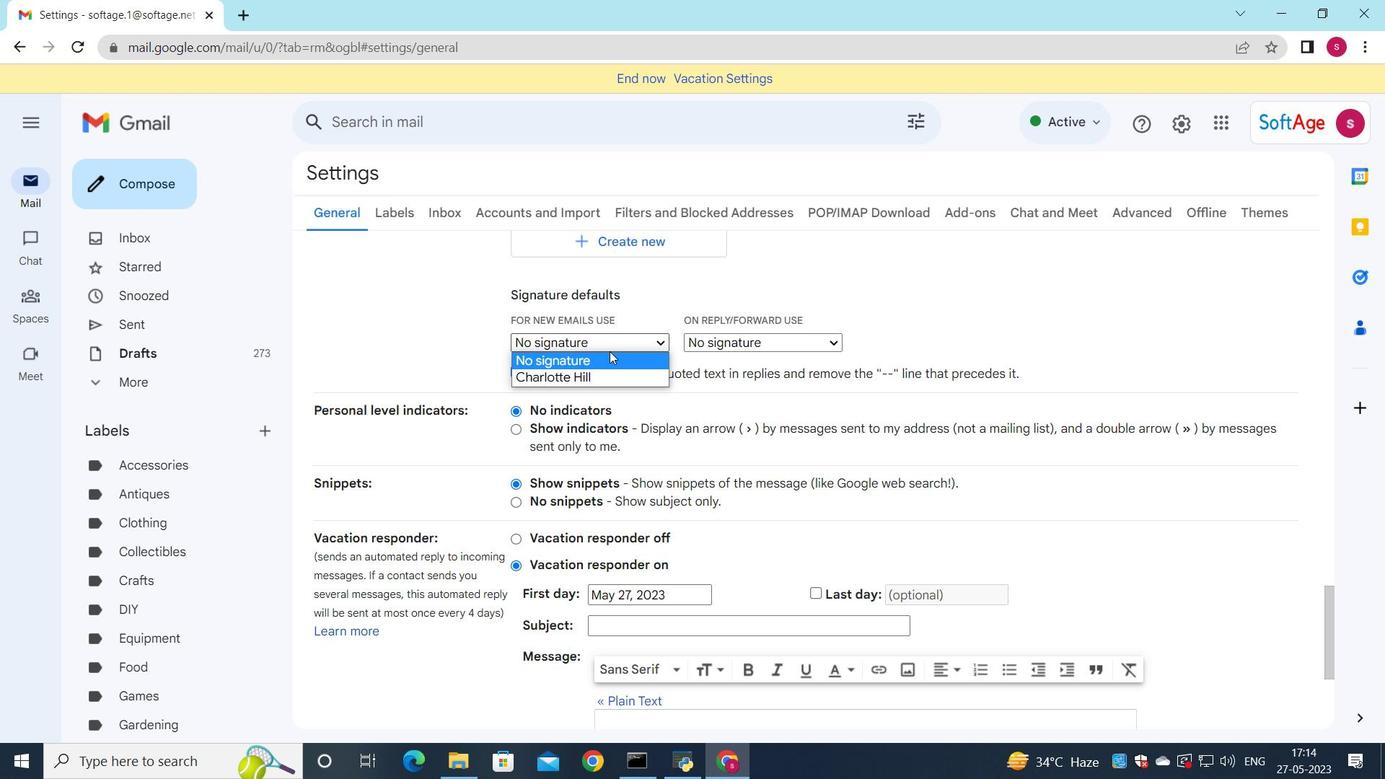 
Action: Mouse pressed left at (607, 367)
Screenshot: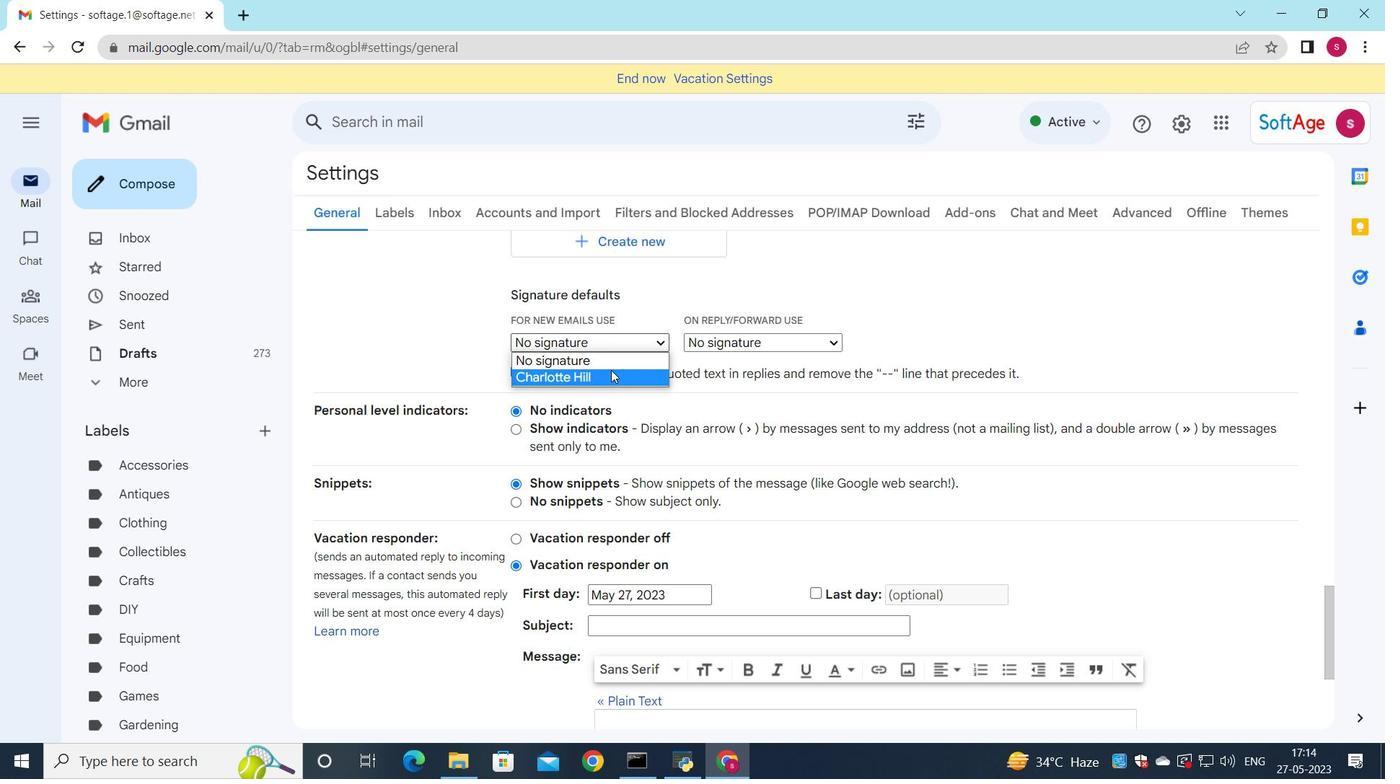 
Action: Mouse moved to (680, 345)
Screenshot: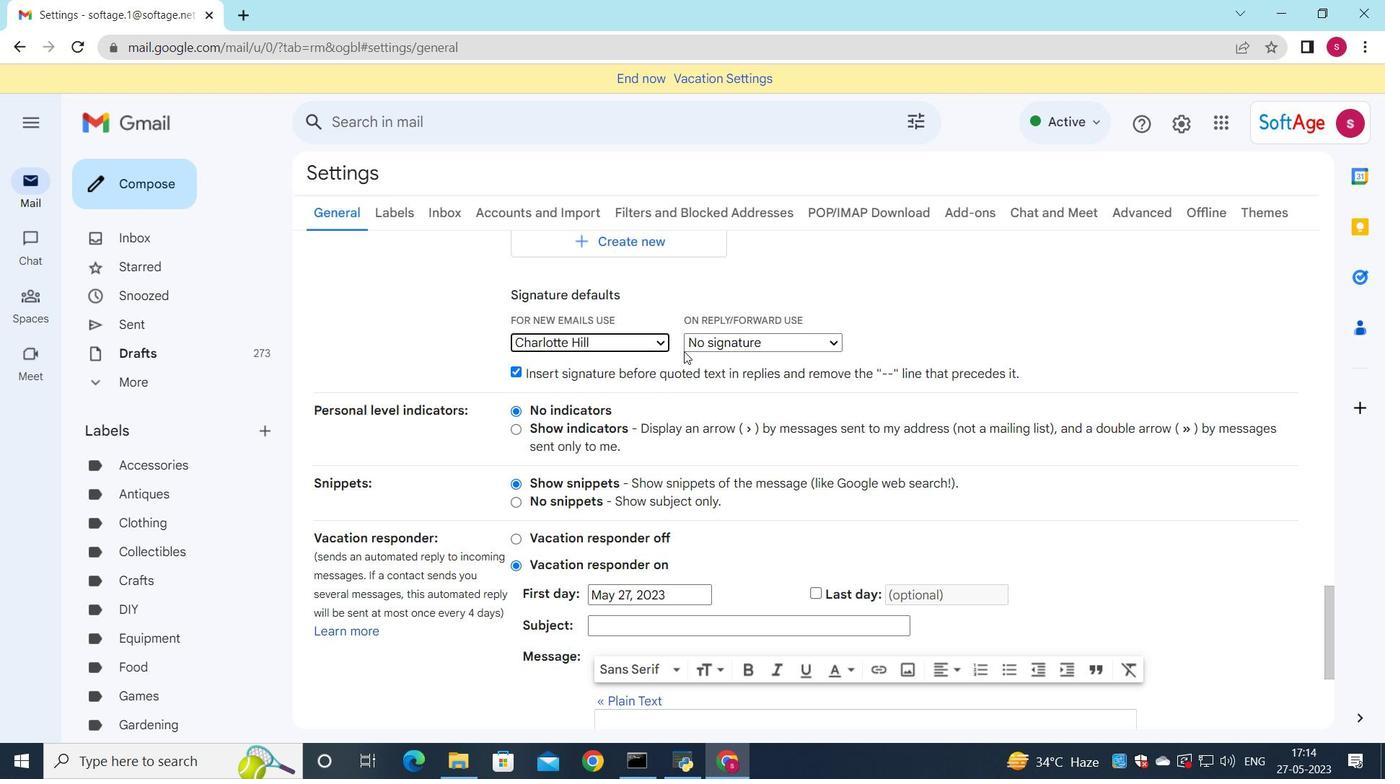
Action: Mouse pressed left at (680, 345)
Screenshot: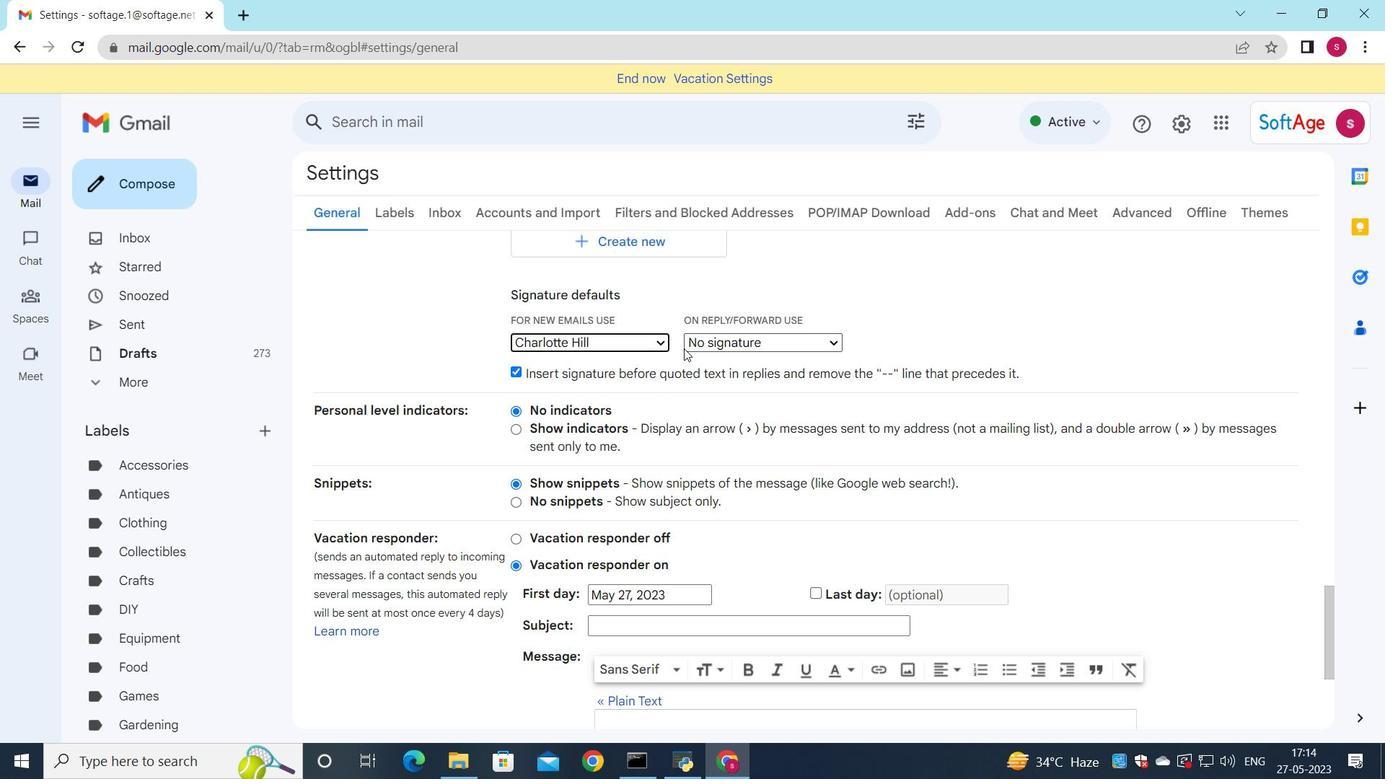 
Action: Mouse moved to (691, 379)
Screenshot: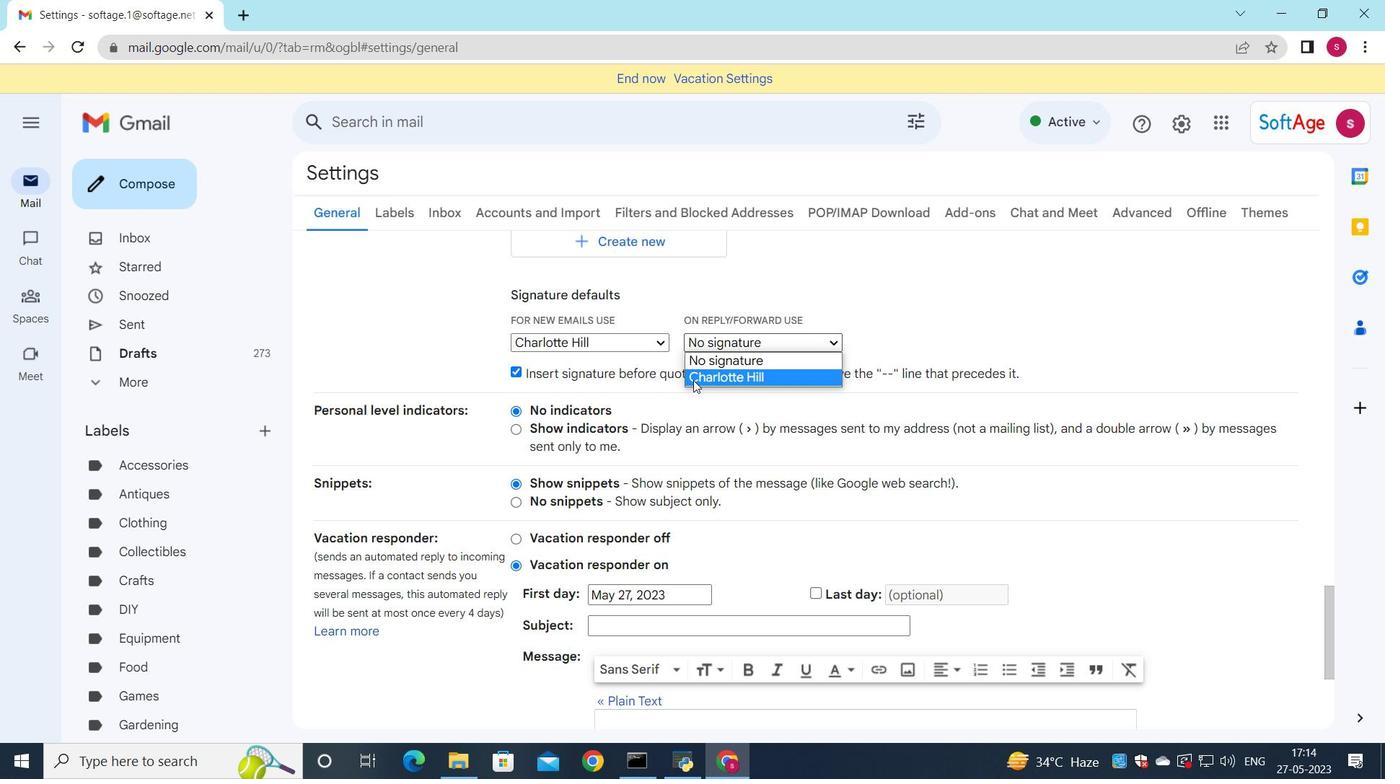 
Action: Mouse pressed left at (691, 379)
Screenshot: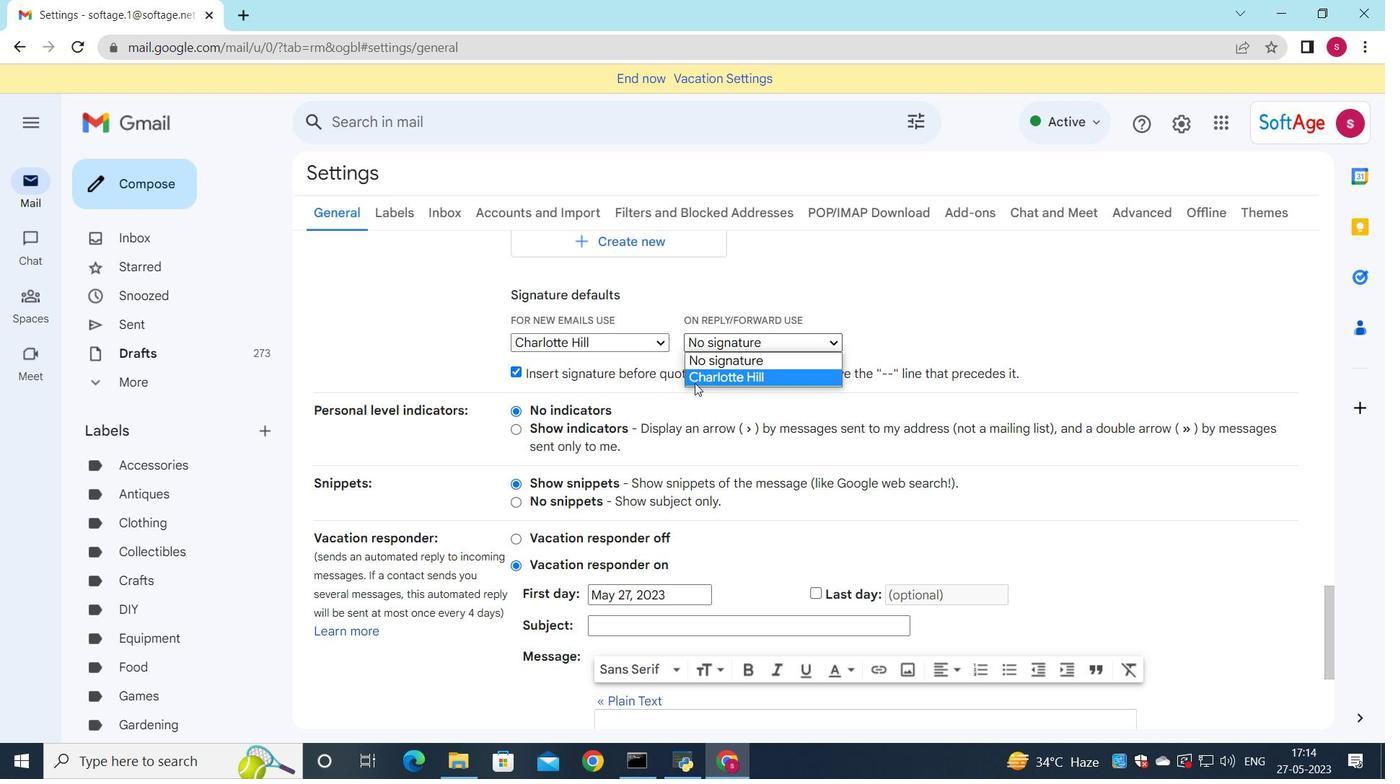 
Action: Mouse moved to (702, 366)
Screenshot: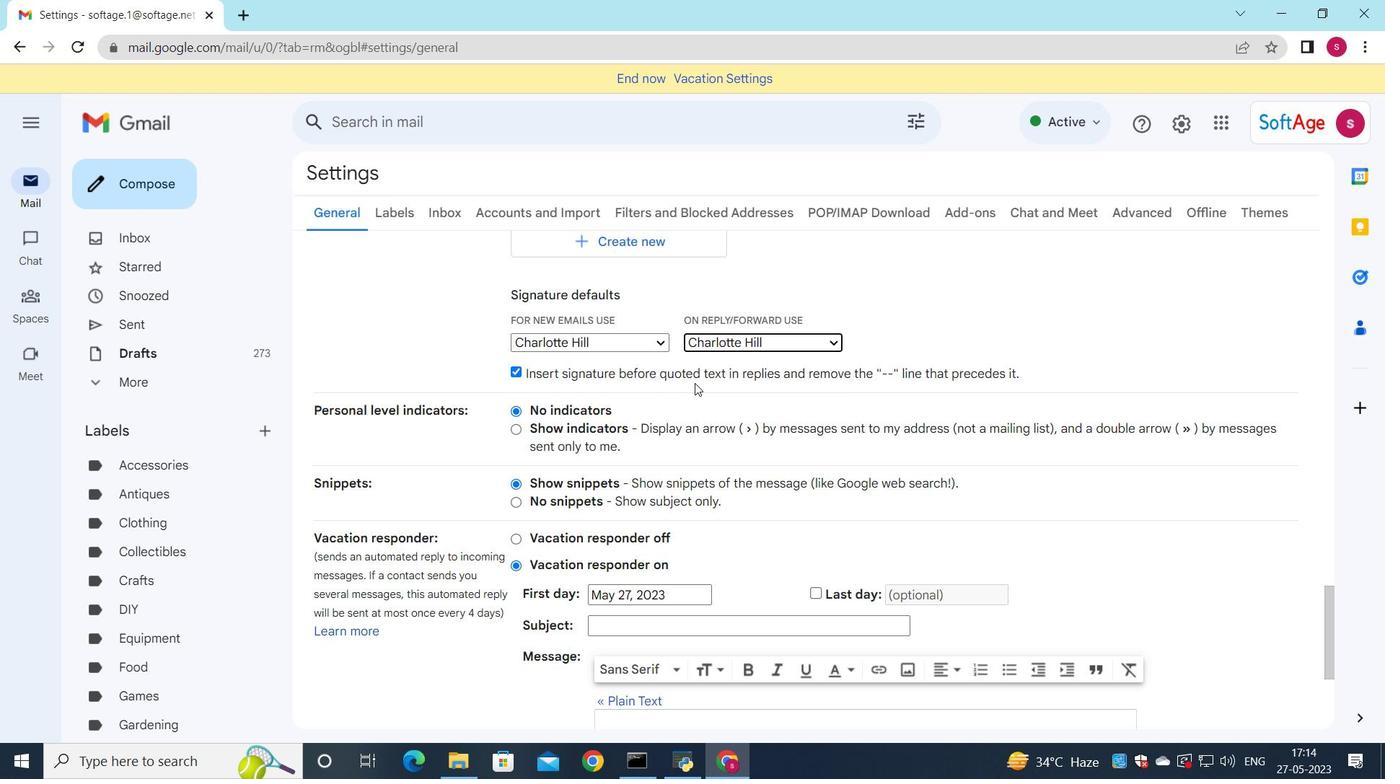 
Action: Mouse scrolled (702, 365) with delta (0, 0)
Screenshot: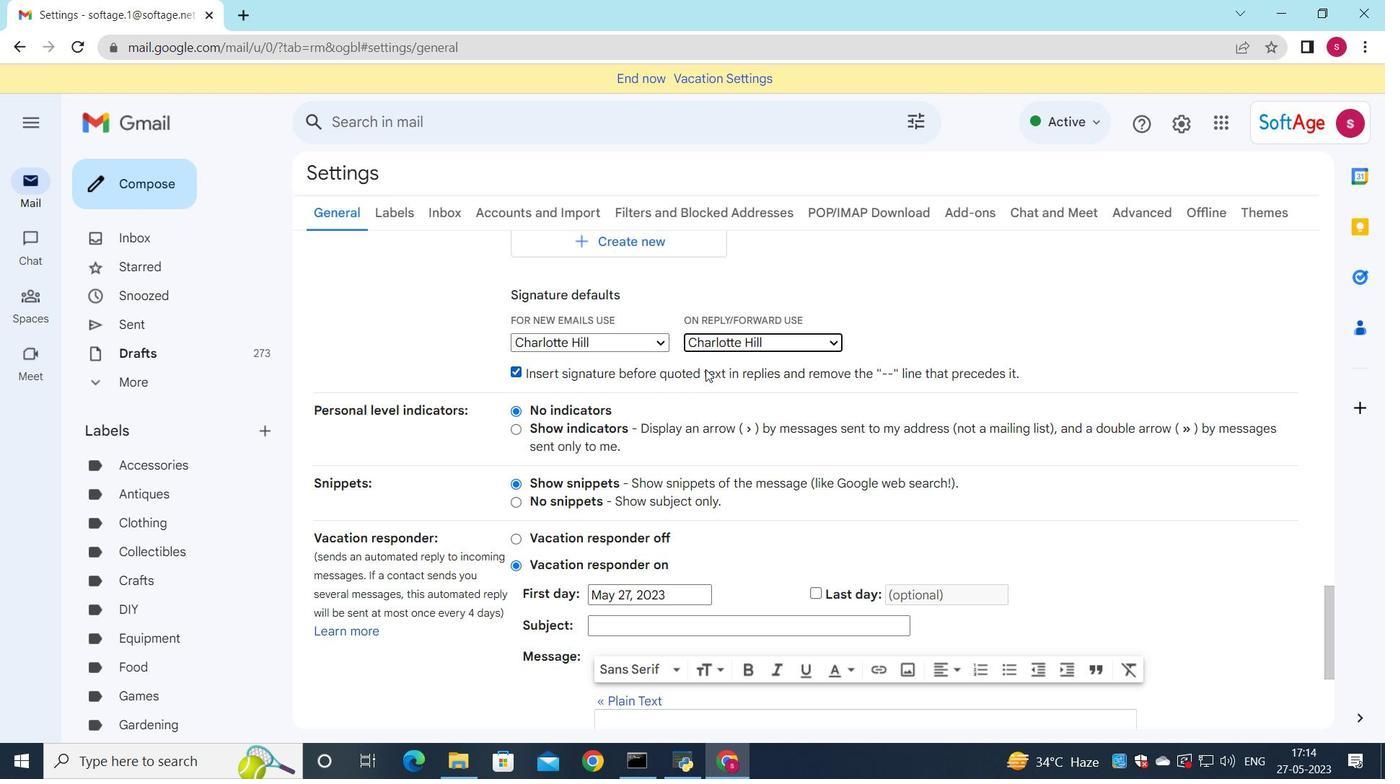 
Action: Mouse scrolled (702, 365) with delta (0, 0)
Screenshot: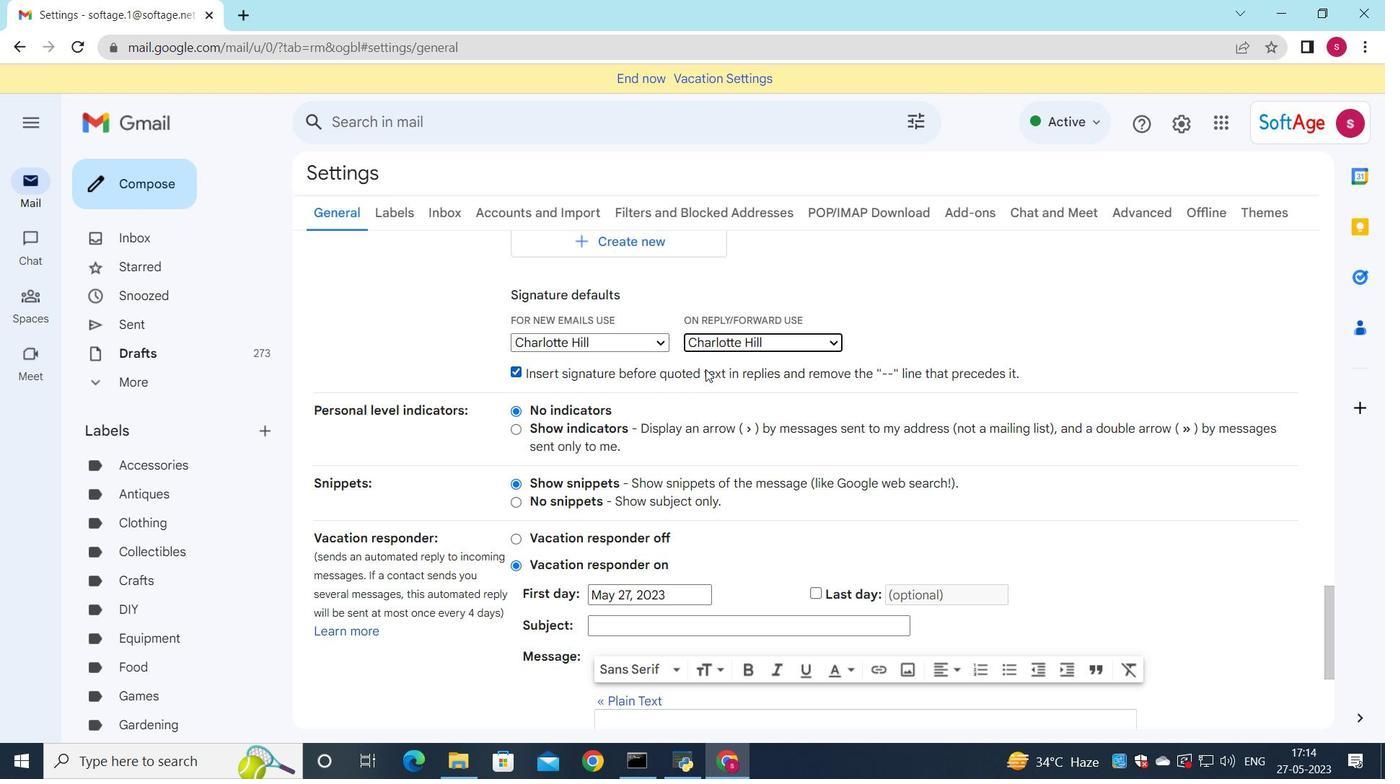 
Action: Mouse moved to (702, 370)
Screenshot: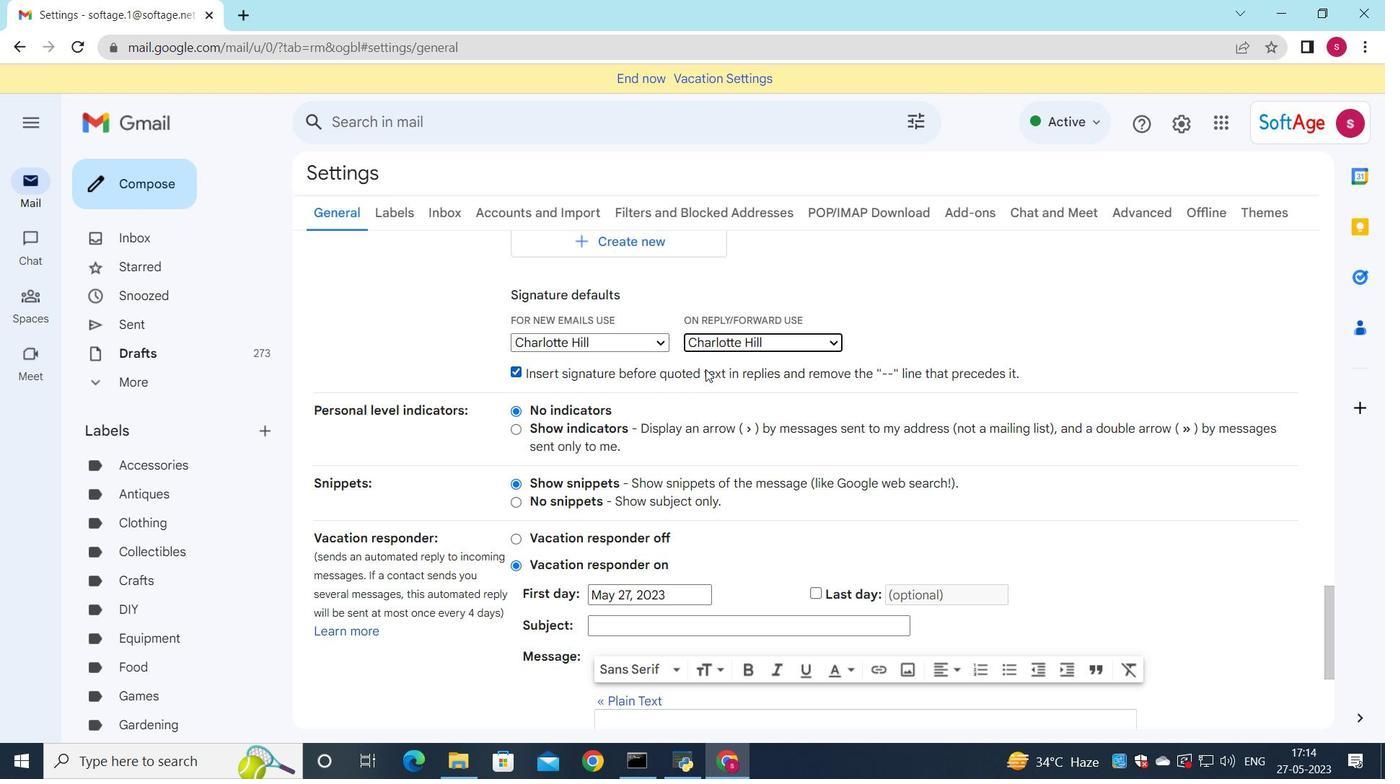 
Action: Mouse scrolled (702, 369) with delta (0, 0)
Screenshot: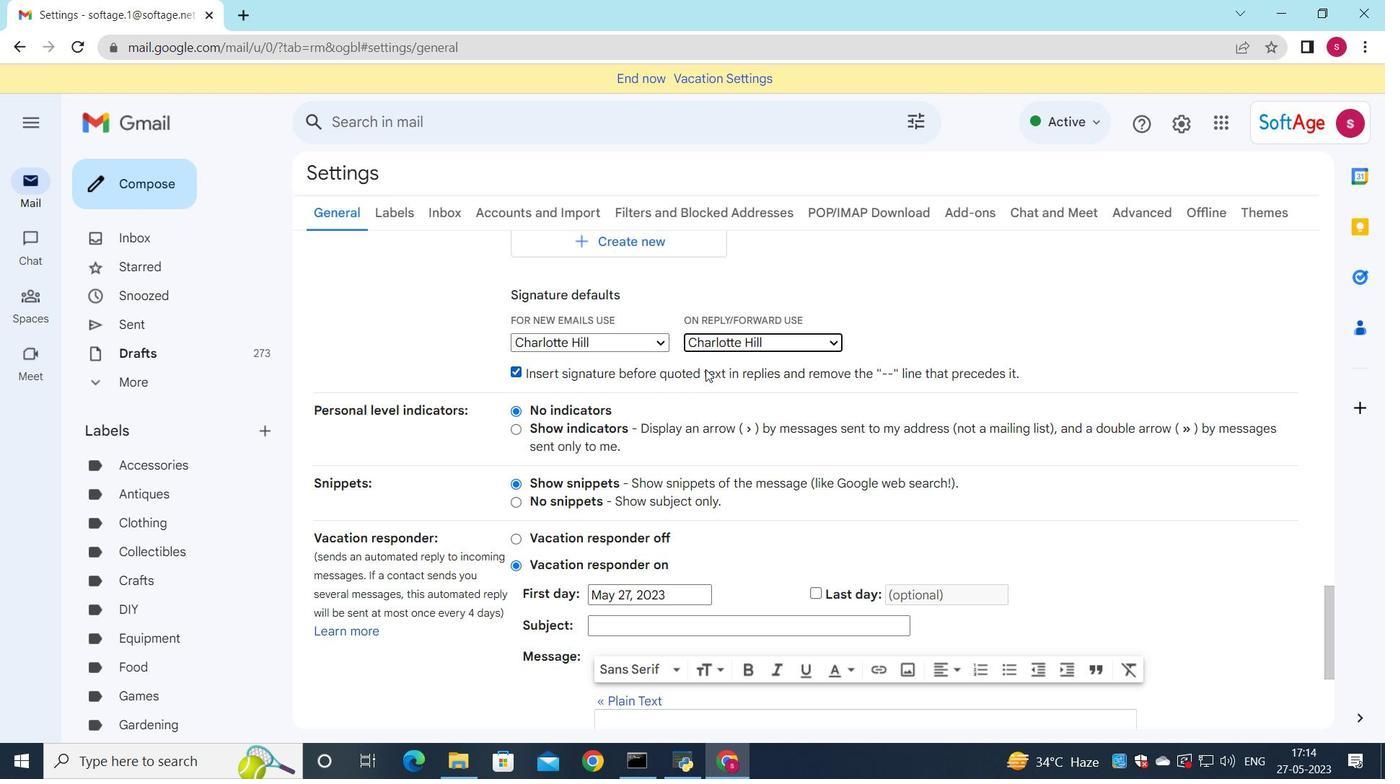 
Action: Mouse moved to (700, 373)
Screenshot: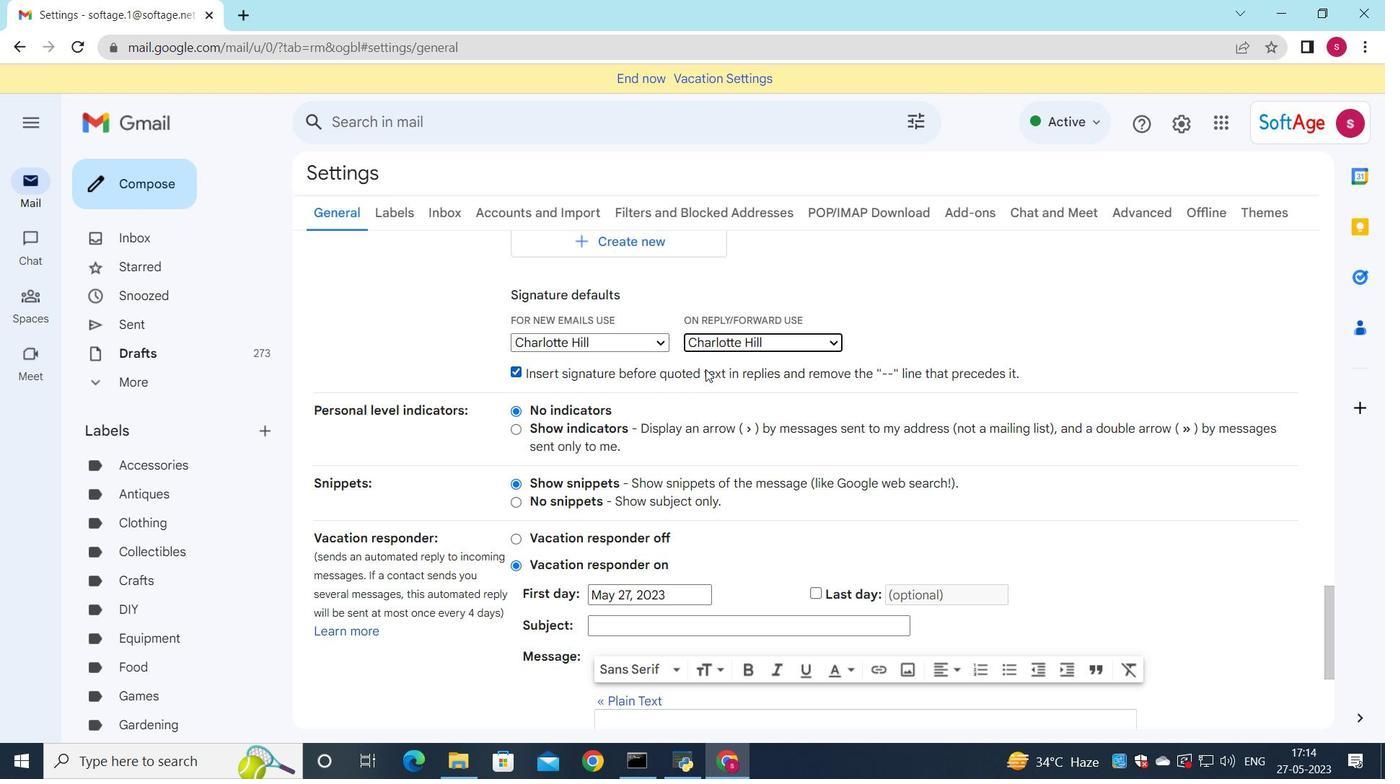 
Action: Mouse scrolled (700, 372) with delta (0, 0)
Screenshot: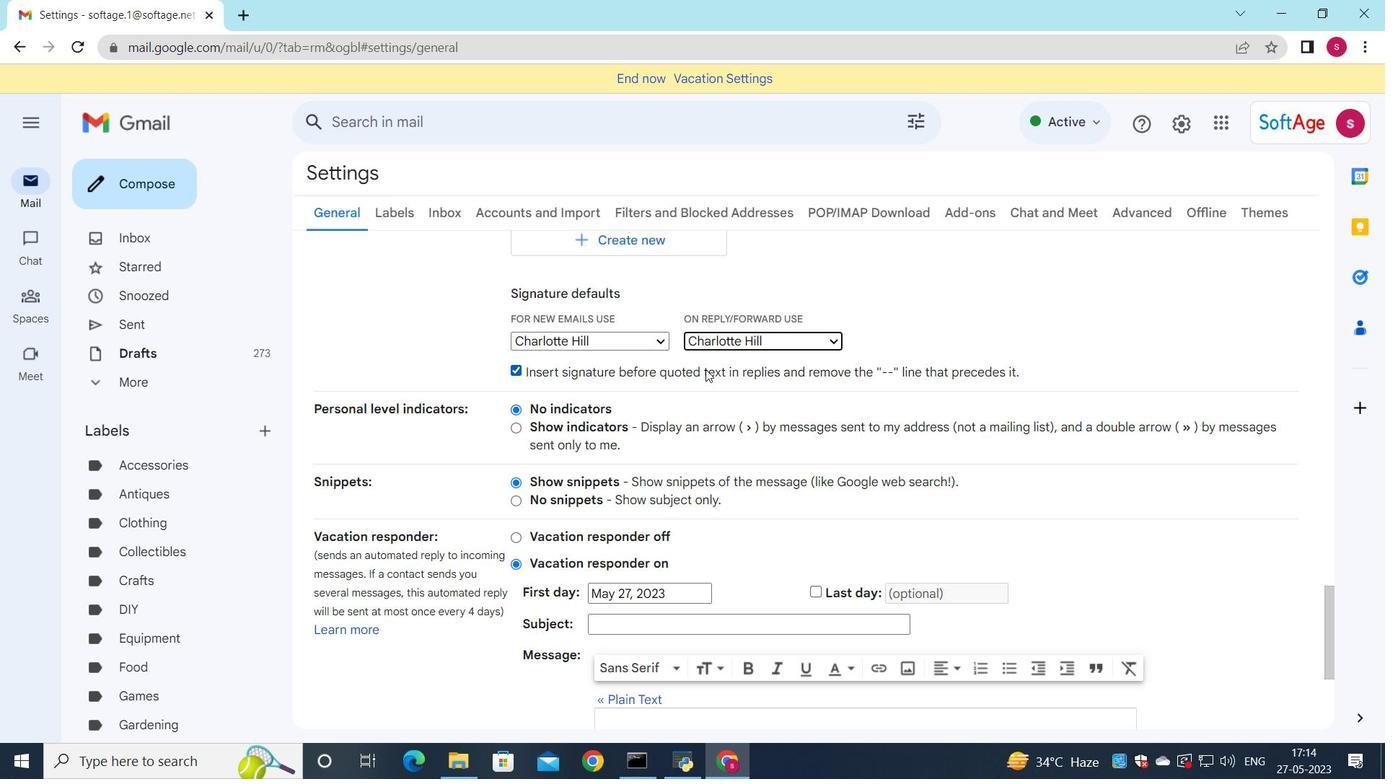 
Action: Mouse moved to (698, 376)
Screenshot: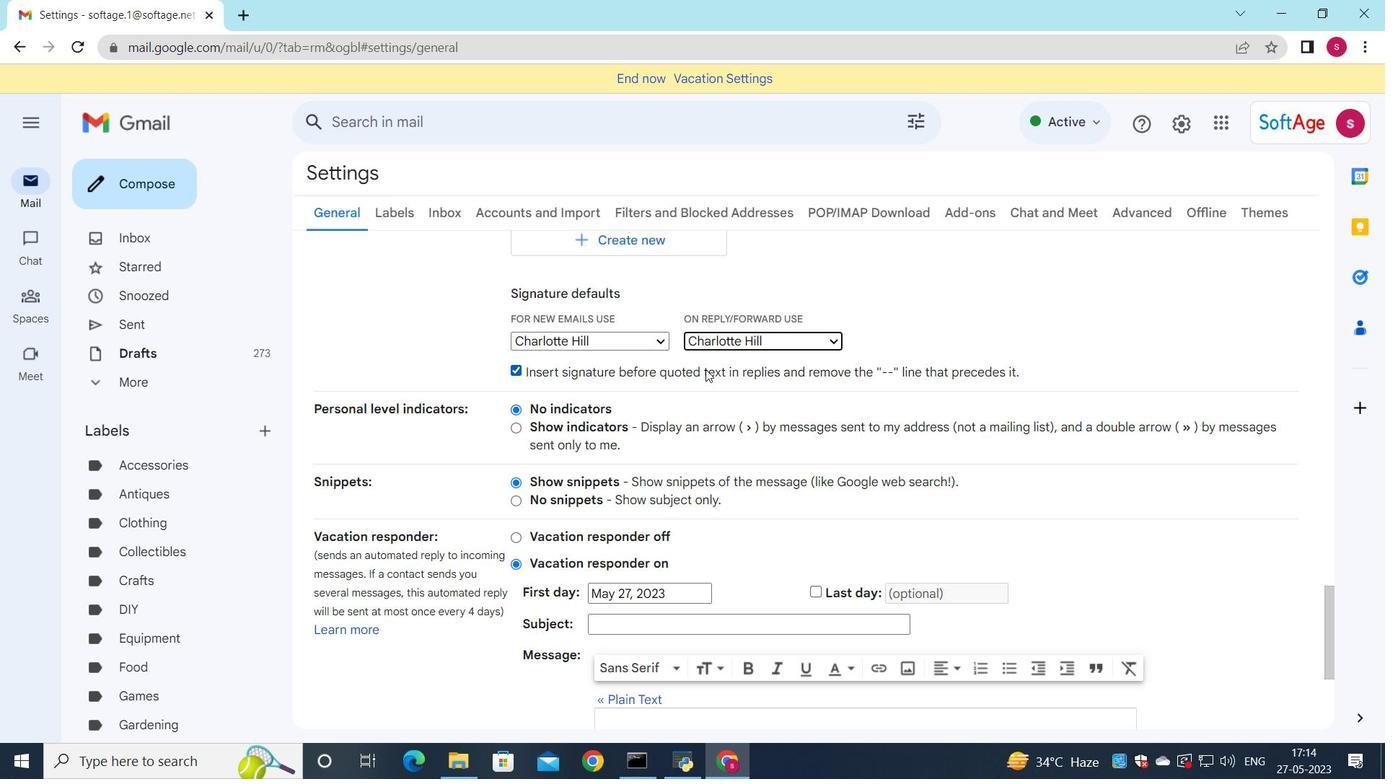 
Action: Mouse scrolled (698, 375) with delta (0, 0)
Screenshot: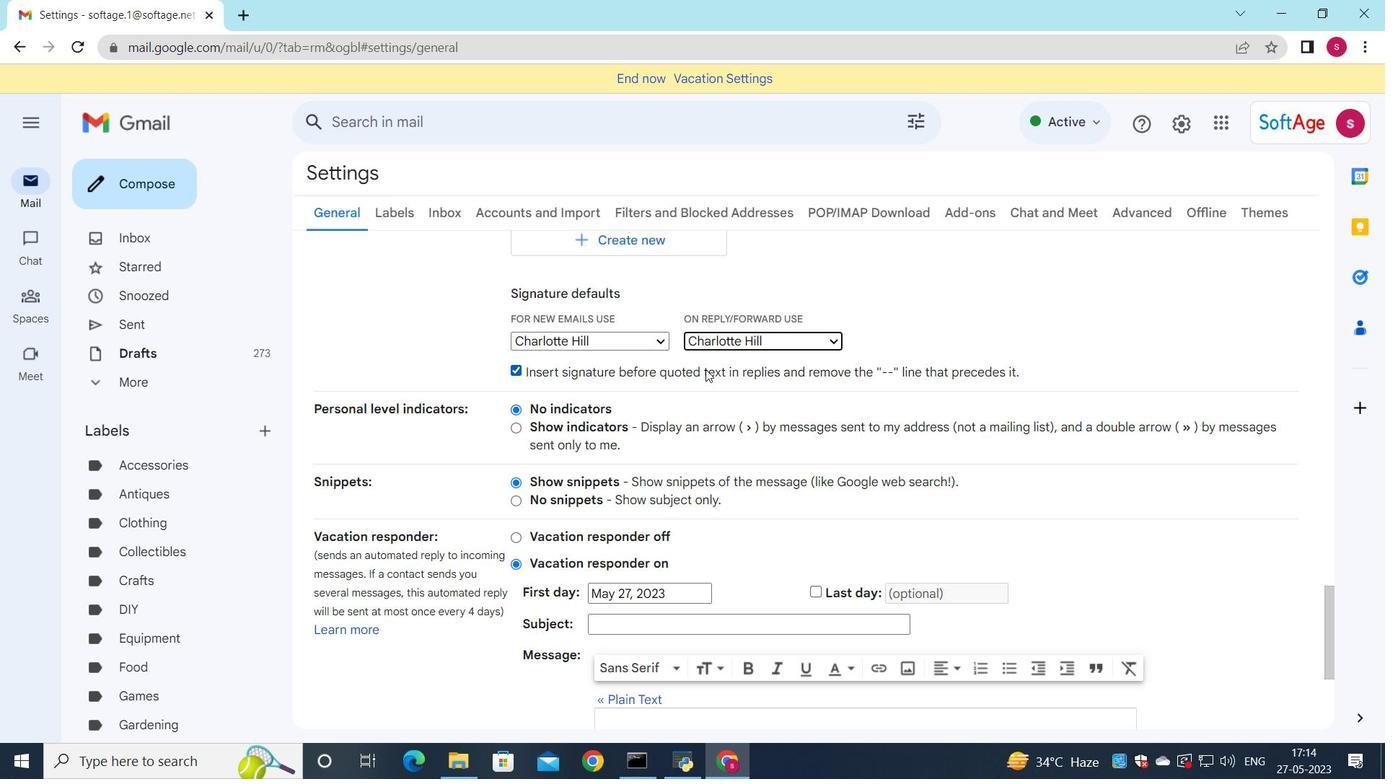 
Action: Mouse moved to (697, 377)
Screenshot: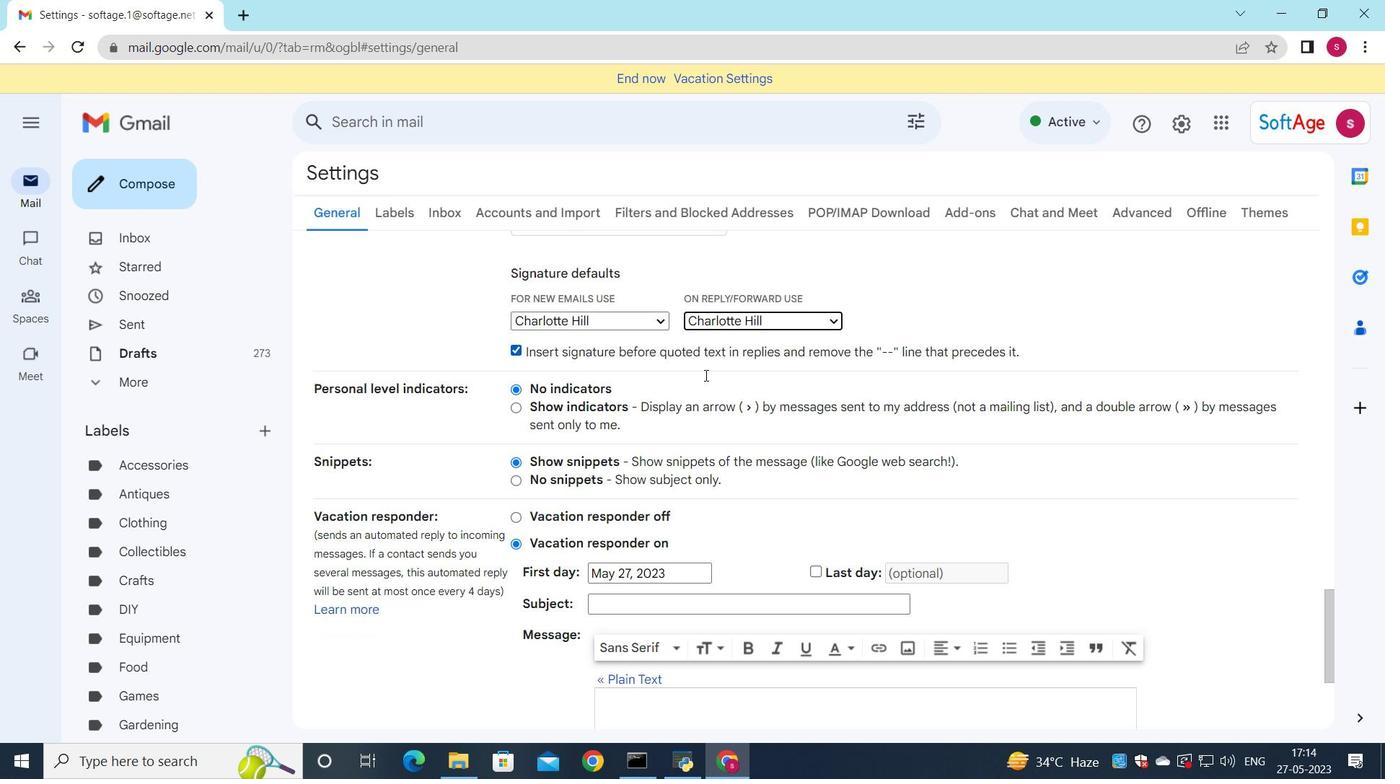 
Action: Mouse scrolled (697, 377) with delta (0, 0)
Screenshot: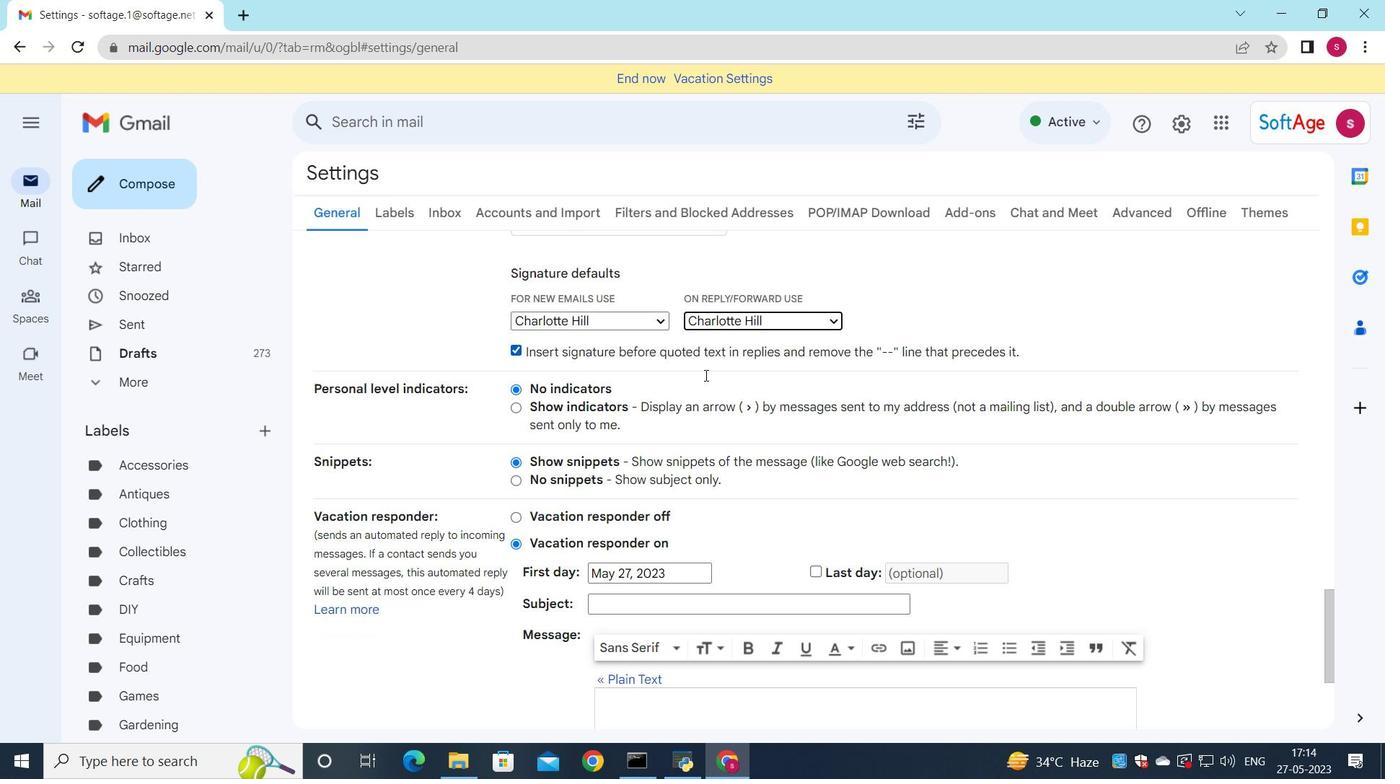 
Action: Mouse moved to (704, 447)
Screenshot: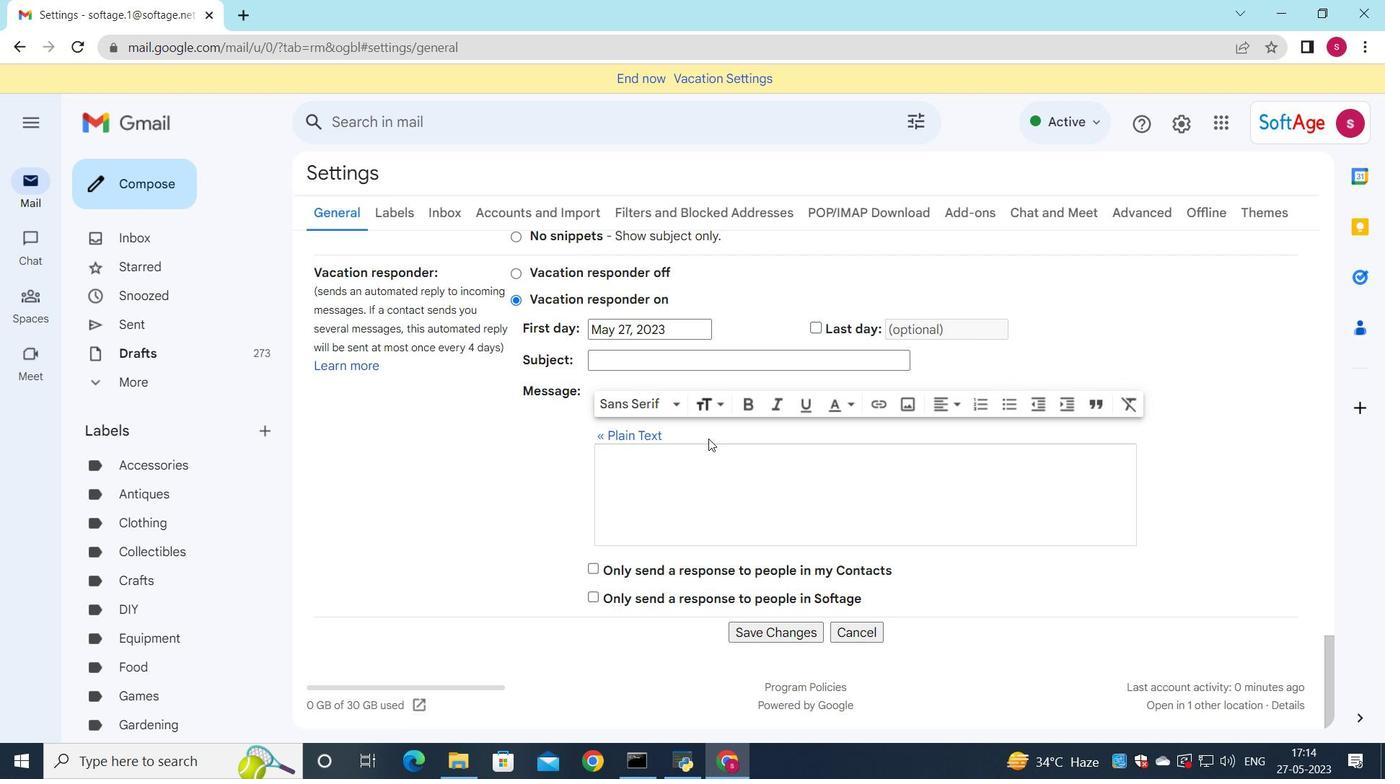 
Action: Mouse scrolled (704, 447) with delta (0, 0)
Screenshot: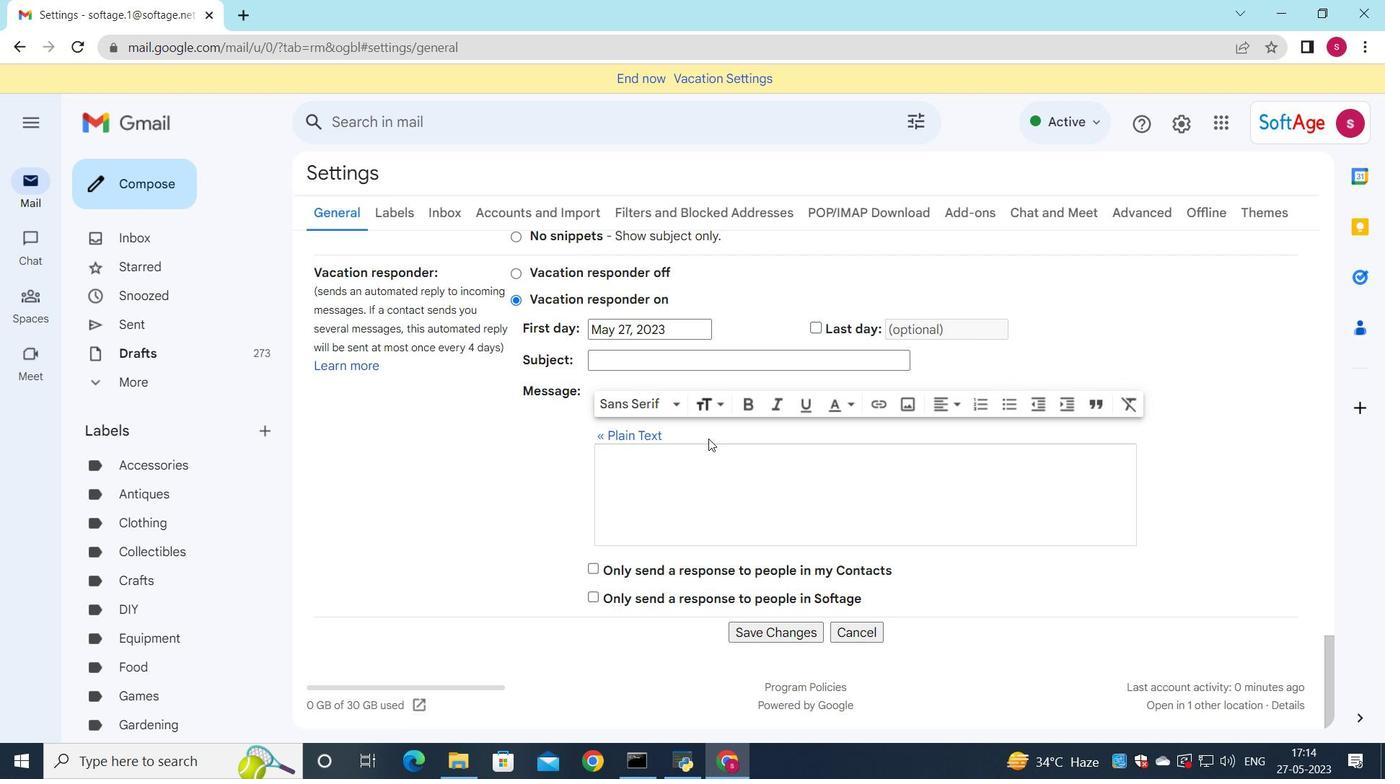 
Action: Mouse moved to (748, 634)
Screenshot: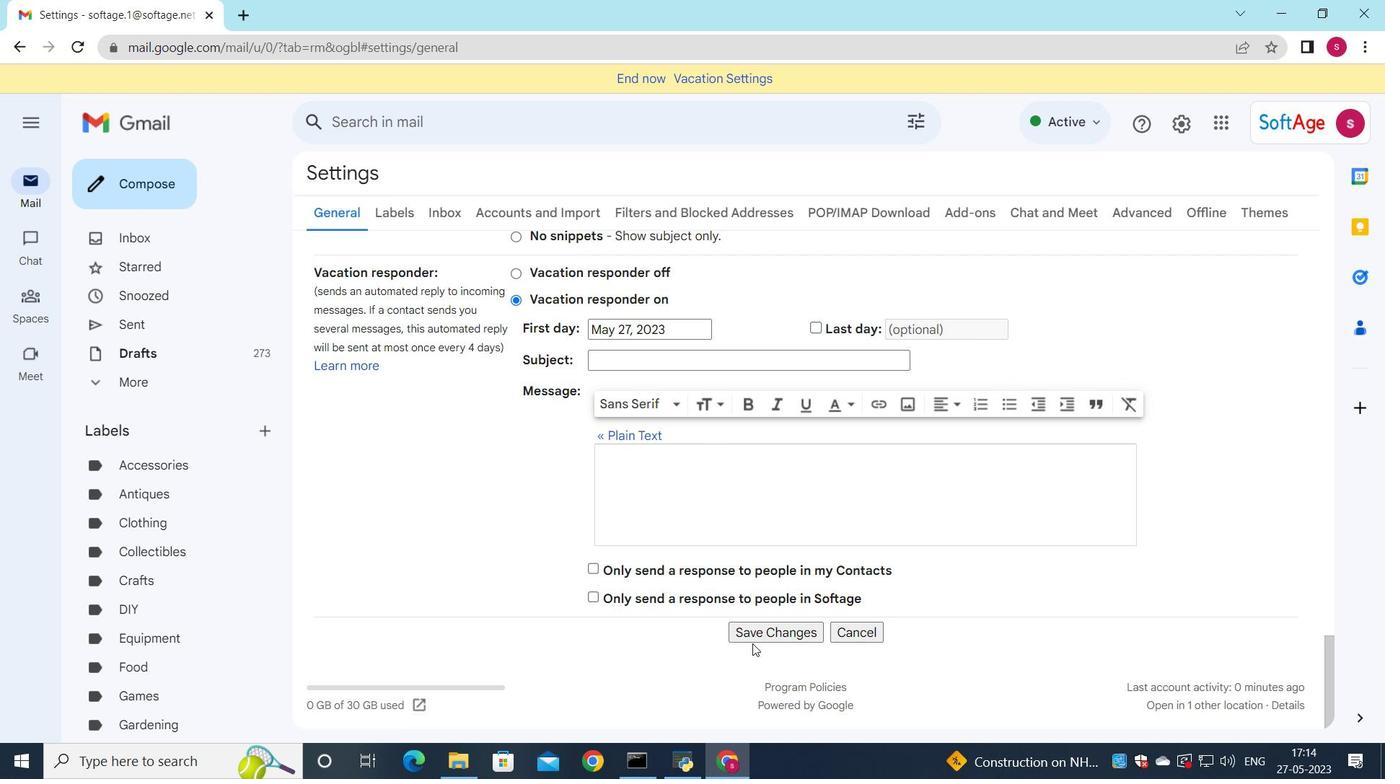 
Action: Mouse pressed left at (748, 634)
Screenshot: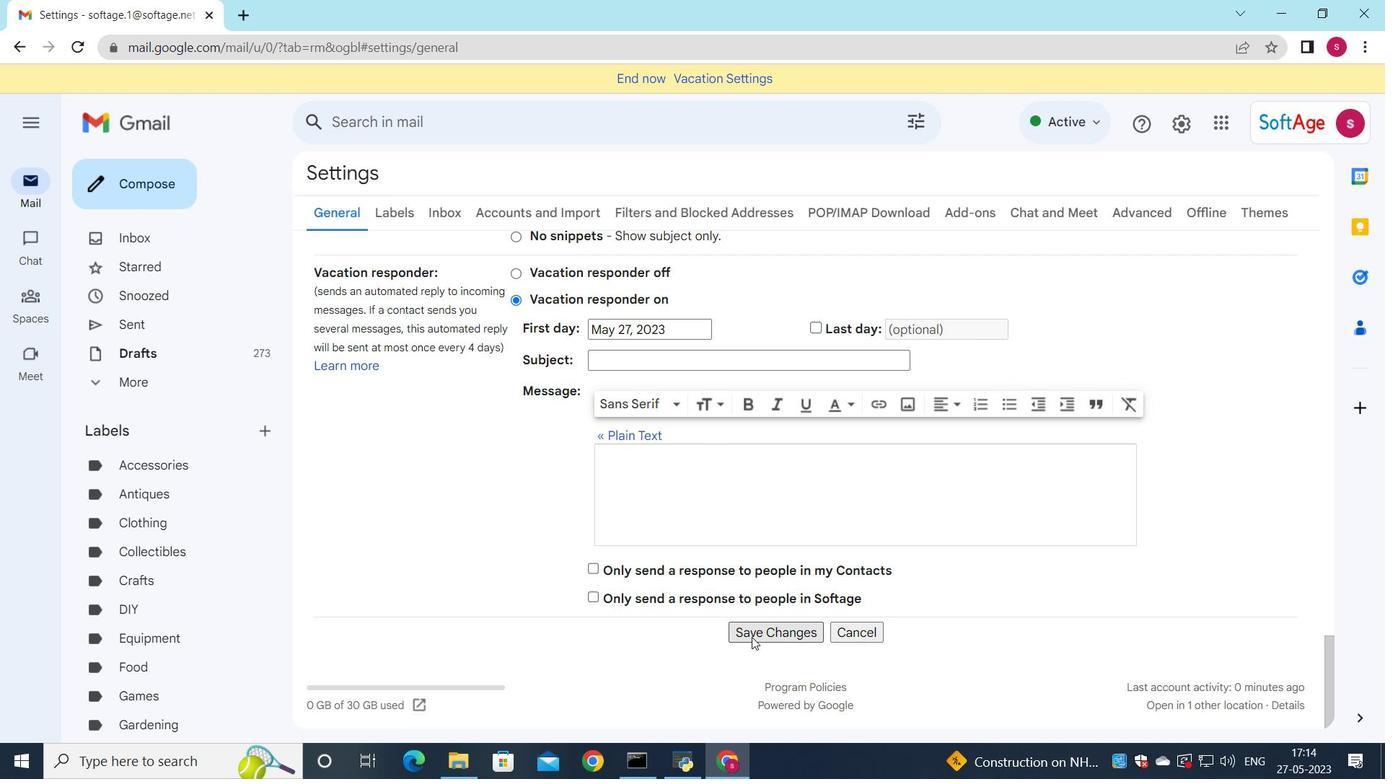 
Action: Mouse moved to (124, 169)
Screenshot: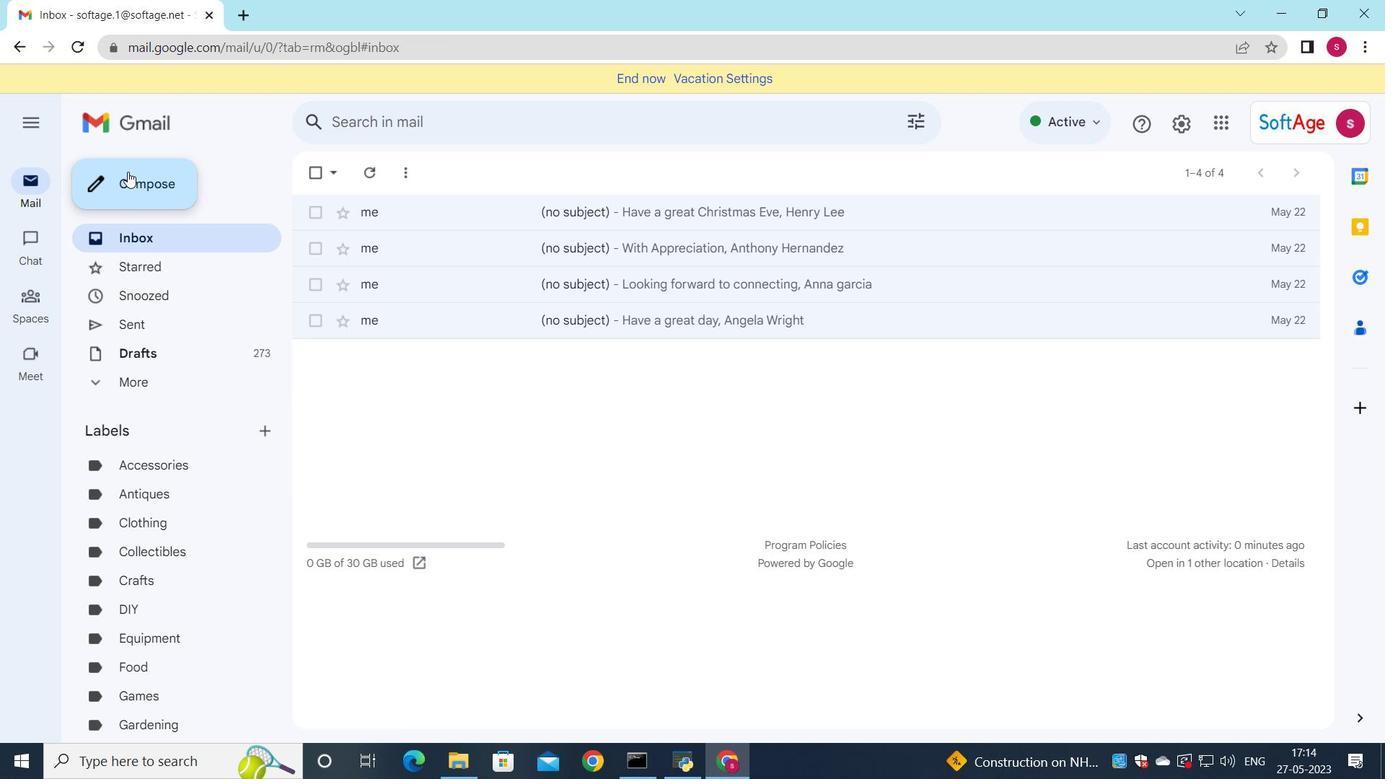 
Action: Mouse pressed left at (124, 169)
Screenshot: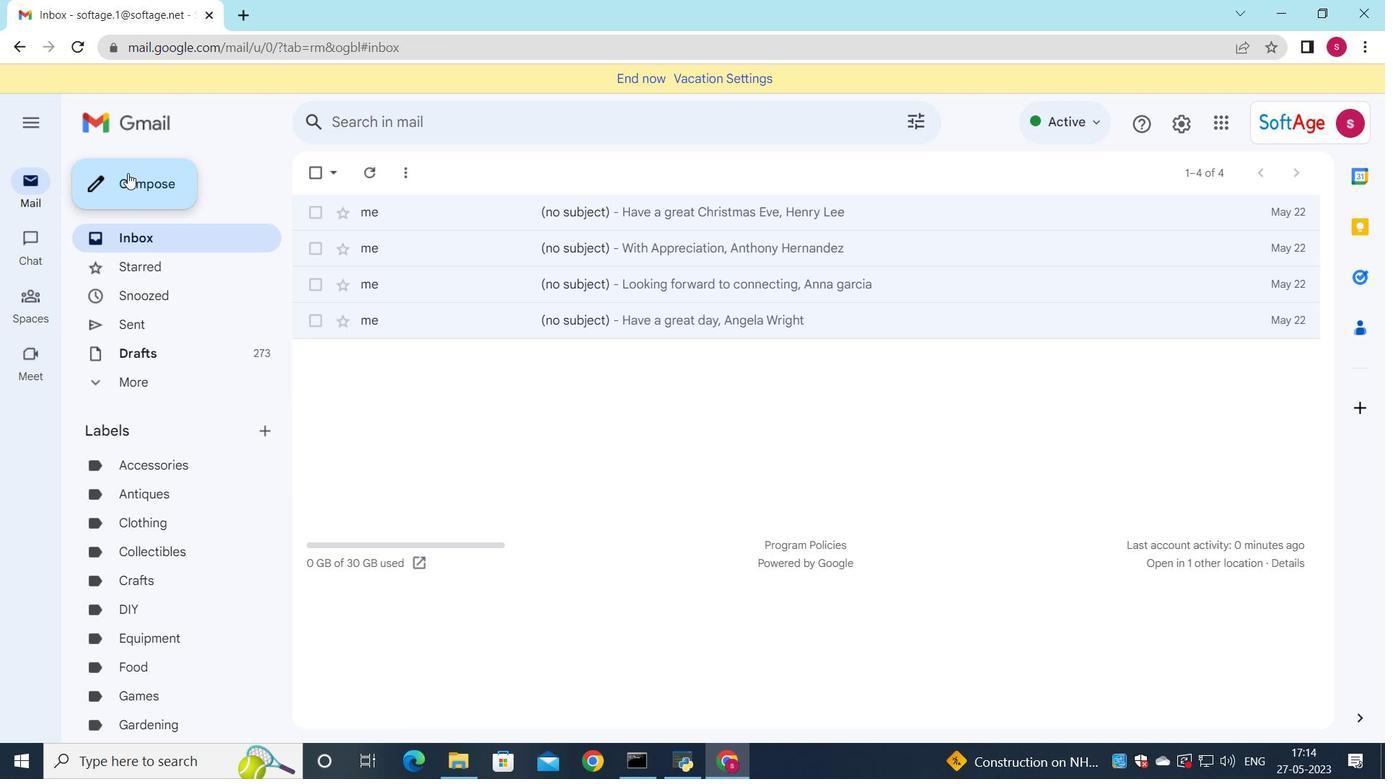 
Action: Mouse moved to (861, 326)
Screenshot: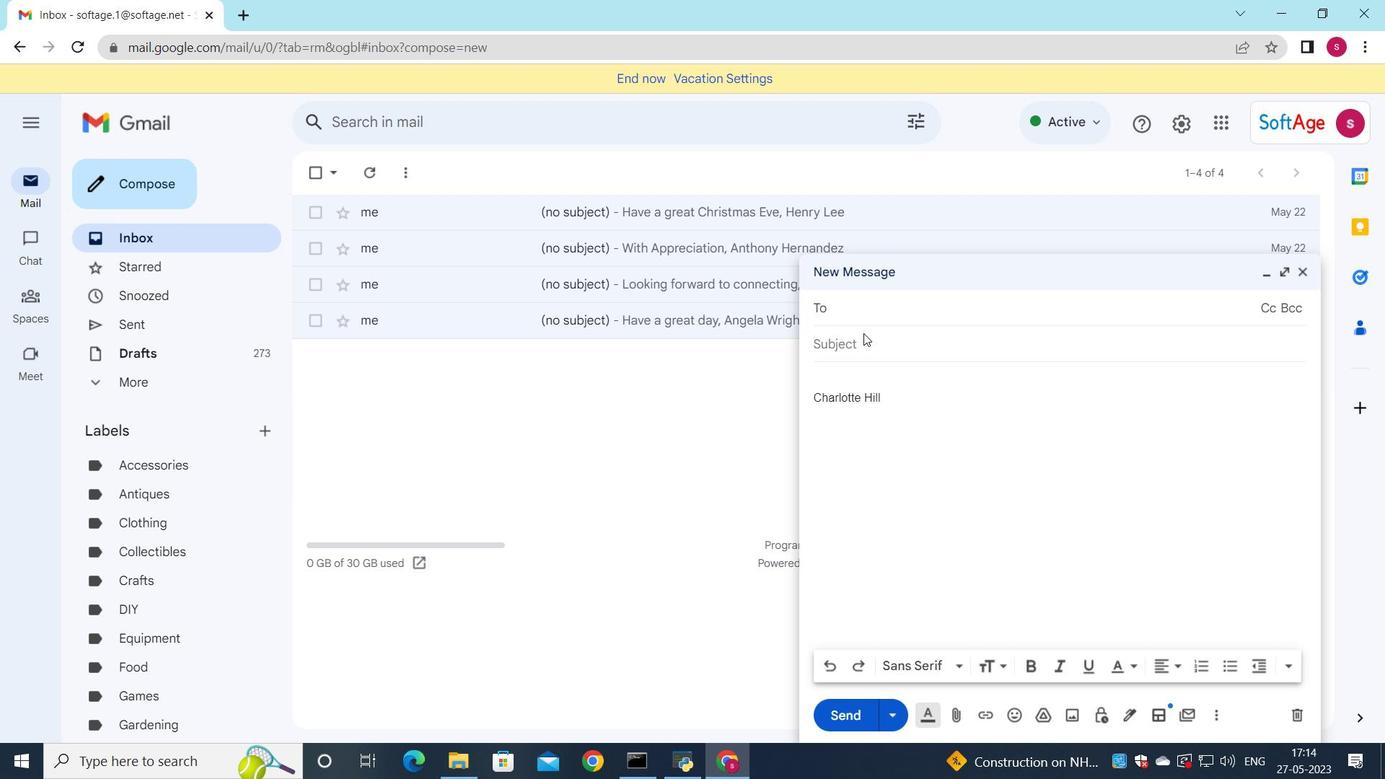 
Action: Key pressed <Key.shift><Key.shift>Request<Key.space>for<Key.space>areco<Key.backspace><Key.backspace><Key.backspace><Key.backspace><Key.space>recommendation<Key.space>
Screenshot: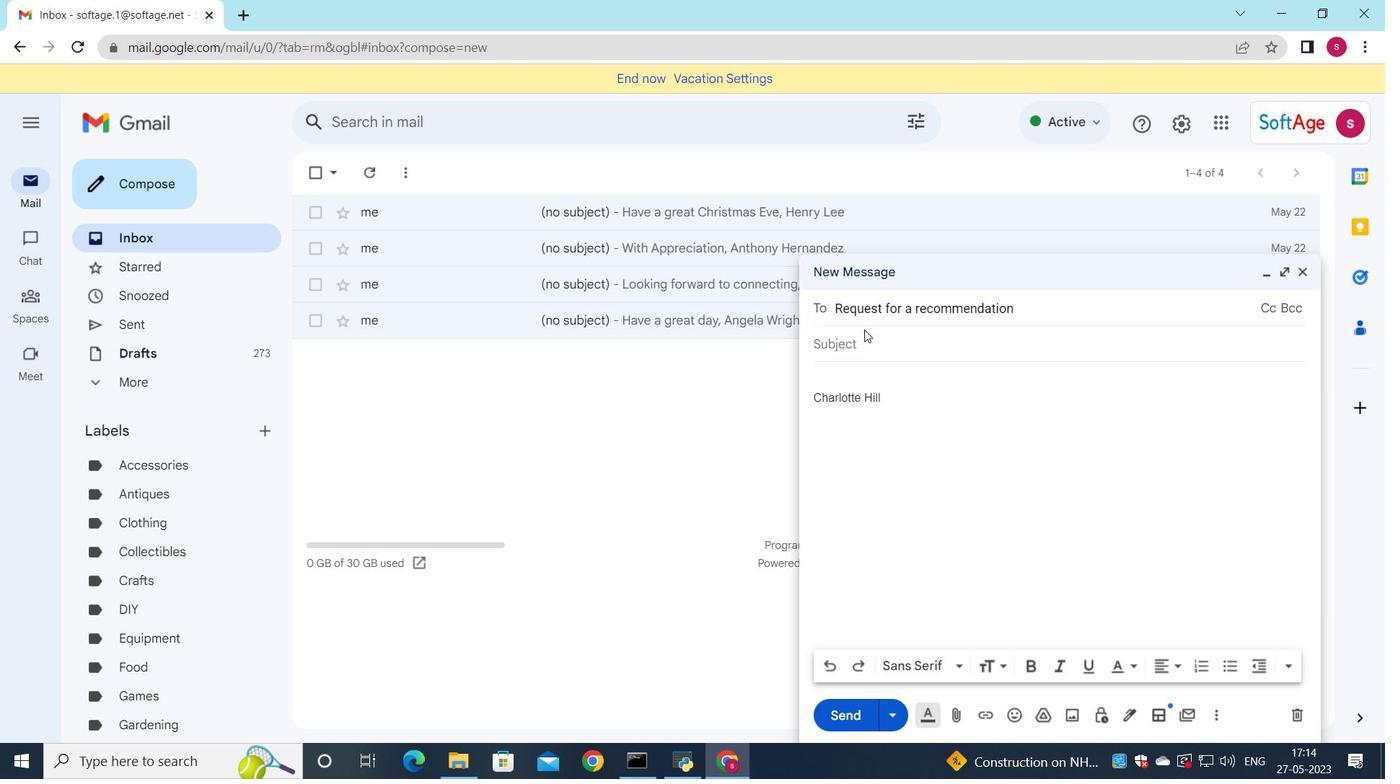 
Action: Mouse moved to (833, 302)
Screenshot: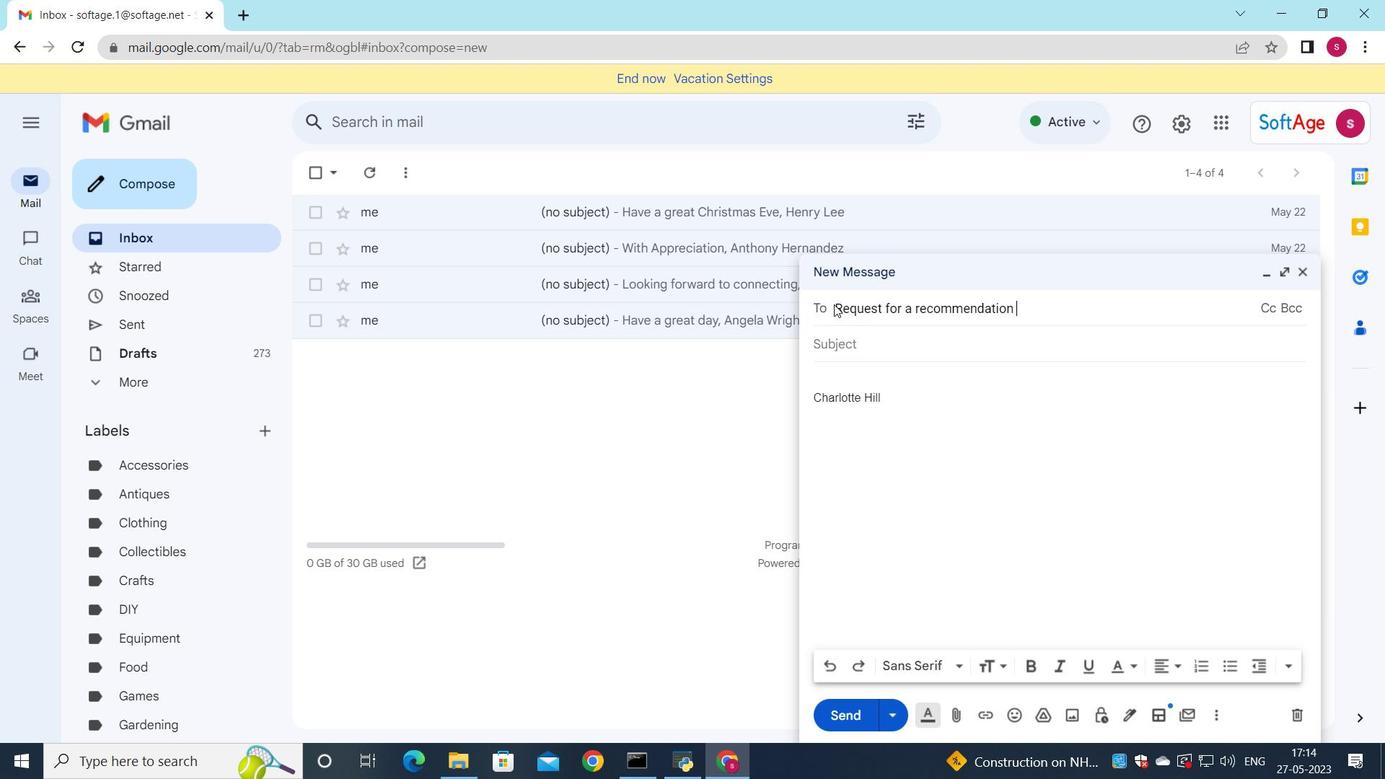 
Action: Mouse pressed left at (833, 302)
Screenshot: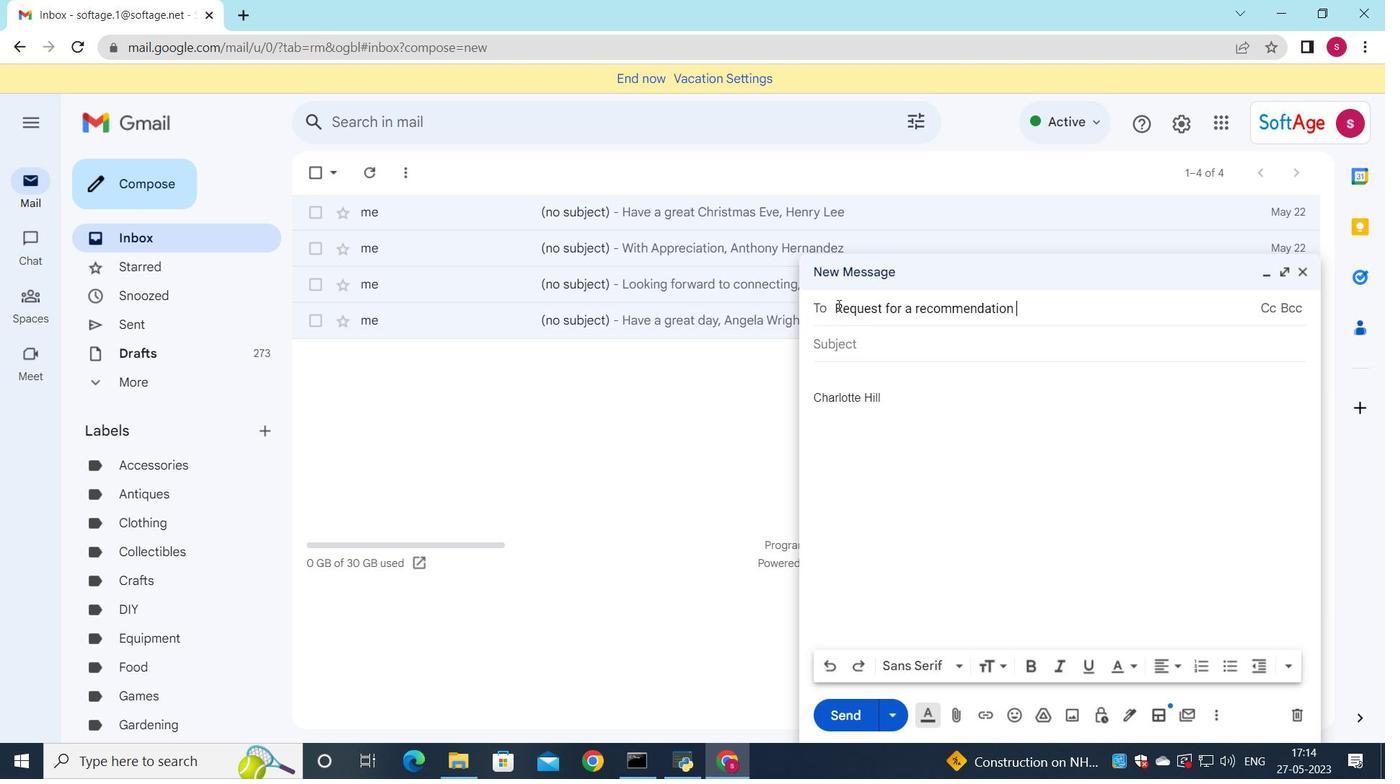 
Action: Mouse moved to (991, 346)
Screenshot: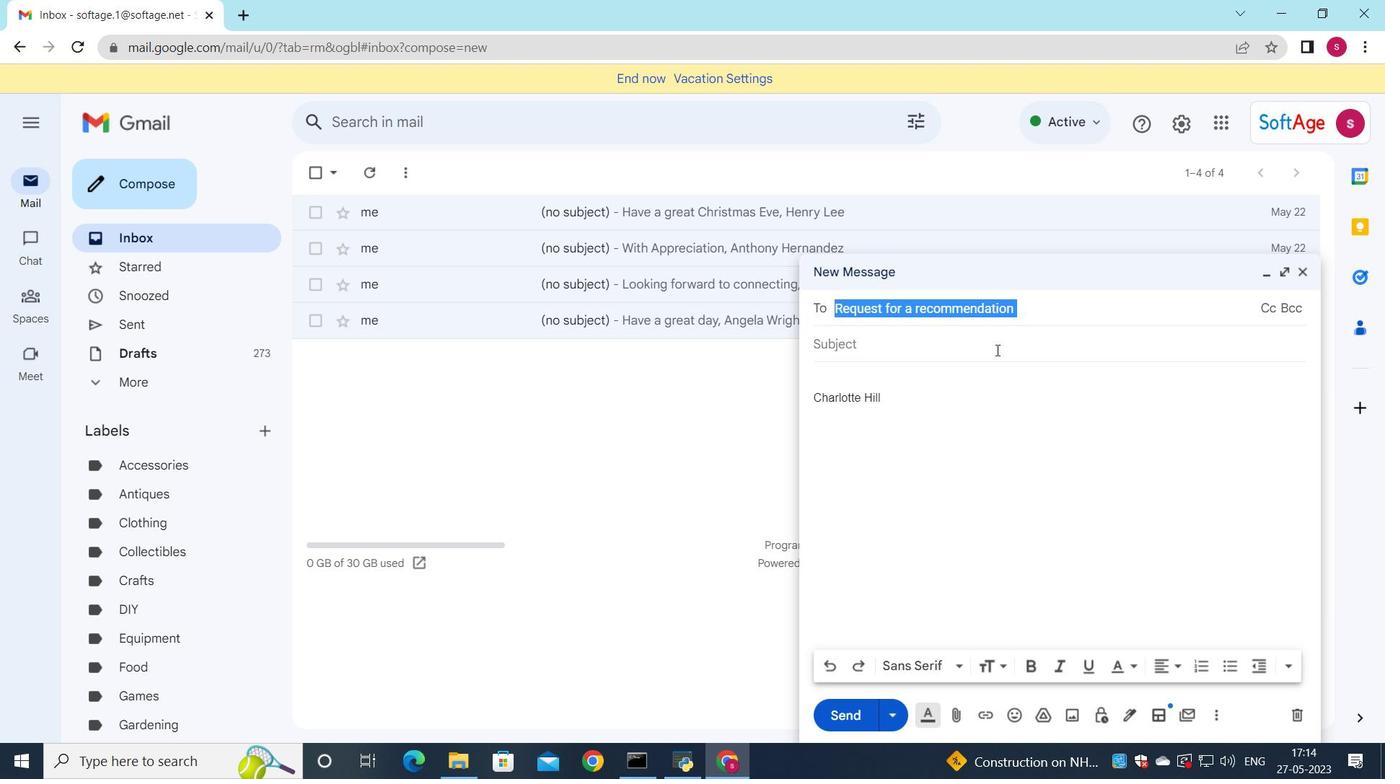 
Action: Key pressed ctrl+C
Screenshot: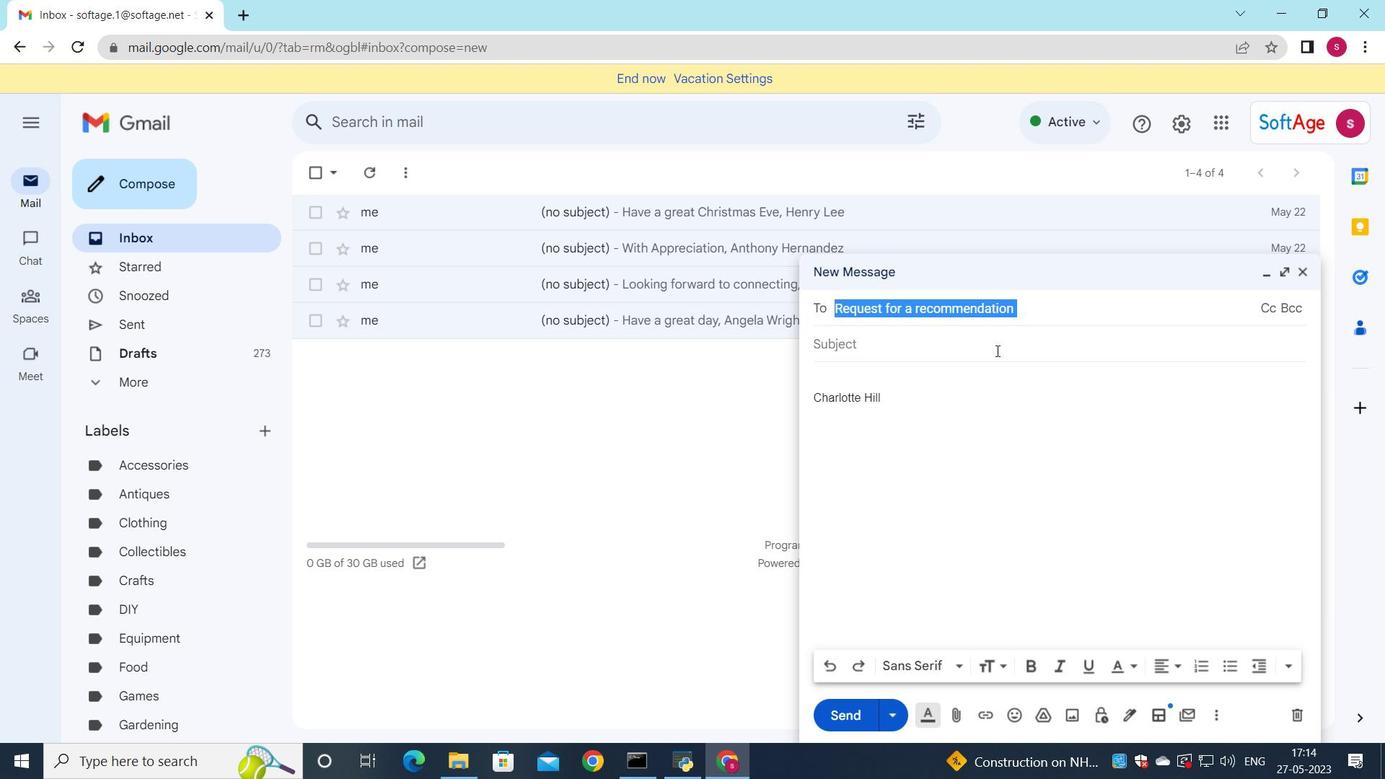 
Action: Mouse moved to (893, 338)
Screenshot: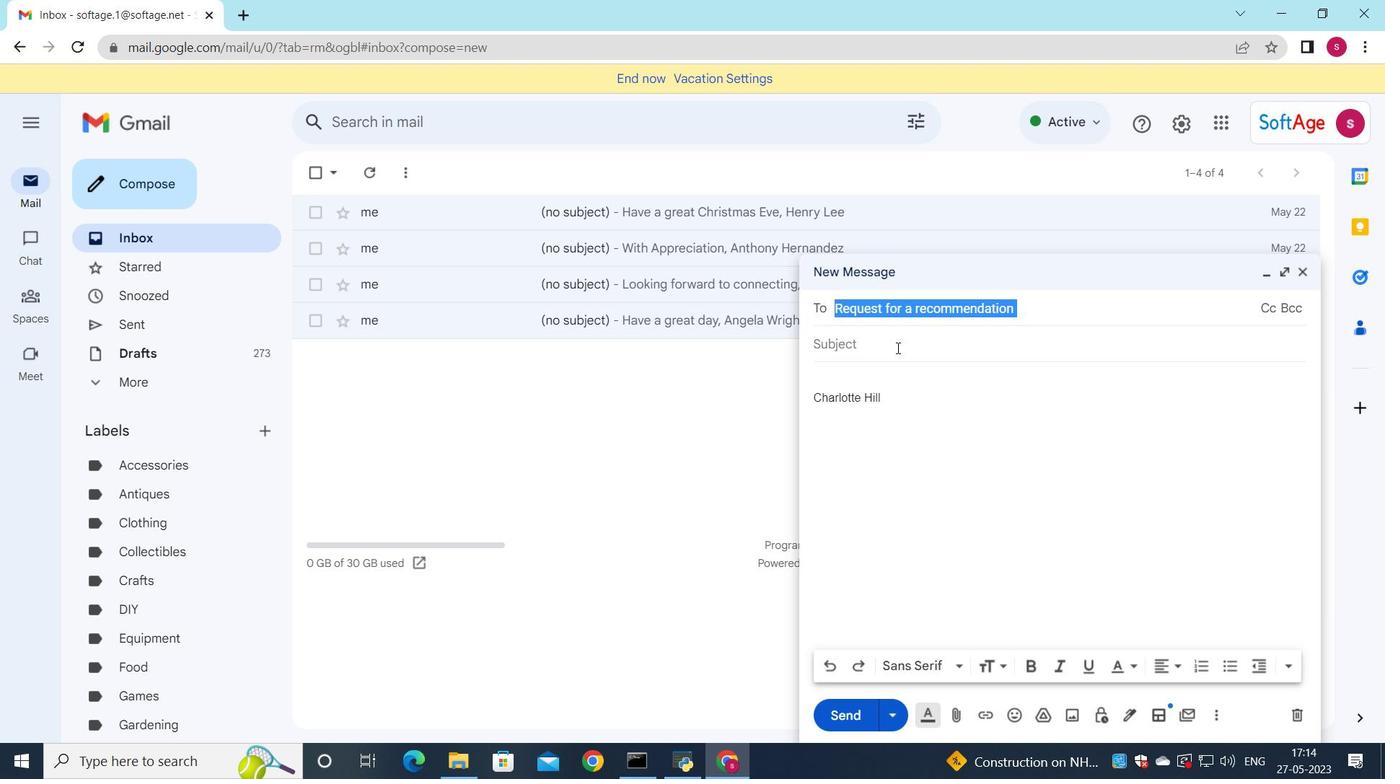 
Action: Mouse pressed left at (893, 338)
Screenshot: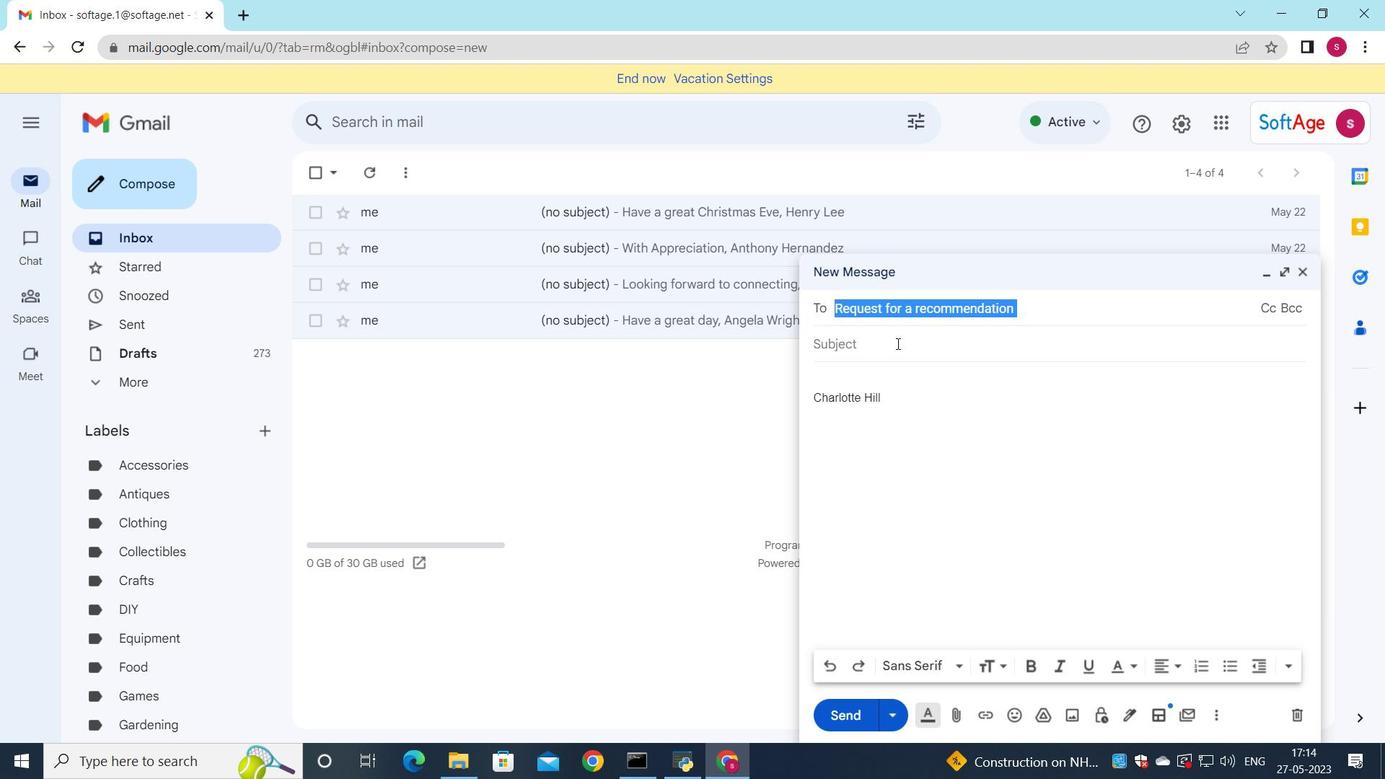 
Action: Key pressed ctrl+V
Screenshot: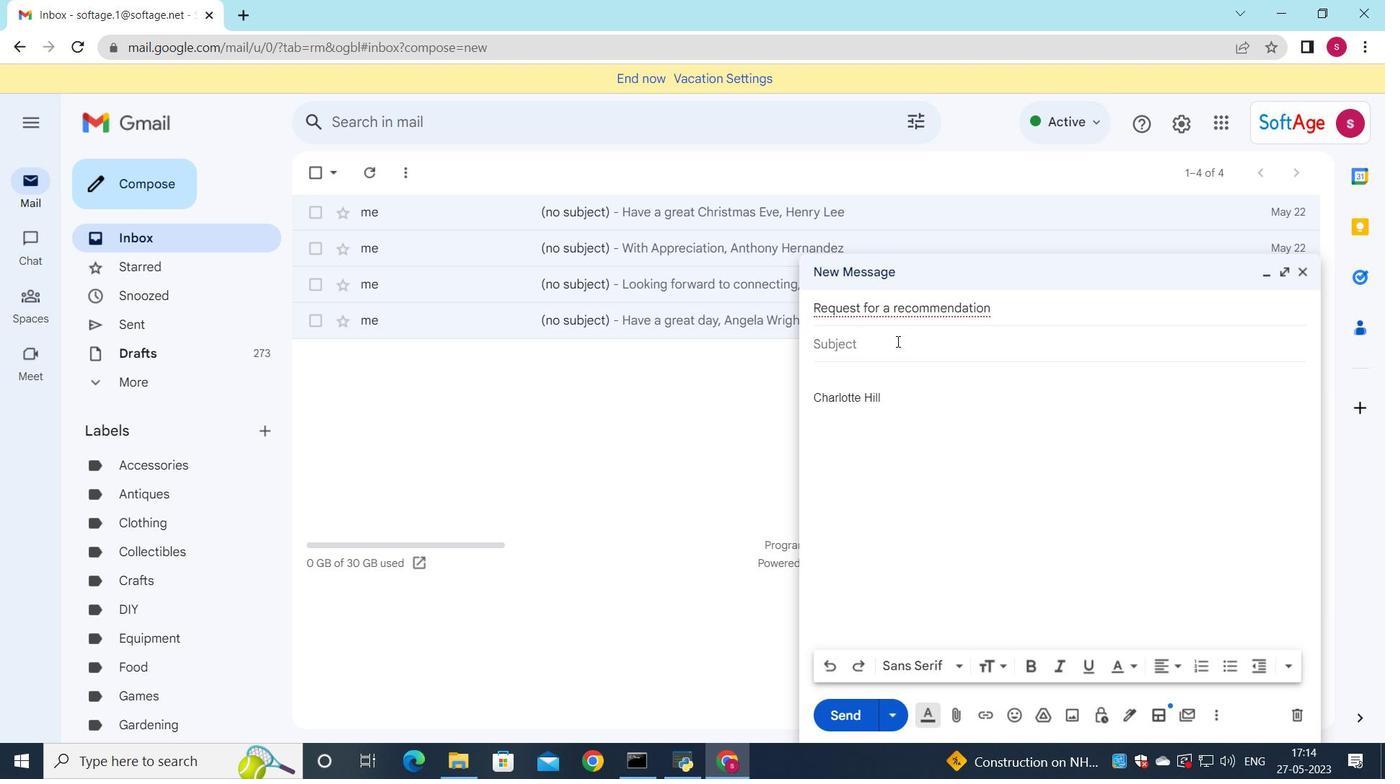 
Action: Mouse moved to (988, 308)
Screenshot: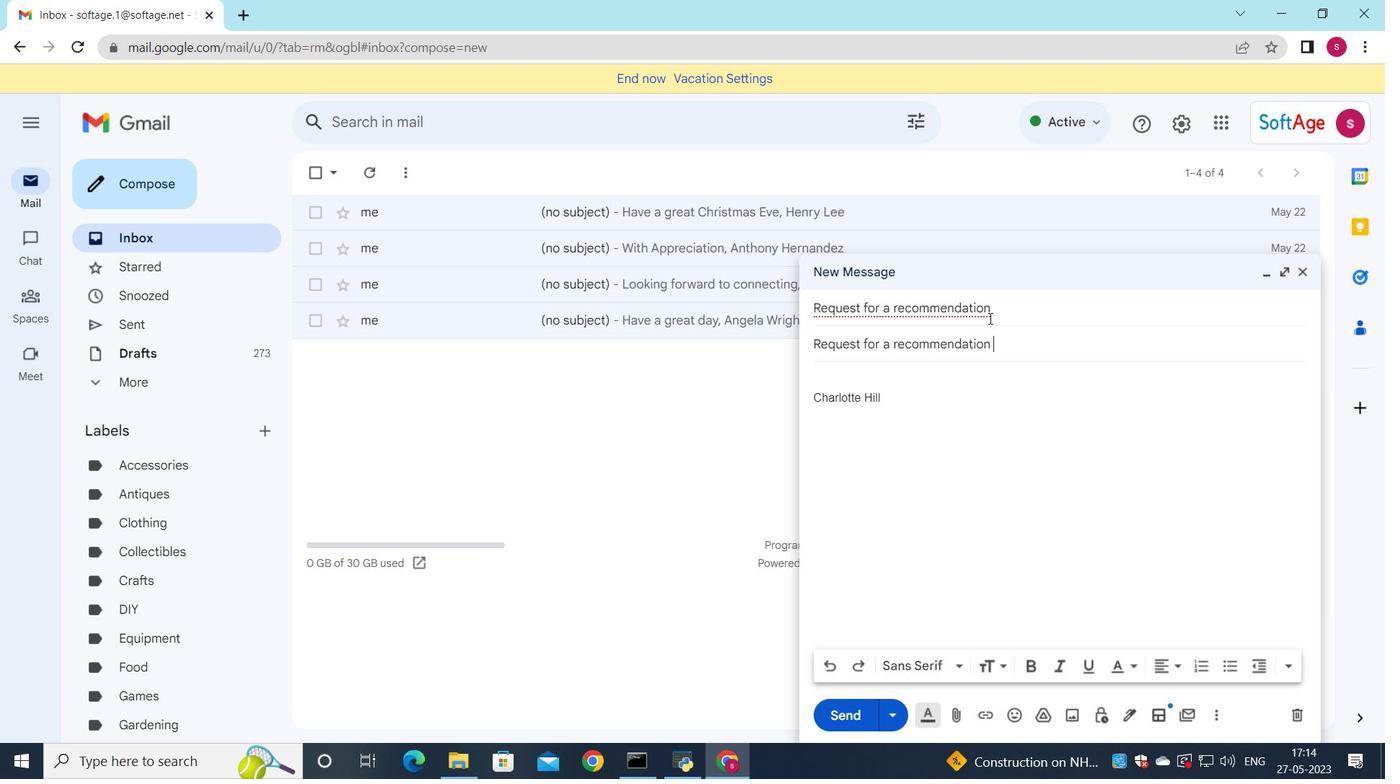 
Action: Mouse pressed left at (988, 308)
Screenshot: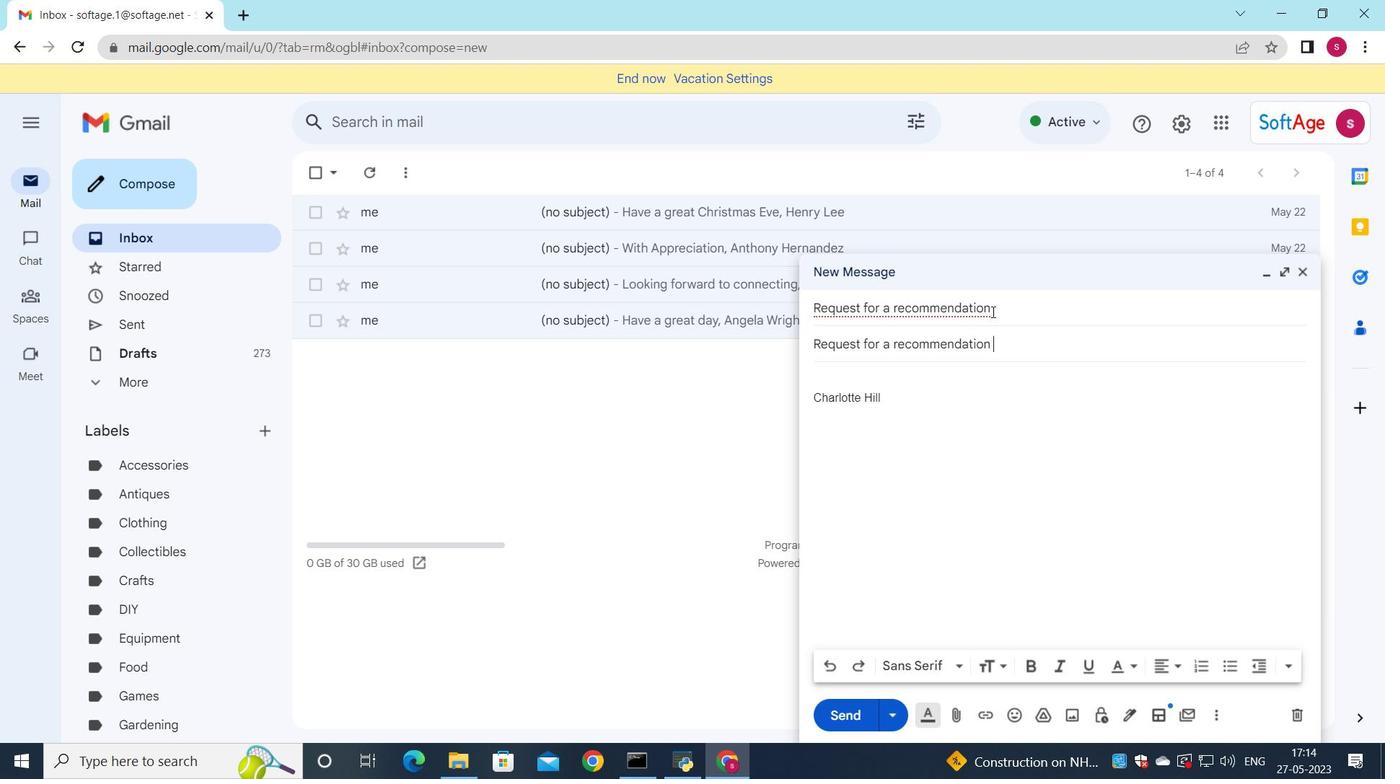 
Action: Mouse moved to (962, 312)
Screenshot: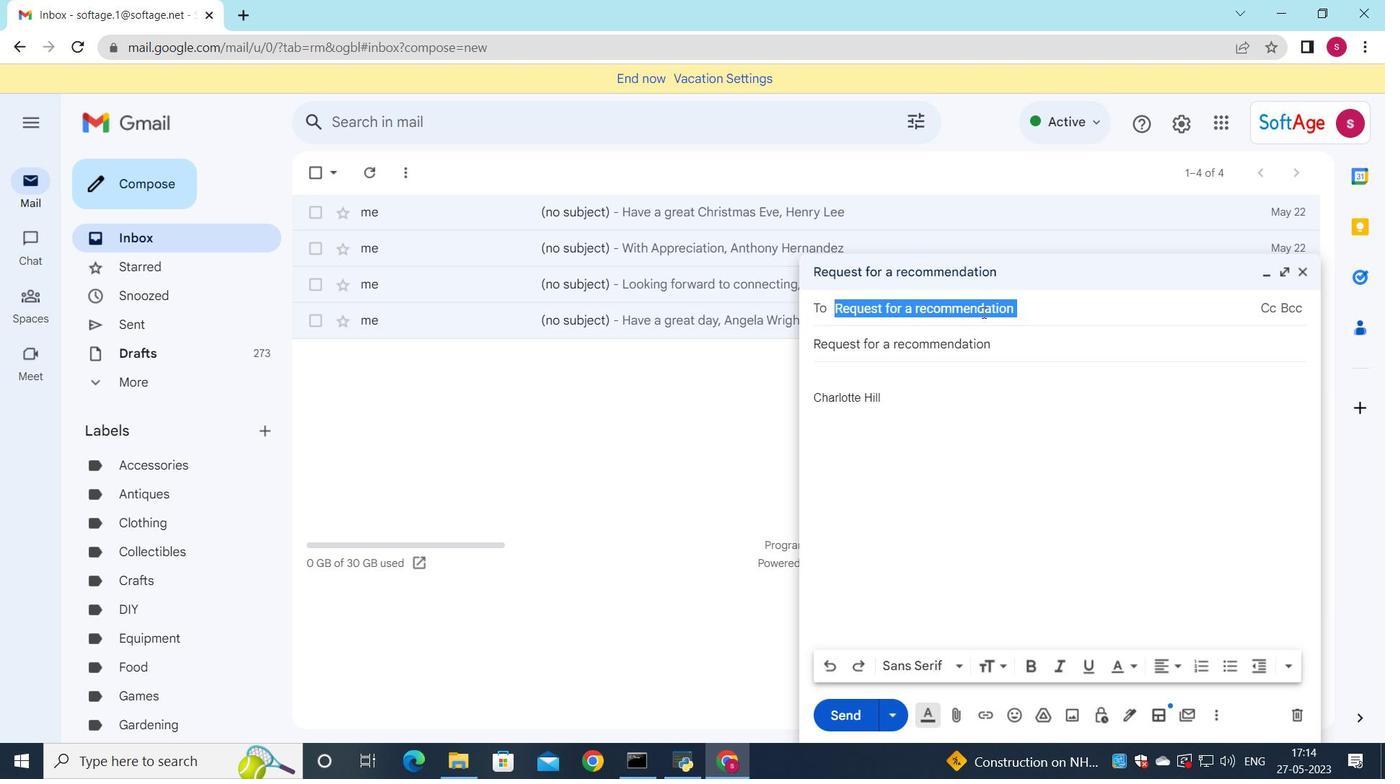 
Action: Key pressed <Key.delete>soft
Screenshot: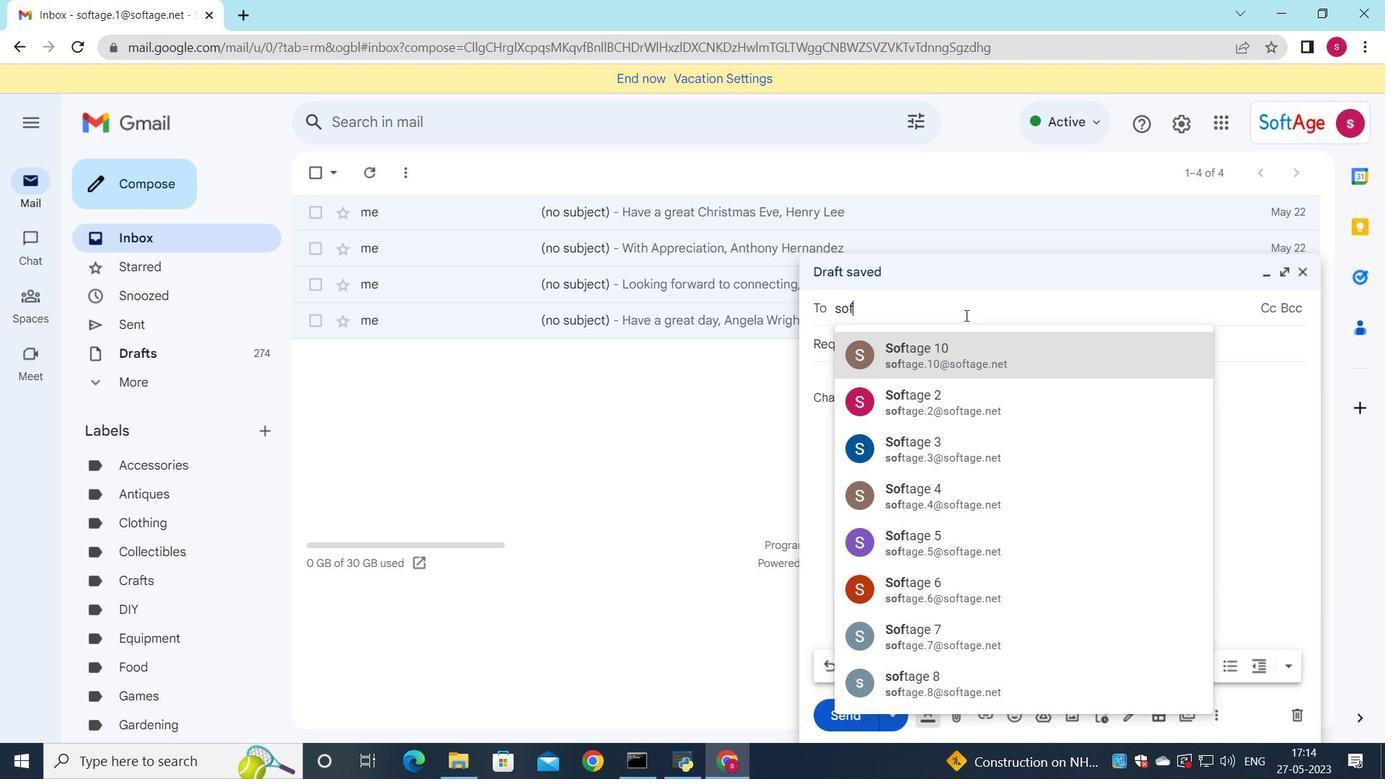 
Action: Mouse moved to (972, 494)
Screenshot: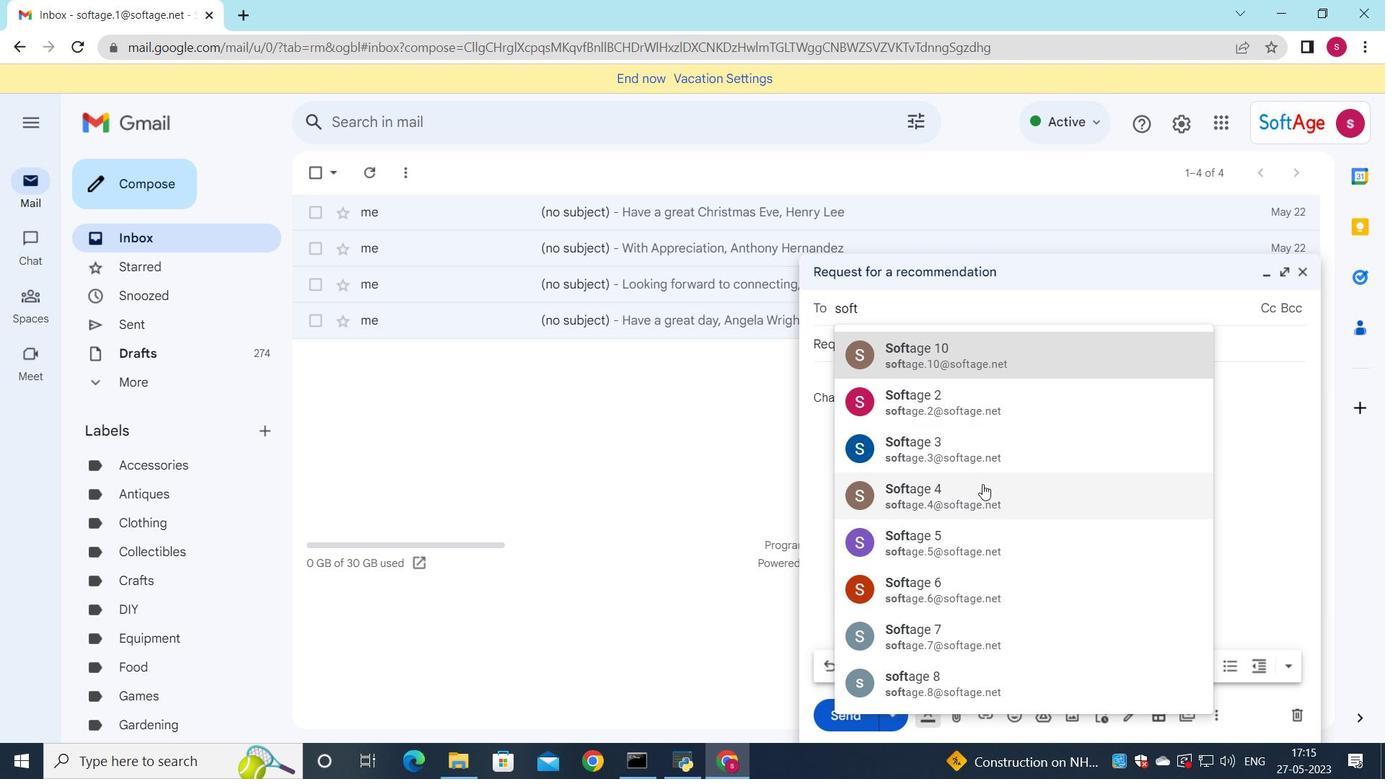 
Action: Mouse pressed left at (972, 494)
Screenshot: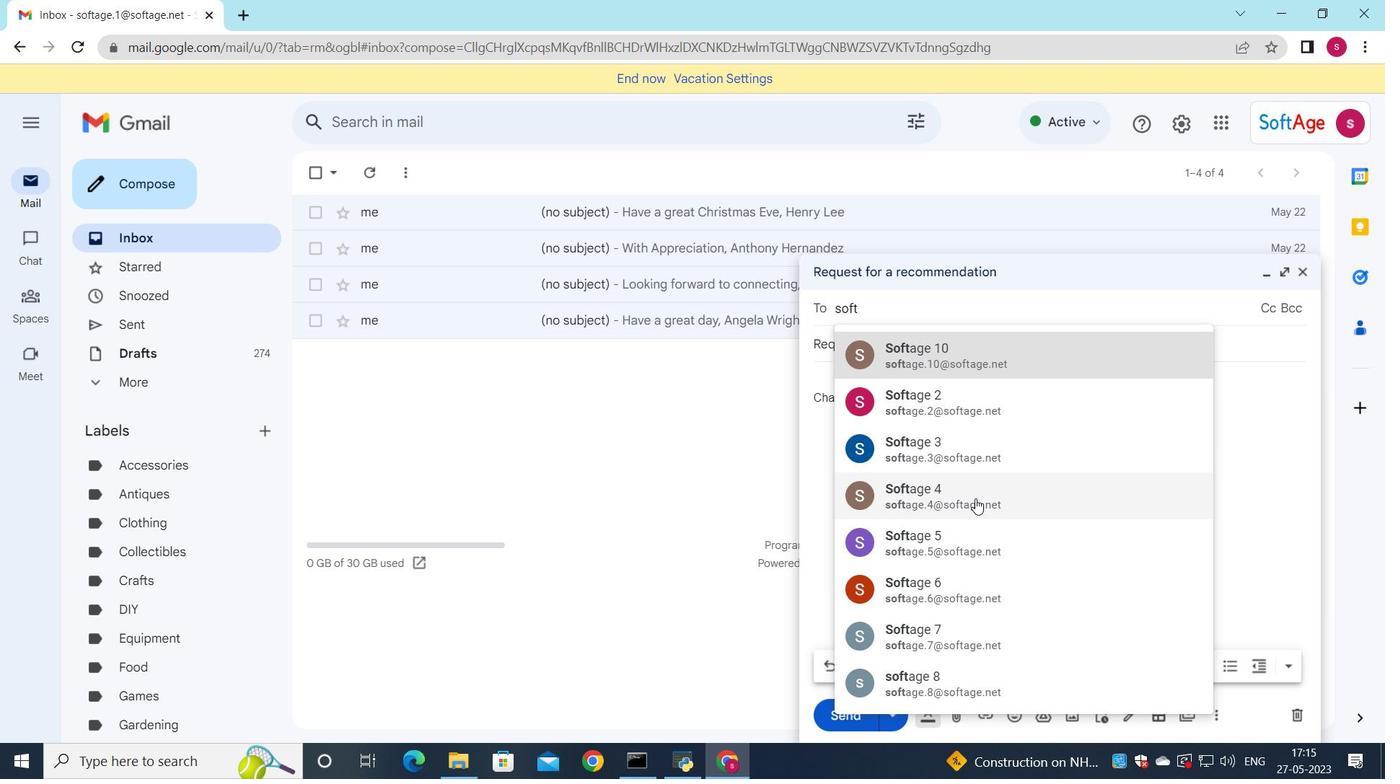 
Action: Key pressed s
Screenshot: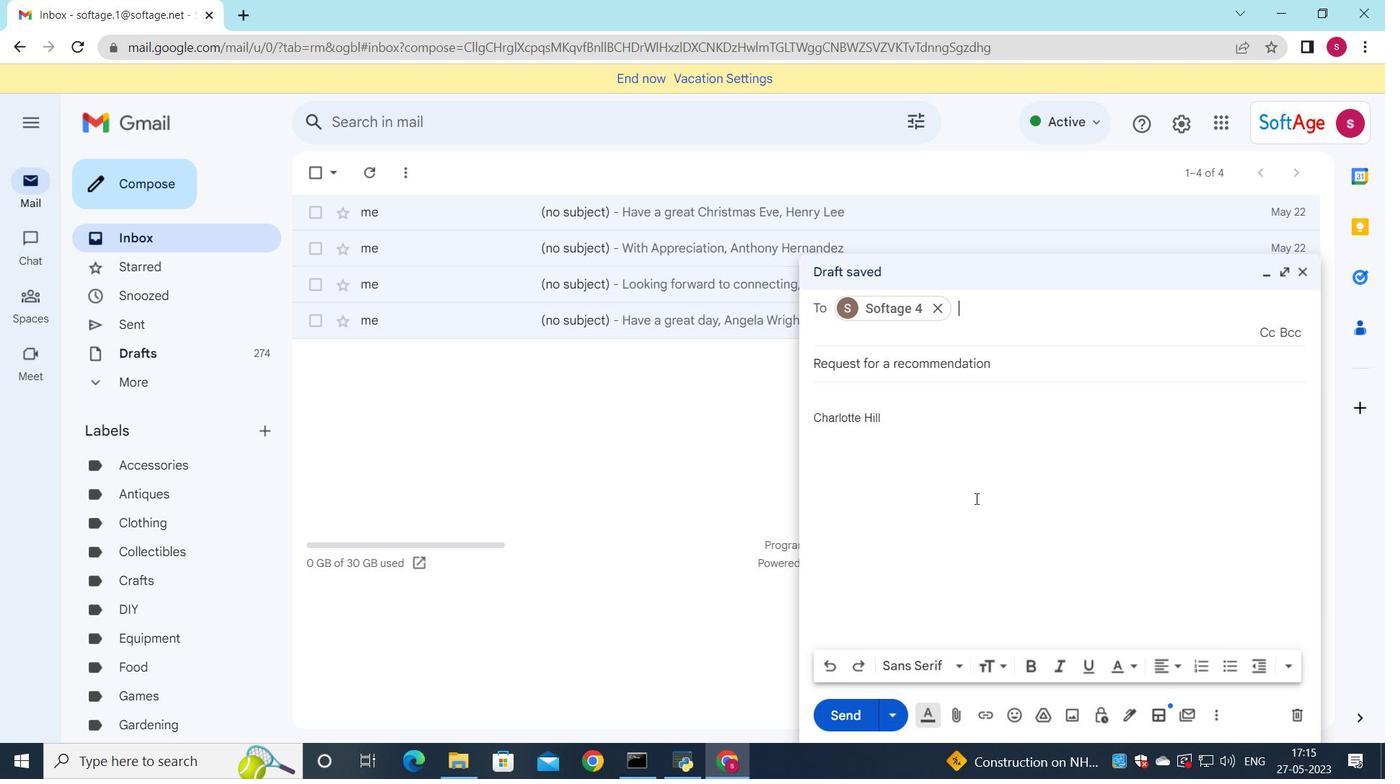 
Action: Mouse moved to (1014, 538)
Screenshot: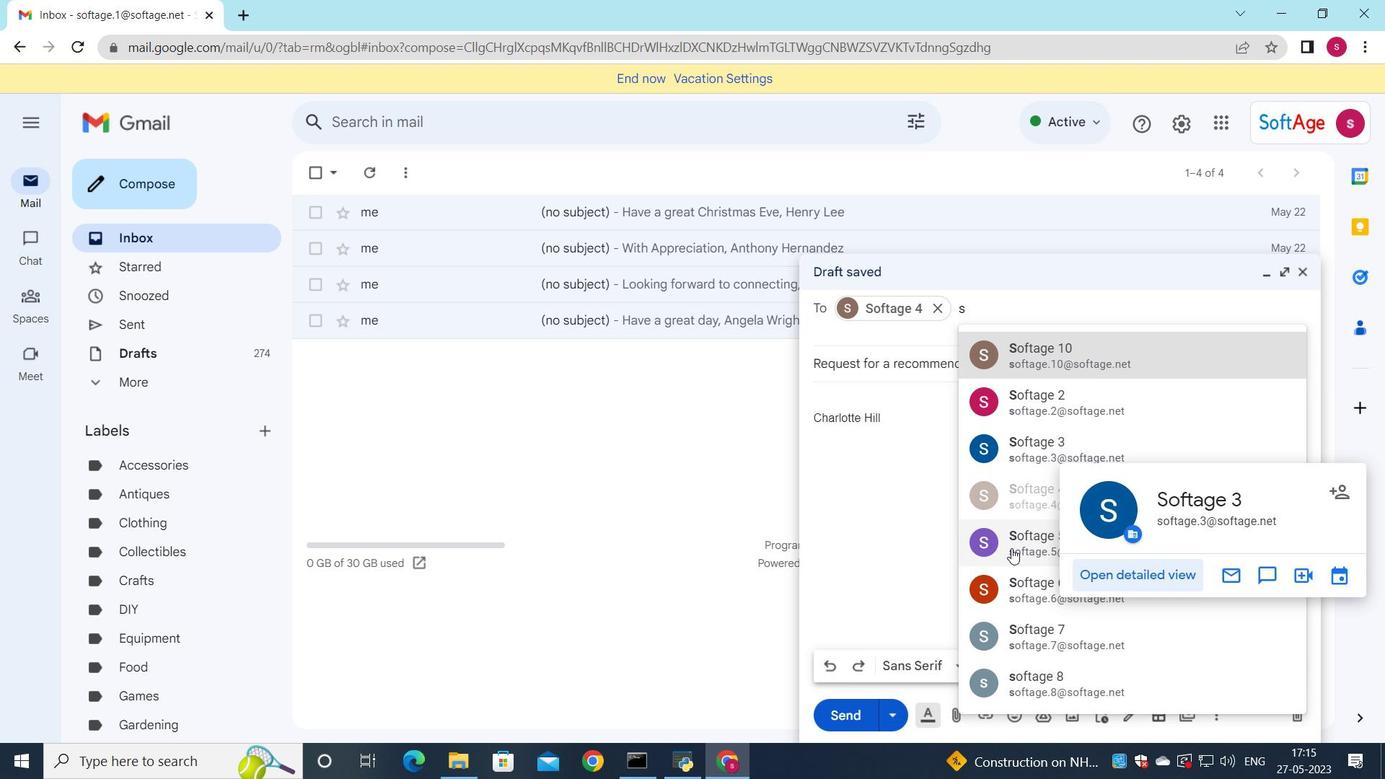 
Action: Mouse pressed left at (1014, 538)
Screenshot: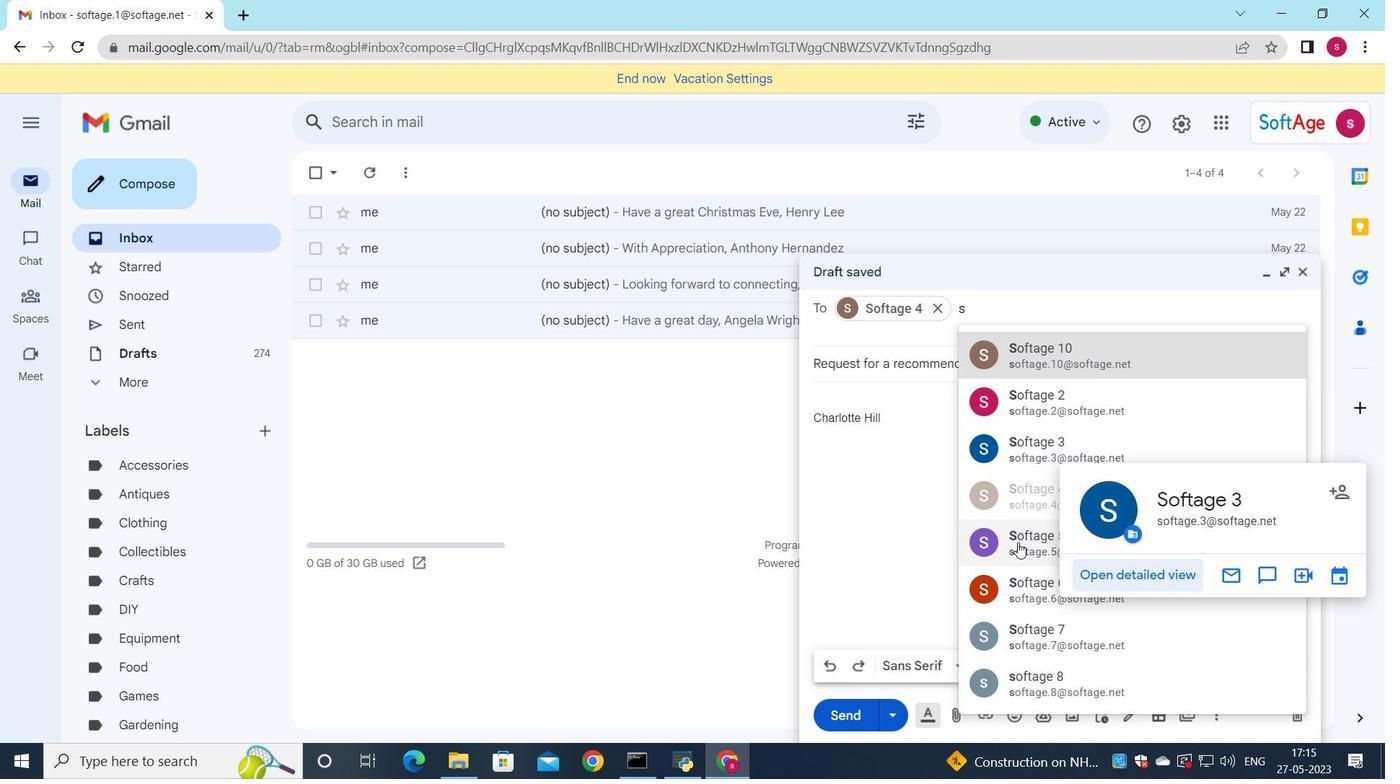 
Action: Mouse moved to (1265, 321)
Screenshot: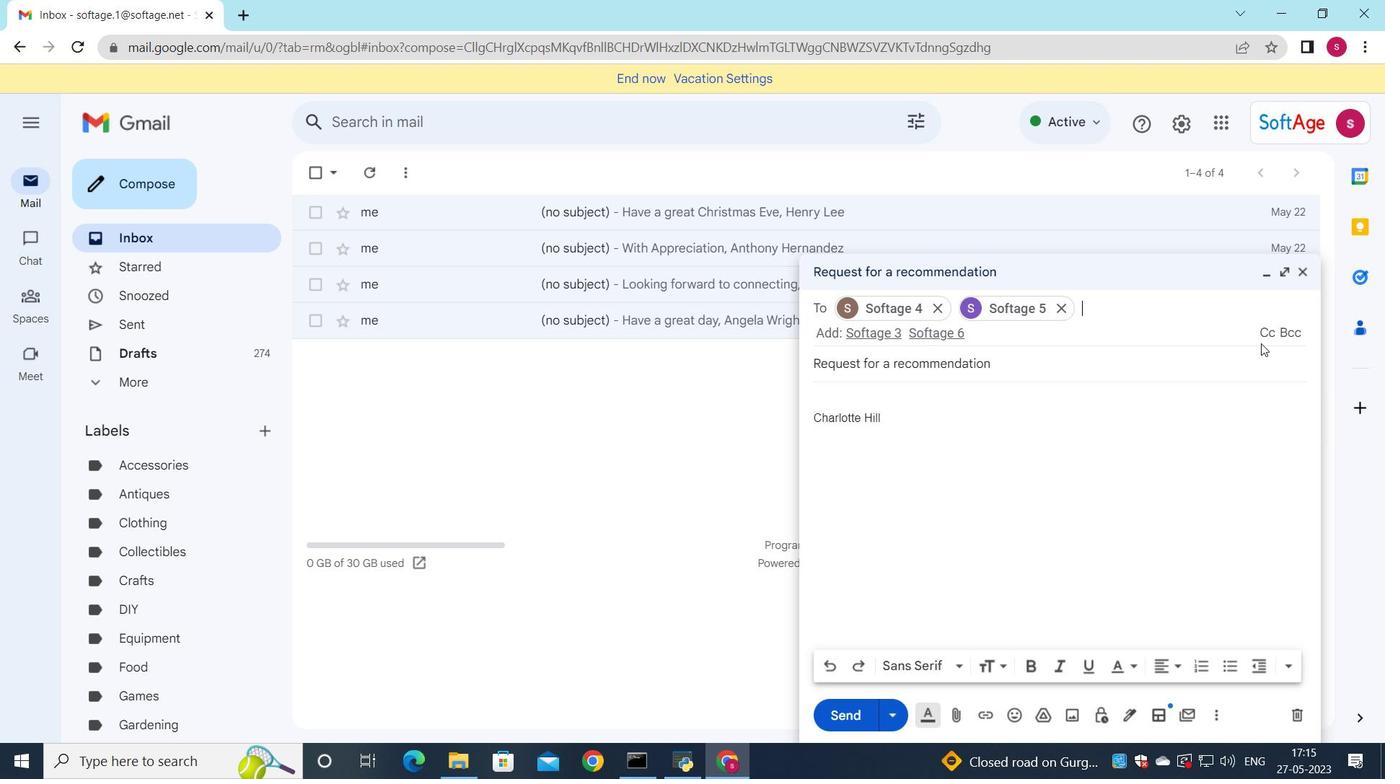 
Action: Mouse pressed left at (1265, 321)
Screenshot: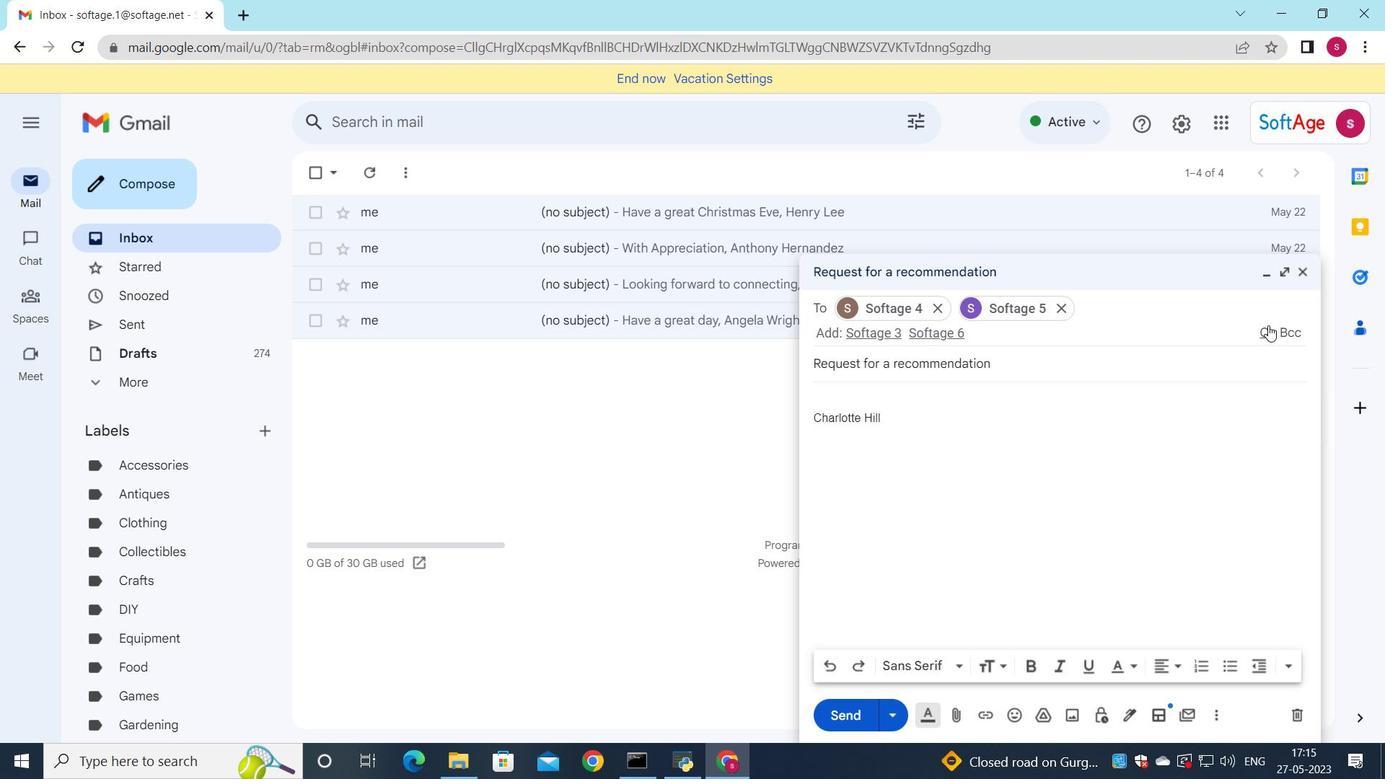 
Action: Mouse moved to (1237, 358)
Screenshot: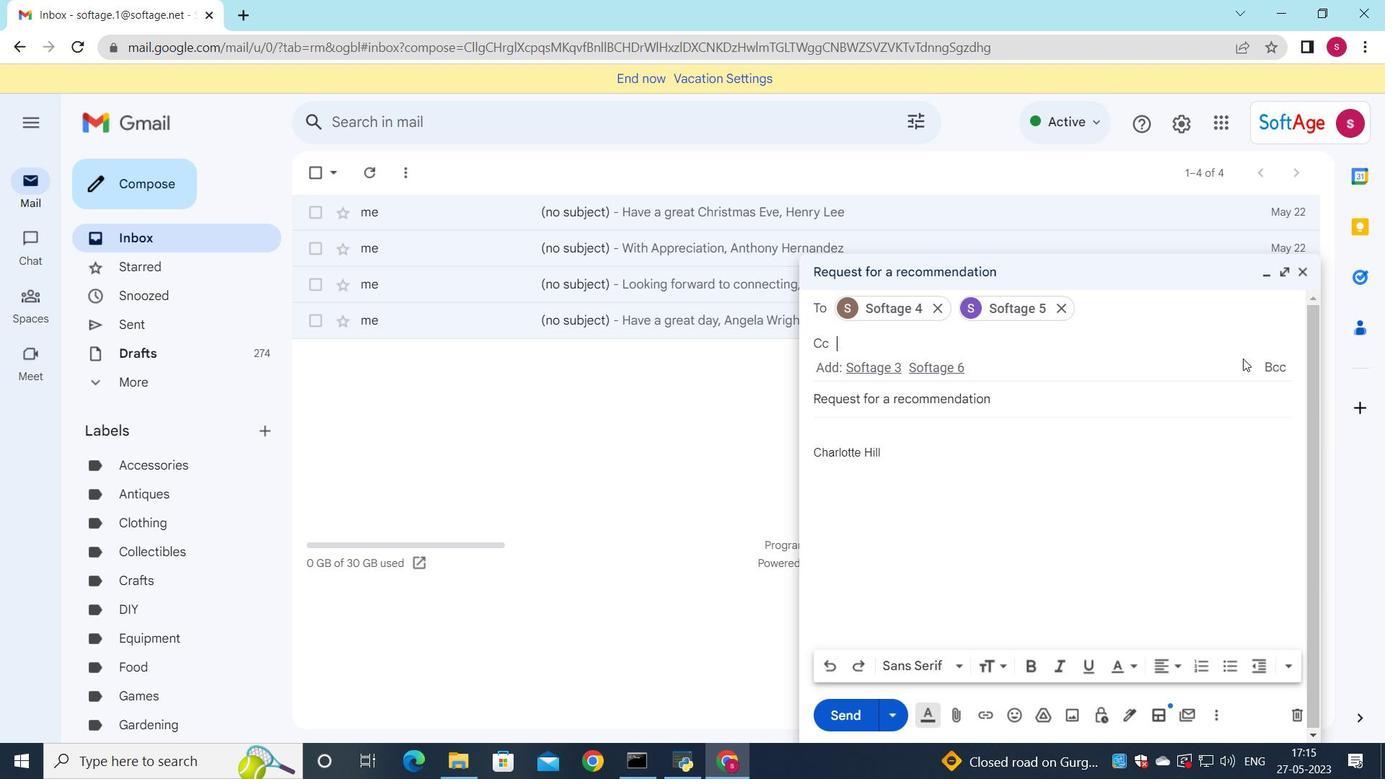 
Action: Key pressed s
Screenshot: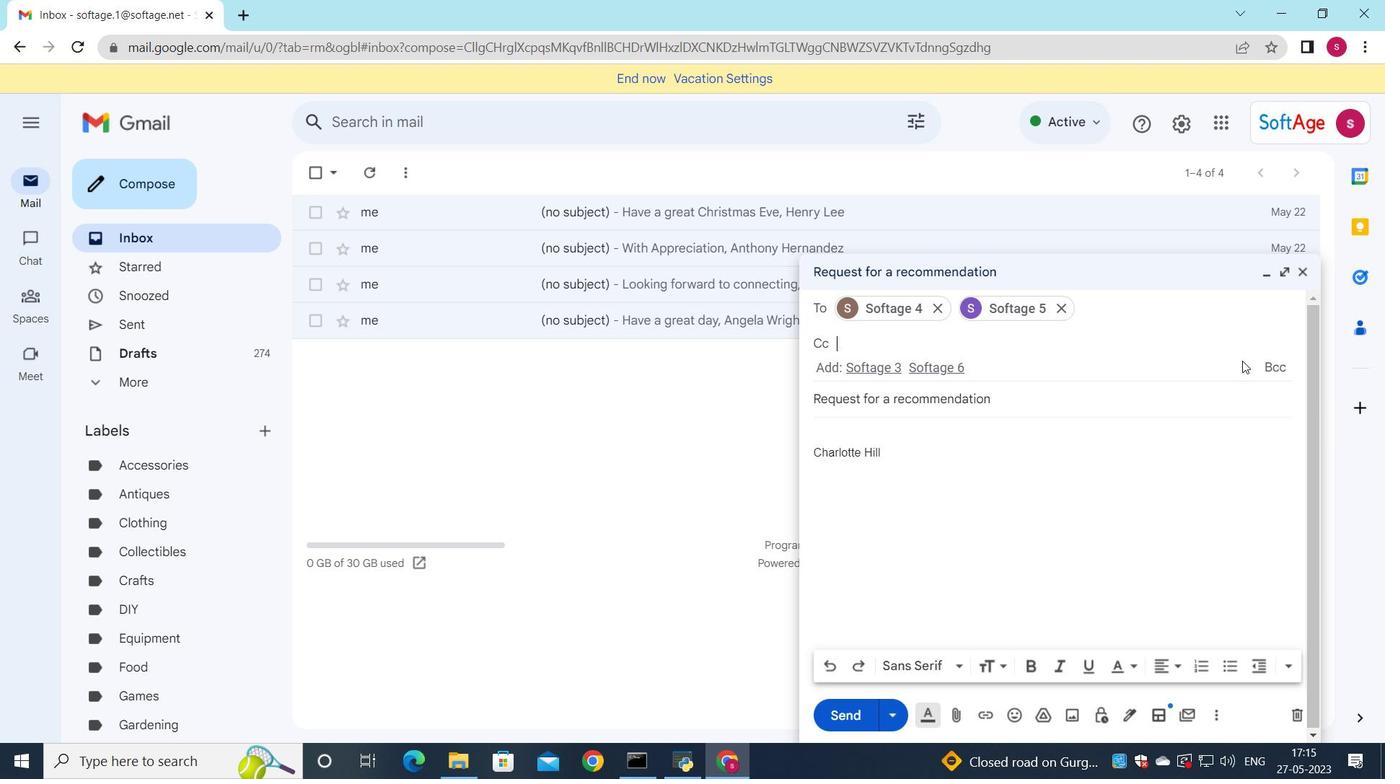 
Action: Mouse moved to (1010, 612)
Screenshot: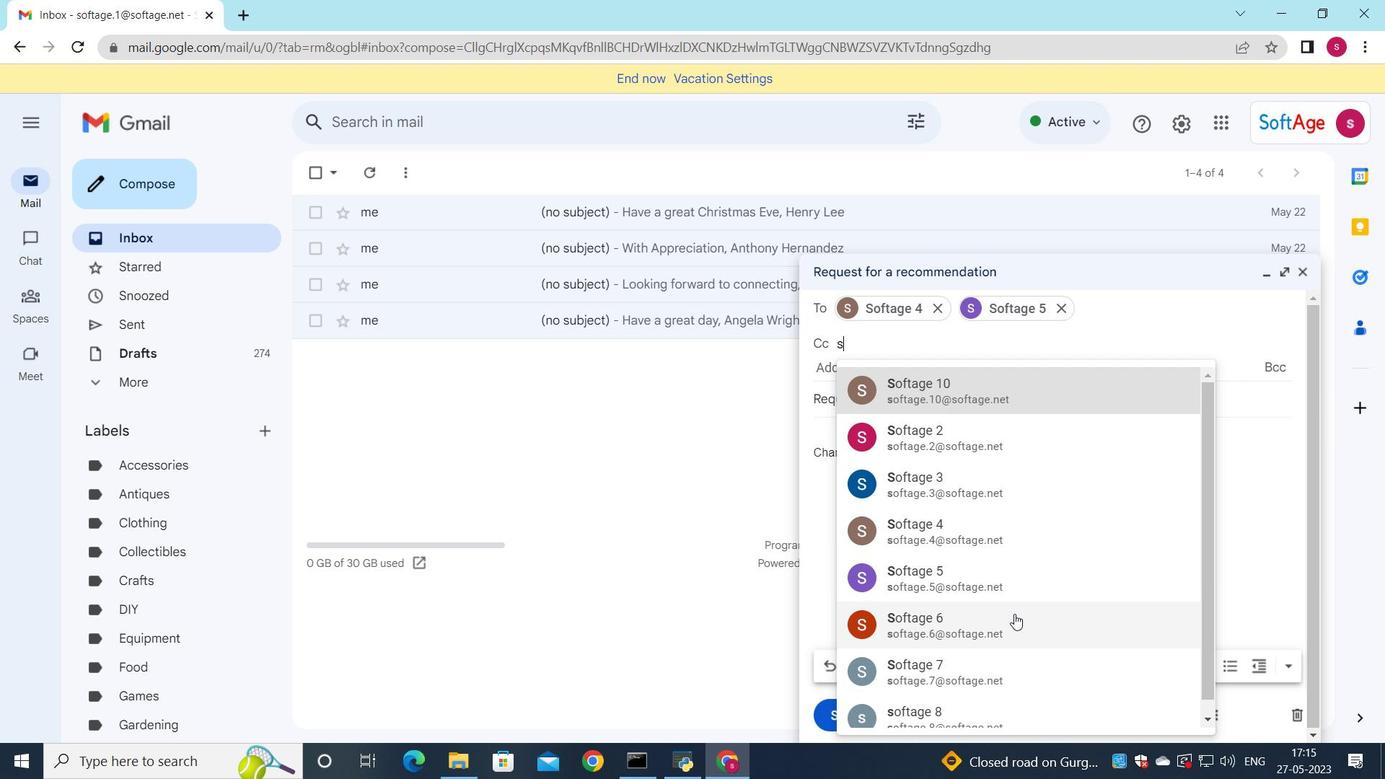 
Action: Mouse pressed left at (1010, 612)
Screenshot: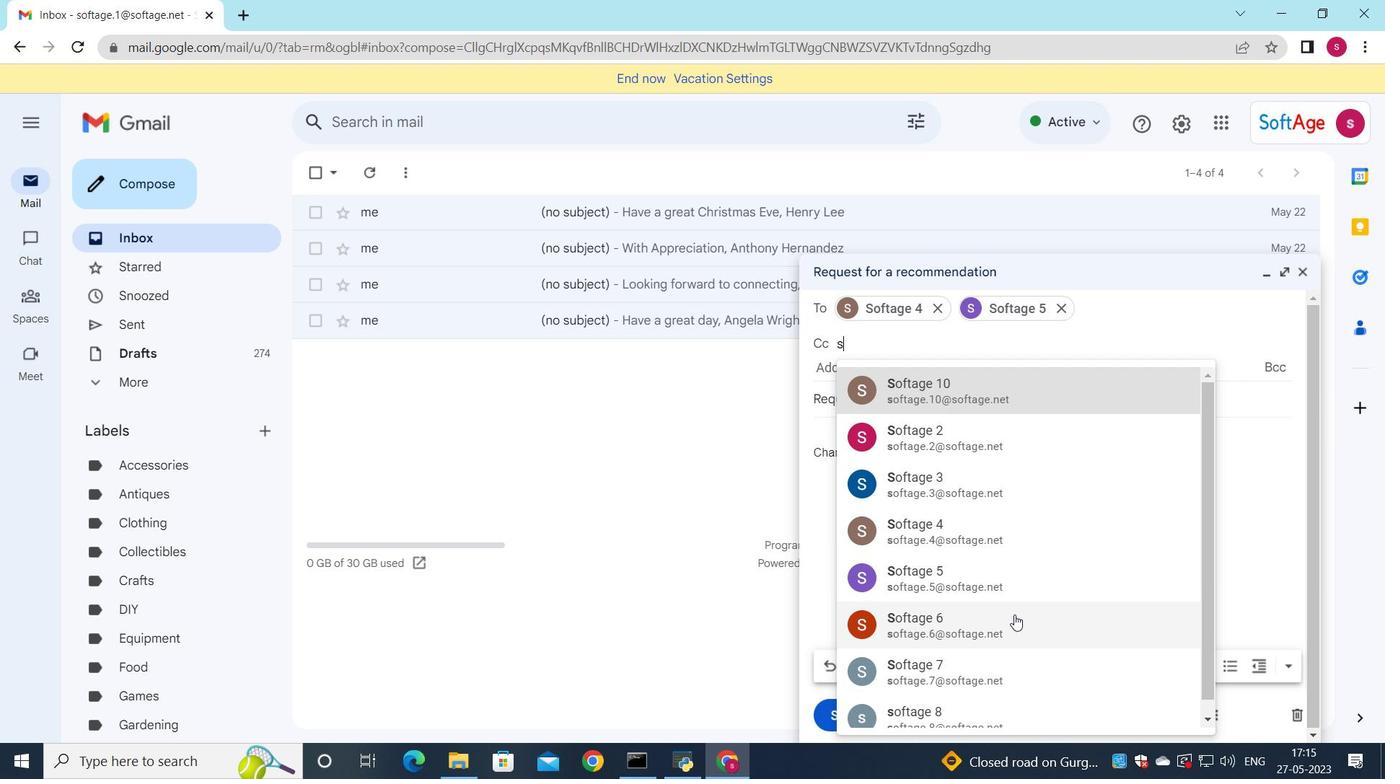 
Action: Mouse moved to (898, 428)
Screenshot: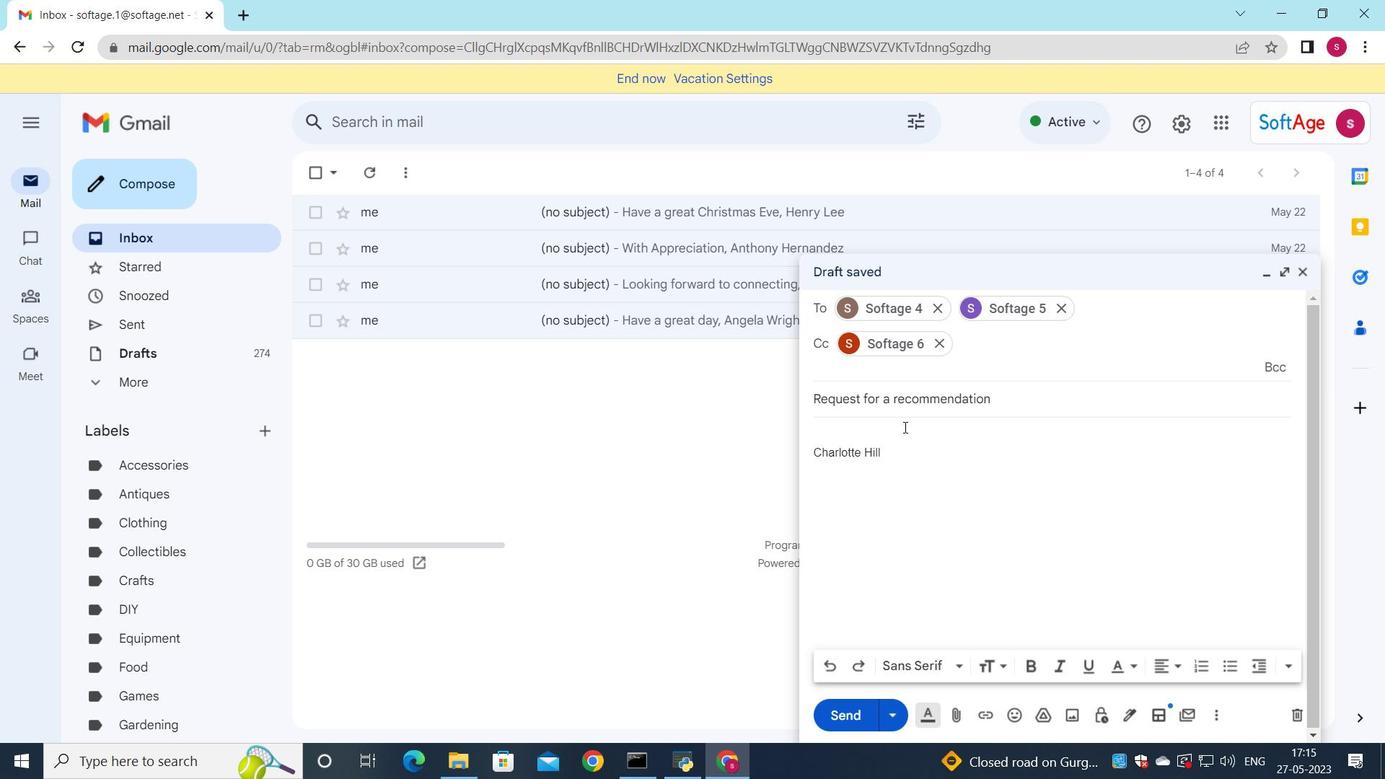 
Action: Mouse pressed left at (898, 428)
Screenshot: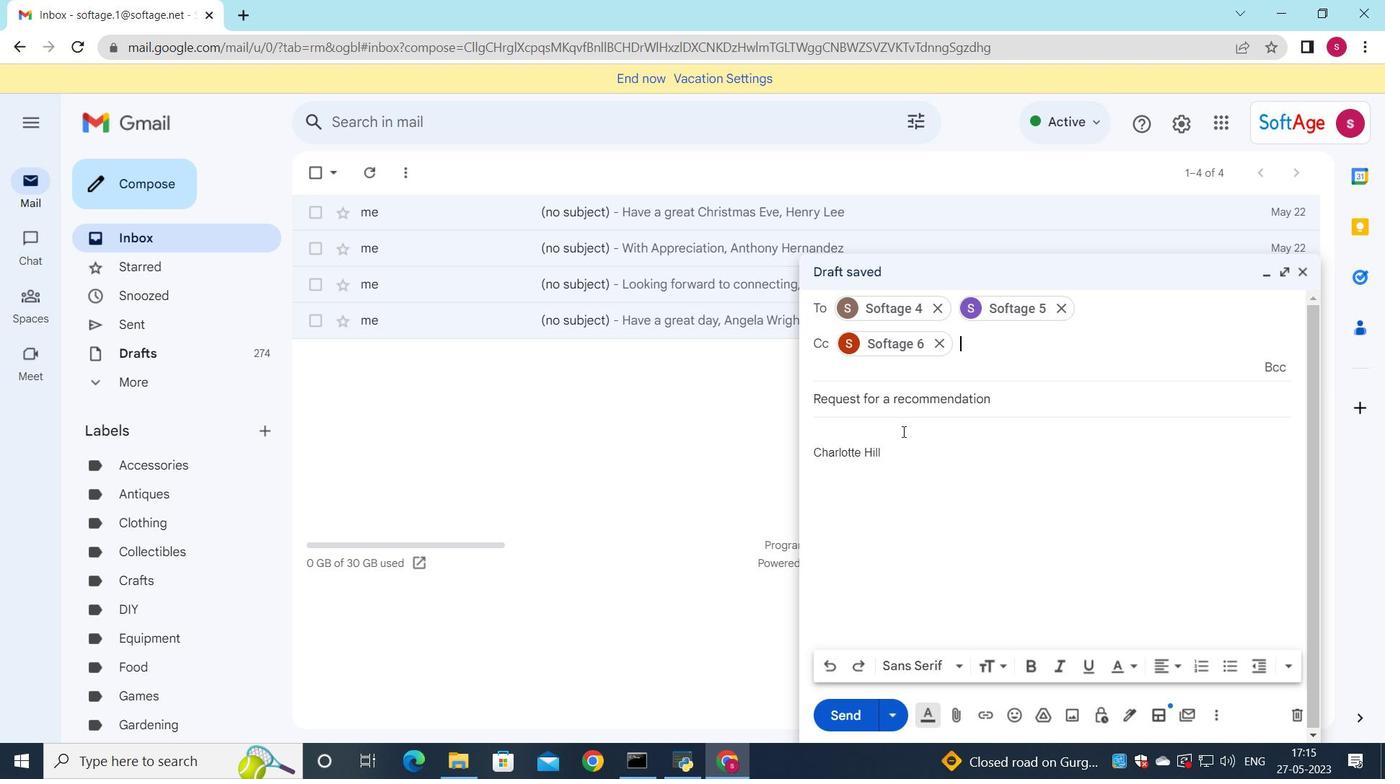 
Action: Mouse moved to (951, 422)
Screenshot: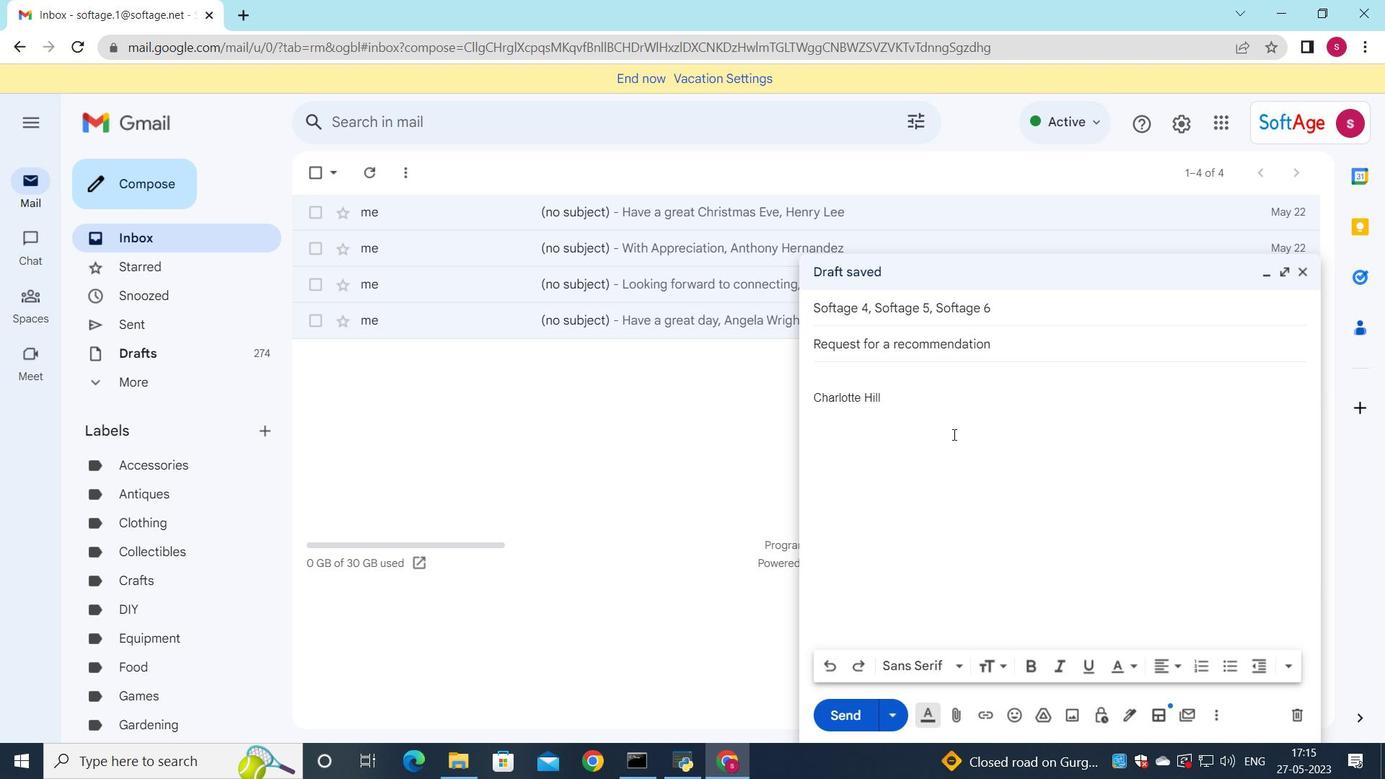 
Action: Key pressed <Key.shift>Thank<Key.space>ypi<Key.backspace><Key.backspace>ou<Key.space>for<Key.space>bringing<Key.space>this<Key.space>to<Key.space>our<Key.space>attr<Key.backspace>ention<Key.space>.
Screenshot: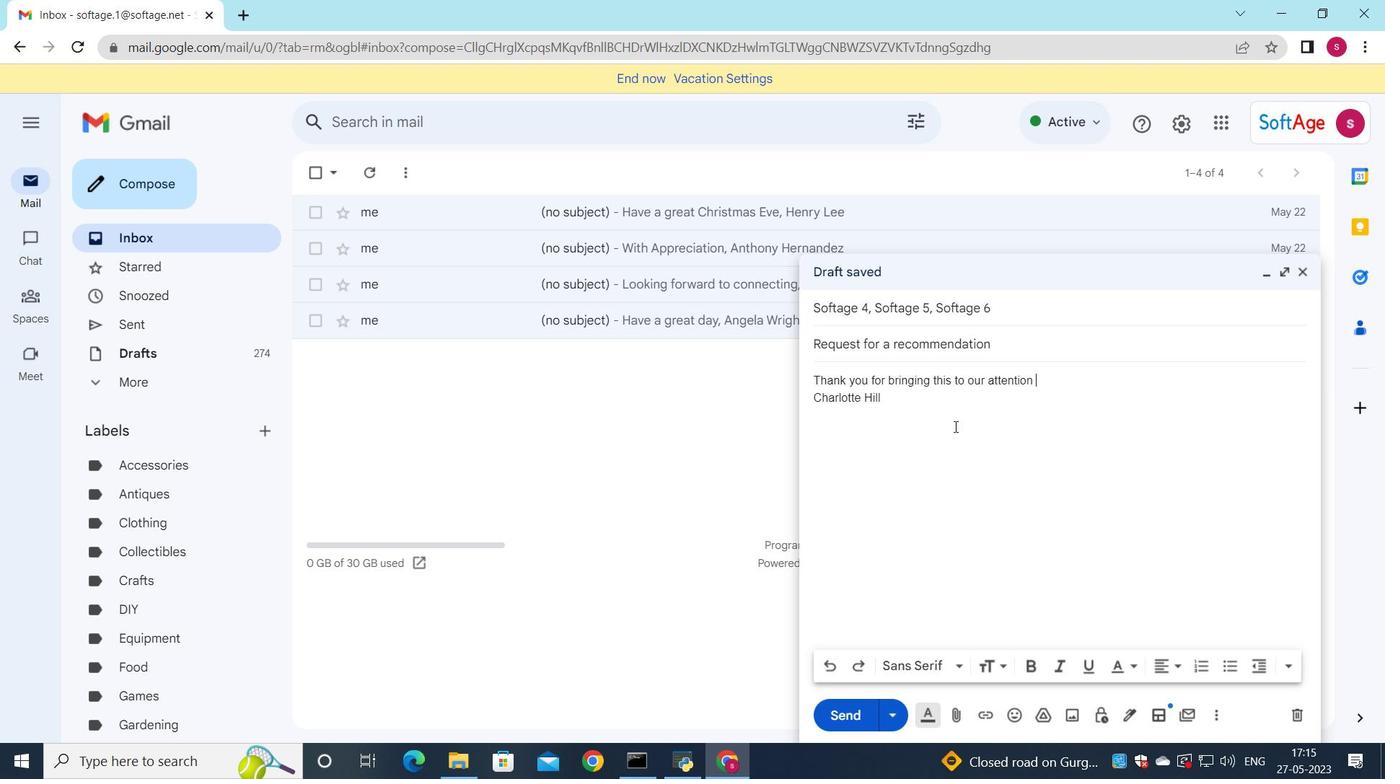 
Action: Mouse moved to (1048, 376)
Screenshot: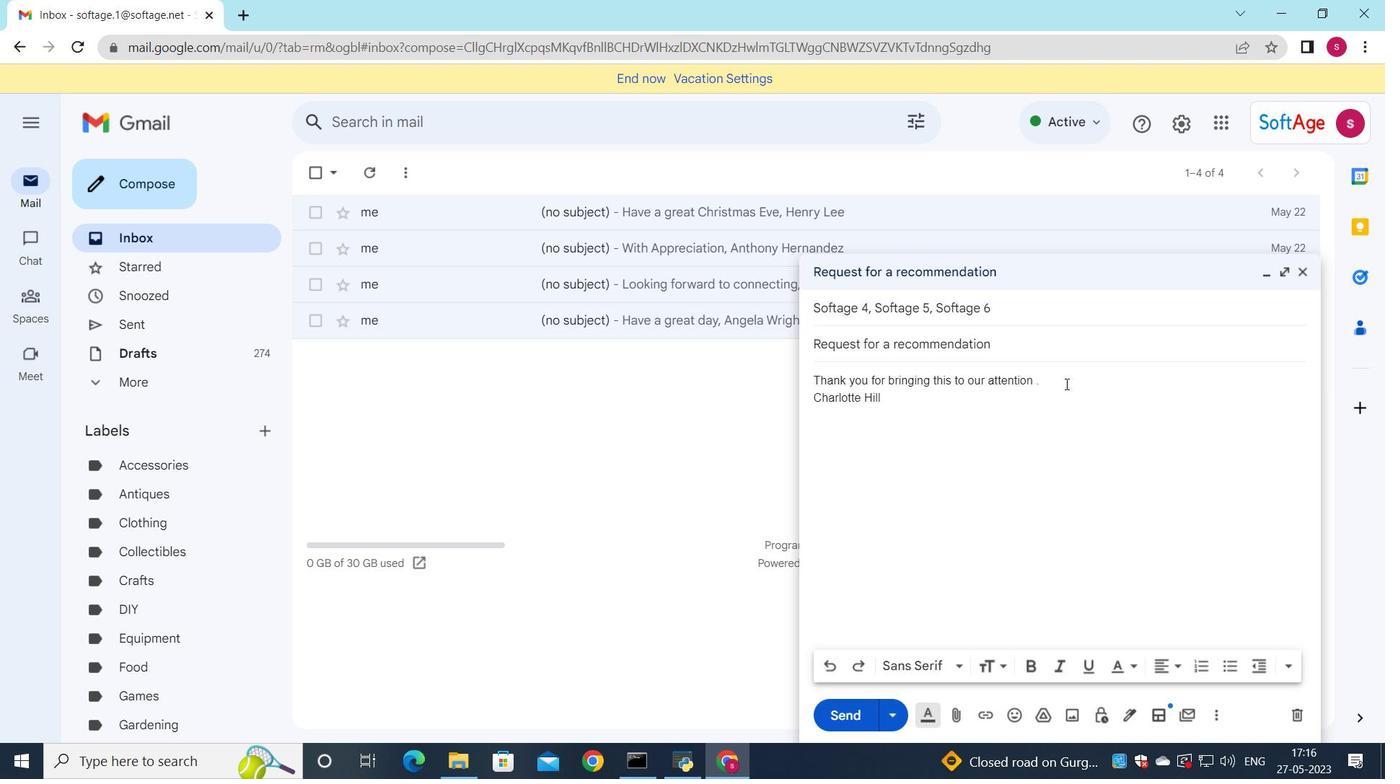 
Action: Mouse pressed left at (1048, 376)
Screenshot: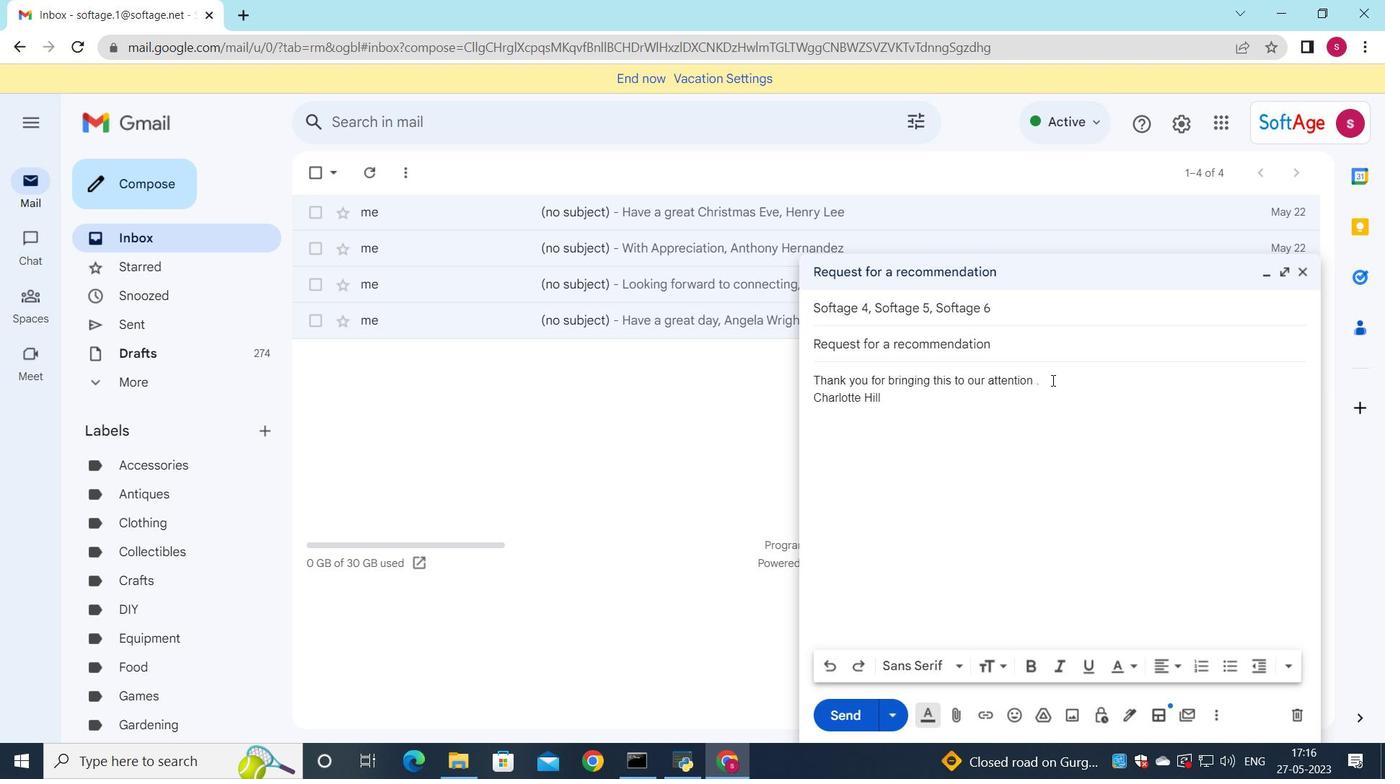 
Action: Mouse moved to (998, 665)
Screenshot: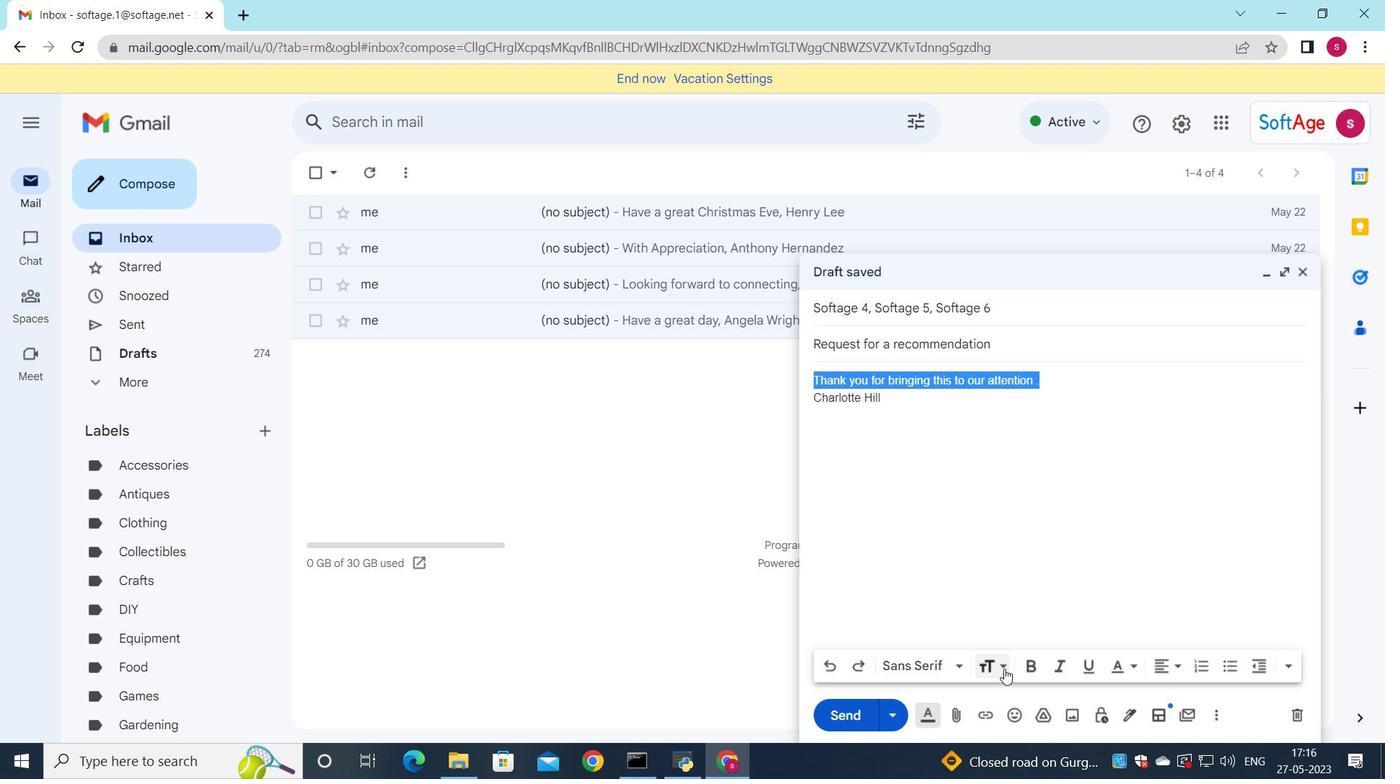 
Action: Mouse pressed left at (998, 665)
Screenshot: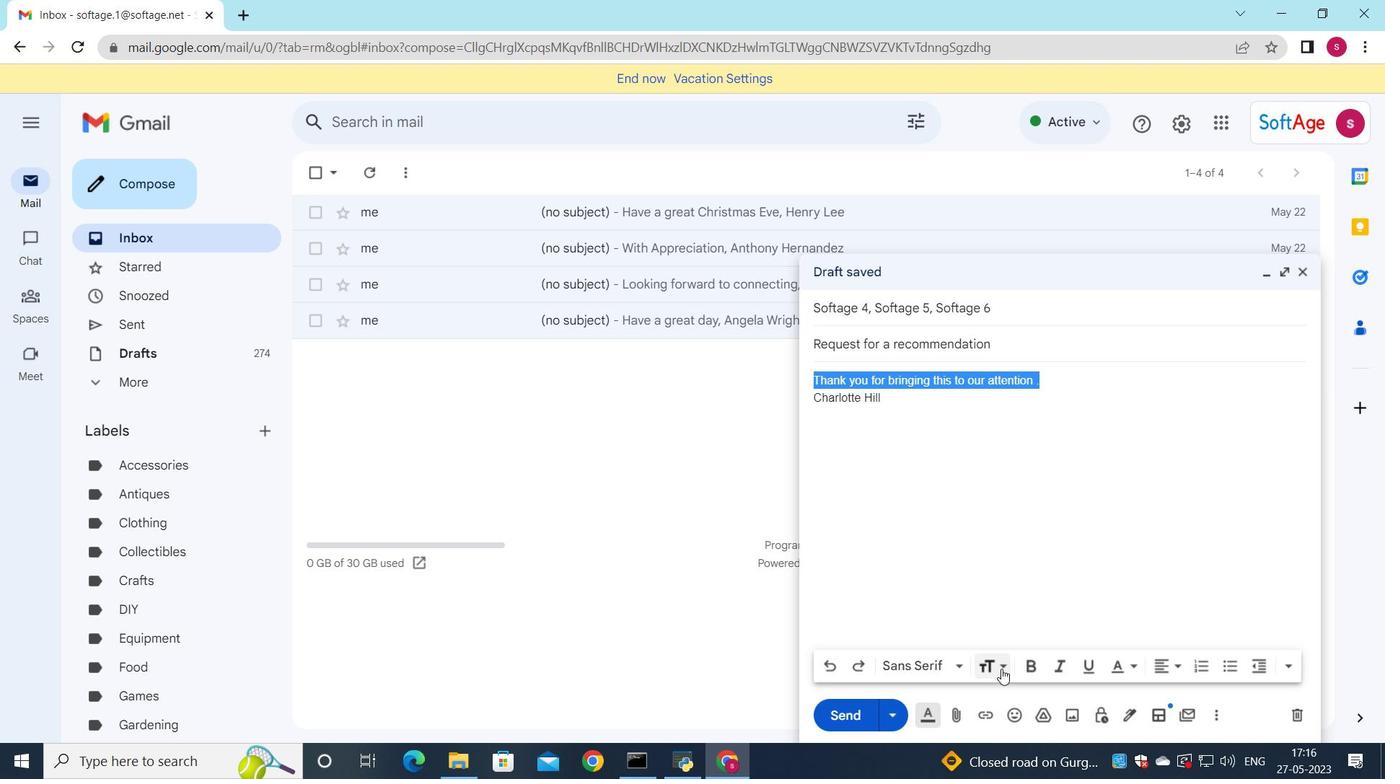 
Action: Mouse moved to (1022, 606)
Screenshot: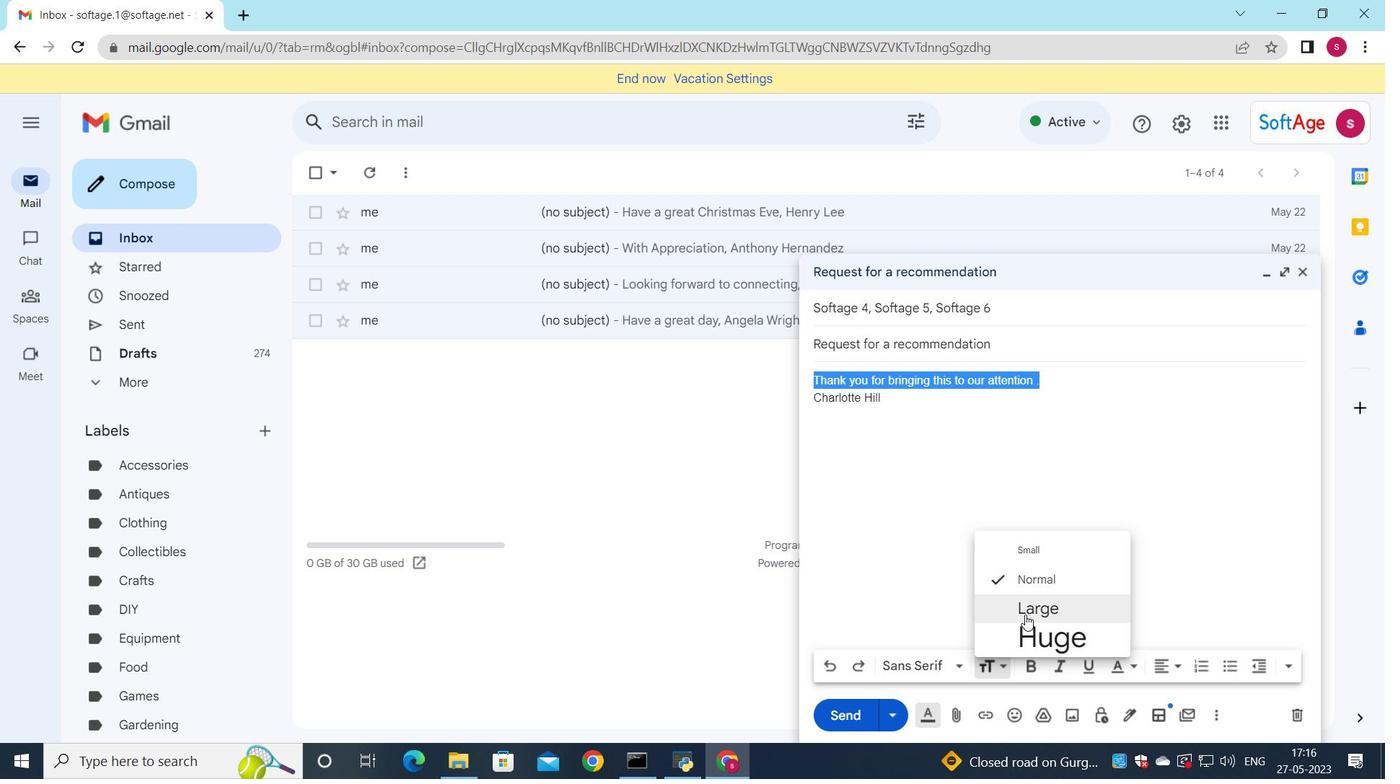 
Action: Mouse pressed left at (1022, 606)
Screenshot: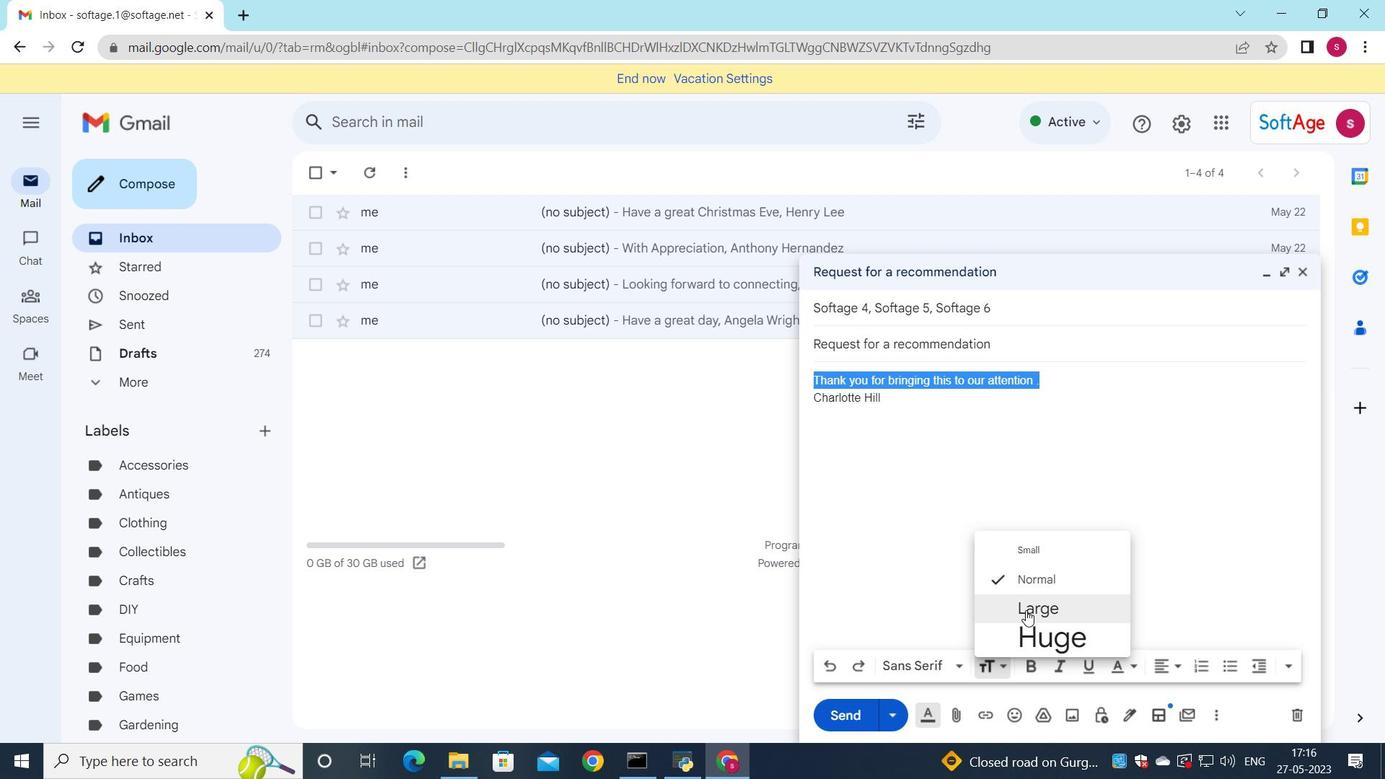 
Action: Mouse moved to (1178, 665)
Screenshot: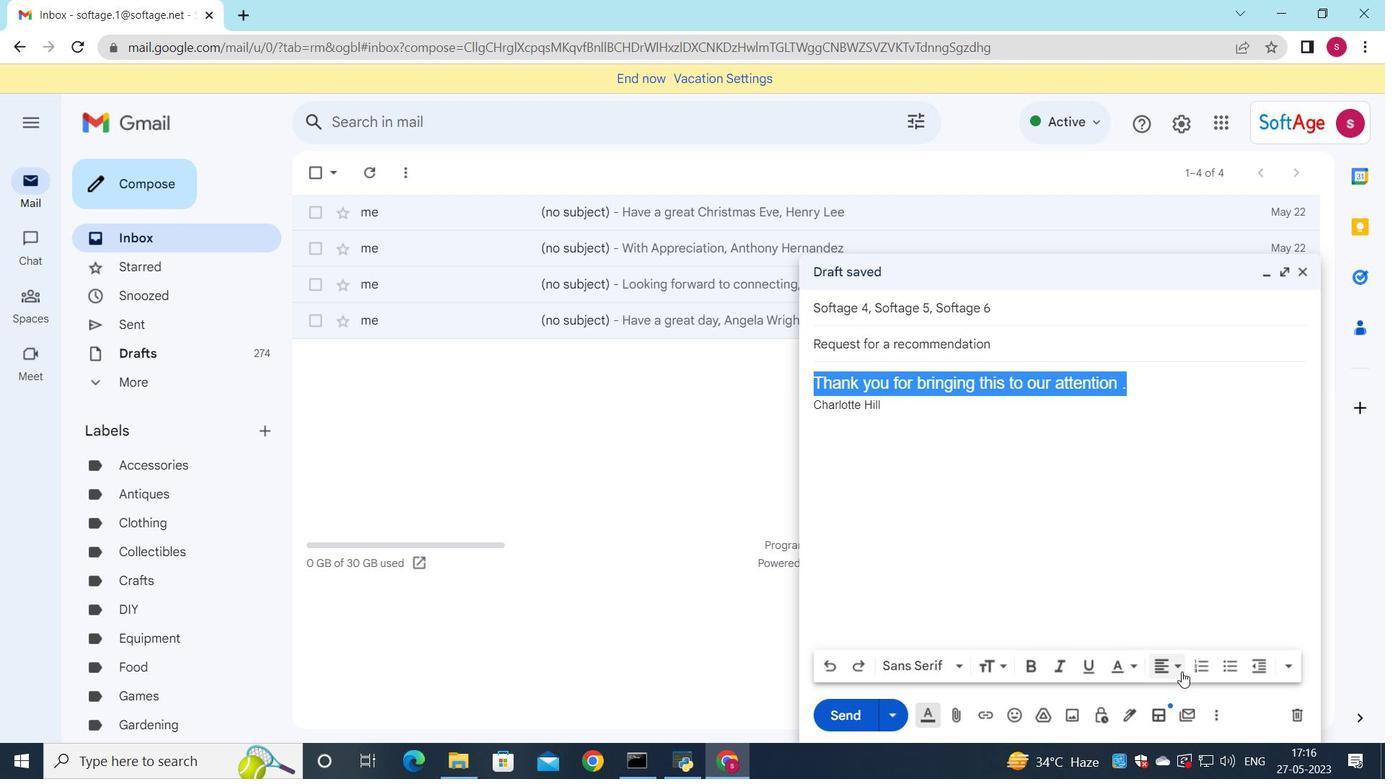 
Action: Mouse pressed left at (1178, 665)
Screenshot: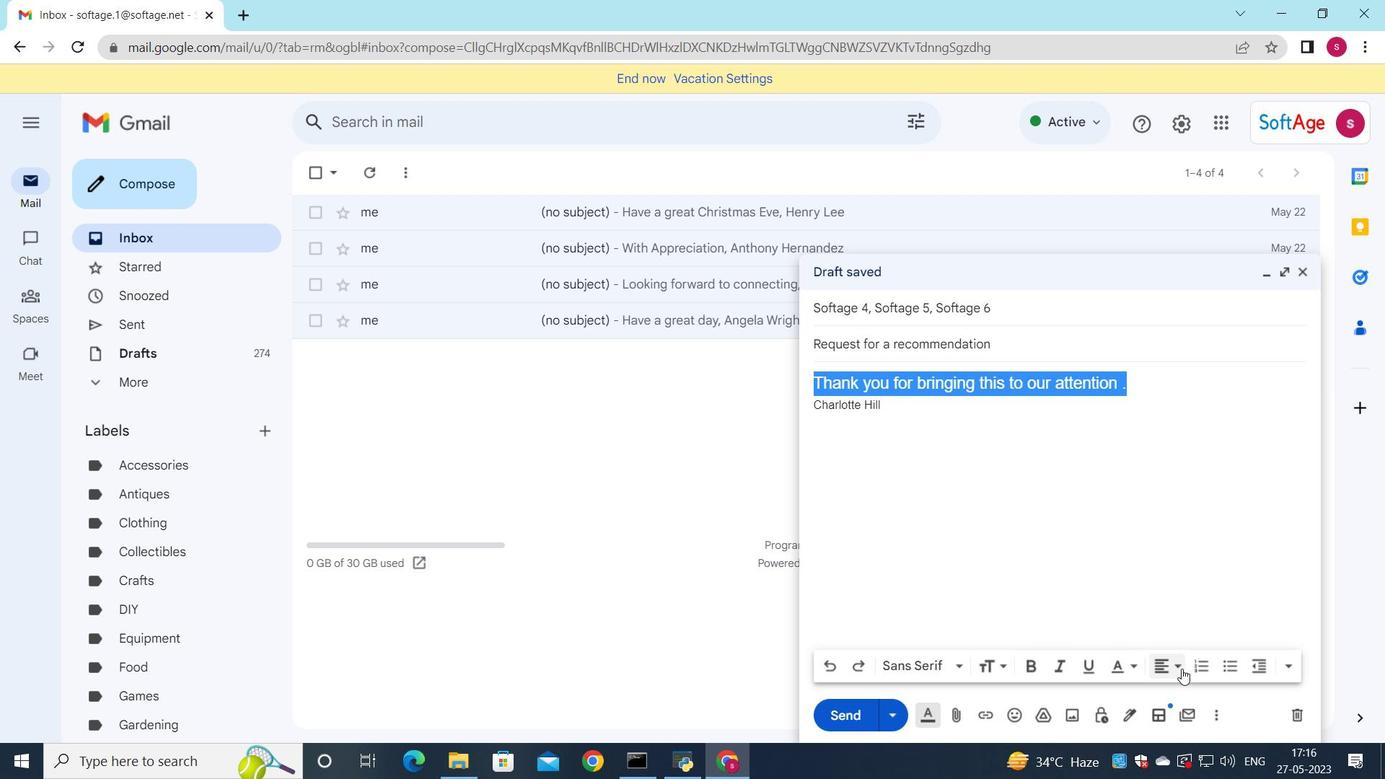 
Action: Mouse moved to (1157, 604)
Screenshot: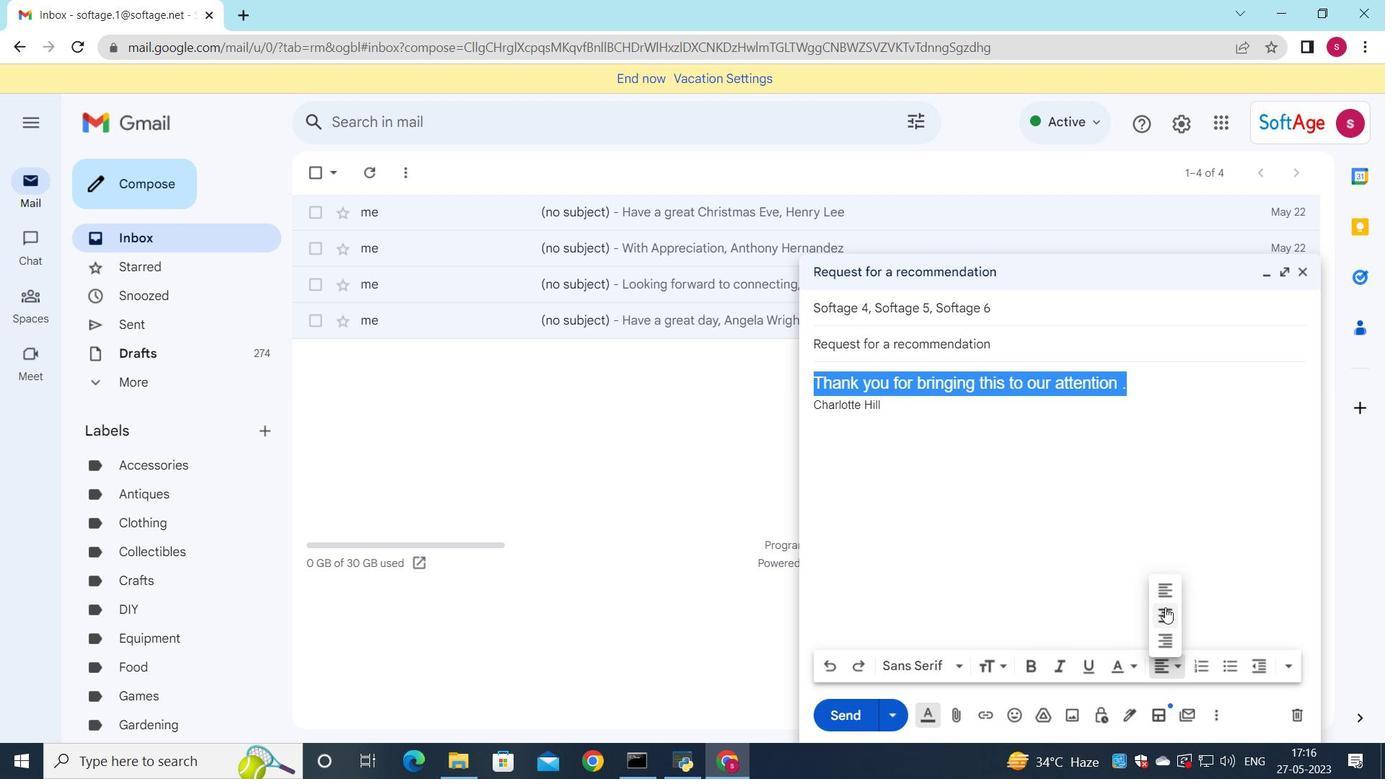 
Action: Mouse pressed left at (1157, 604)
Screenshot: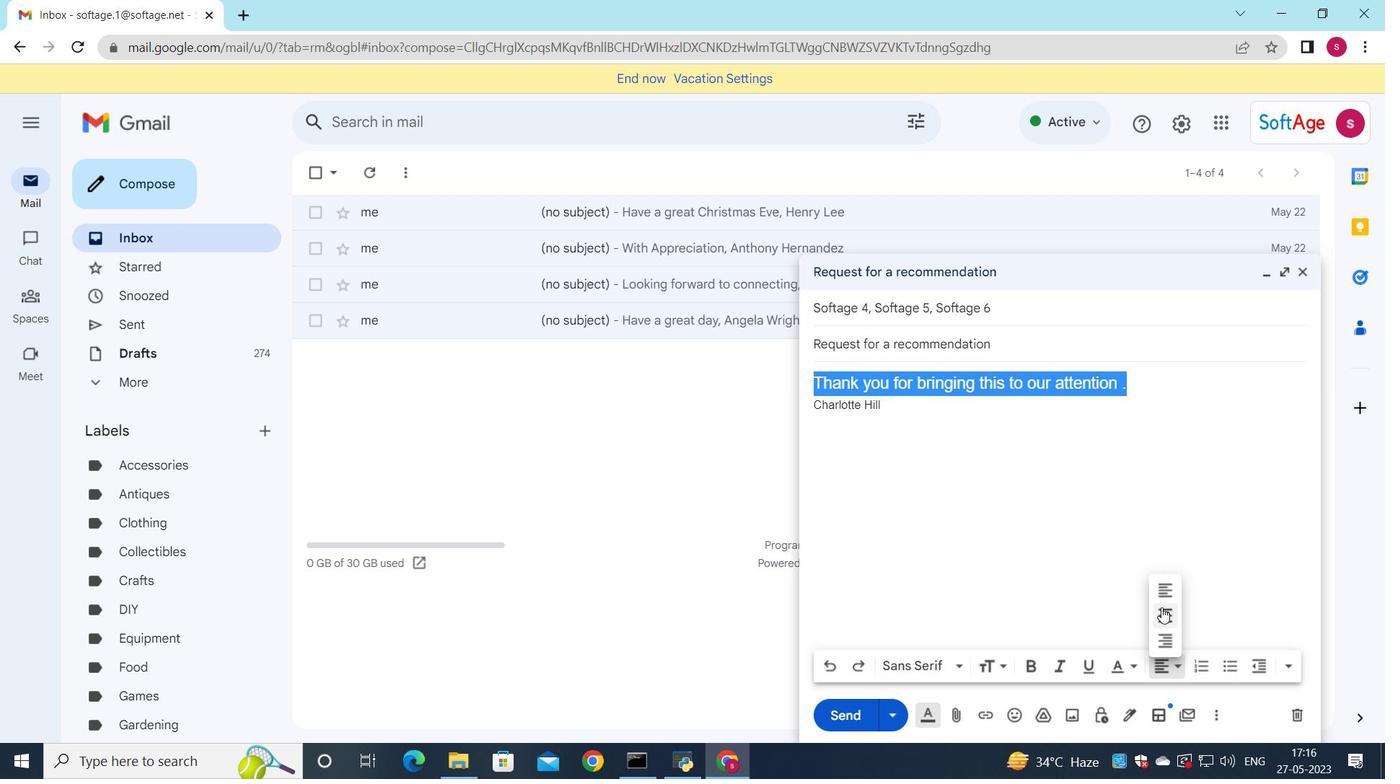 
Action: Mouse moved to (838, 721)
Screenshot: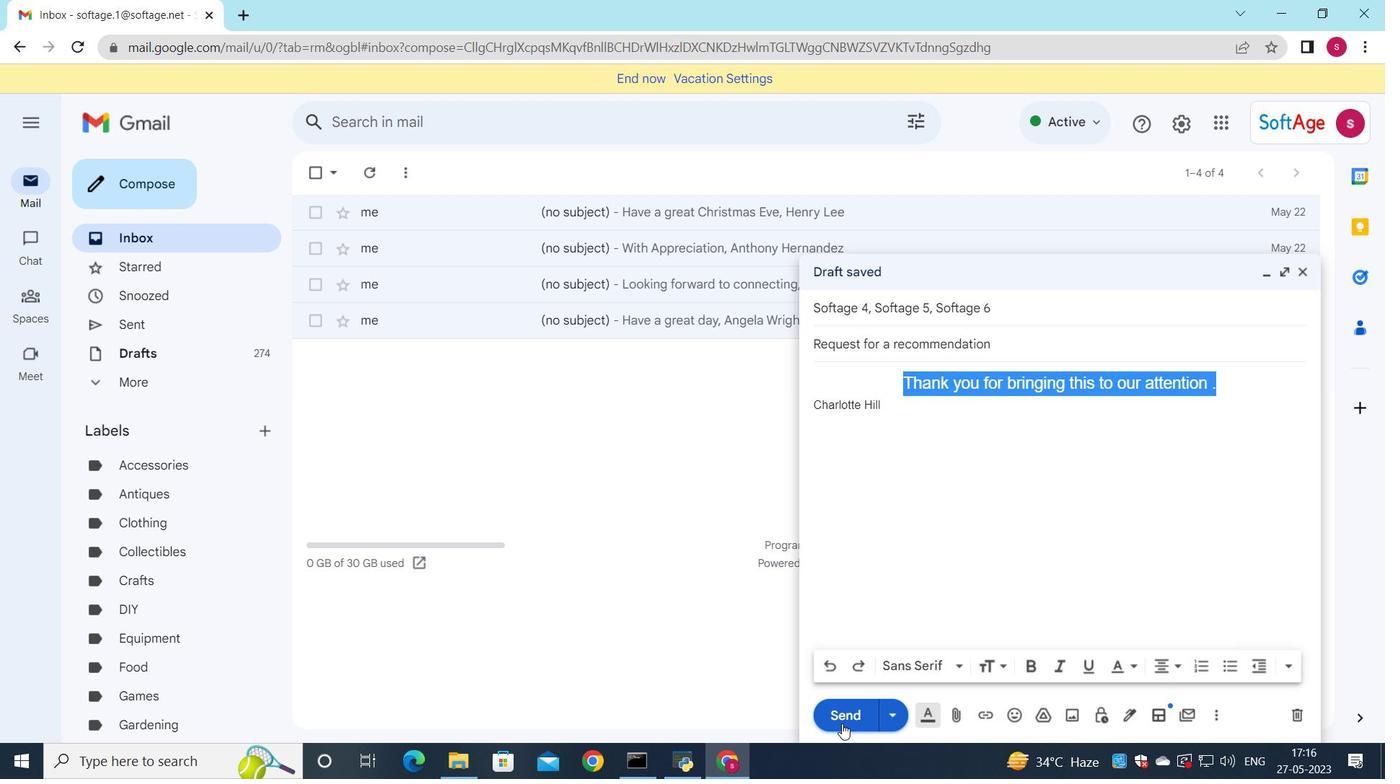 
Action: Mouse pressed left at (838, 721)
Screenshot: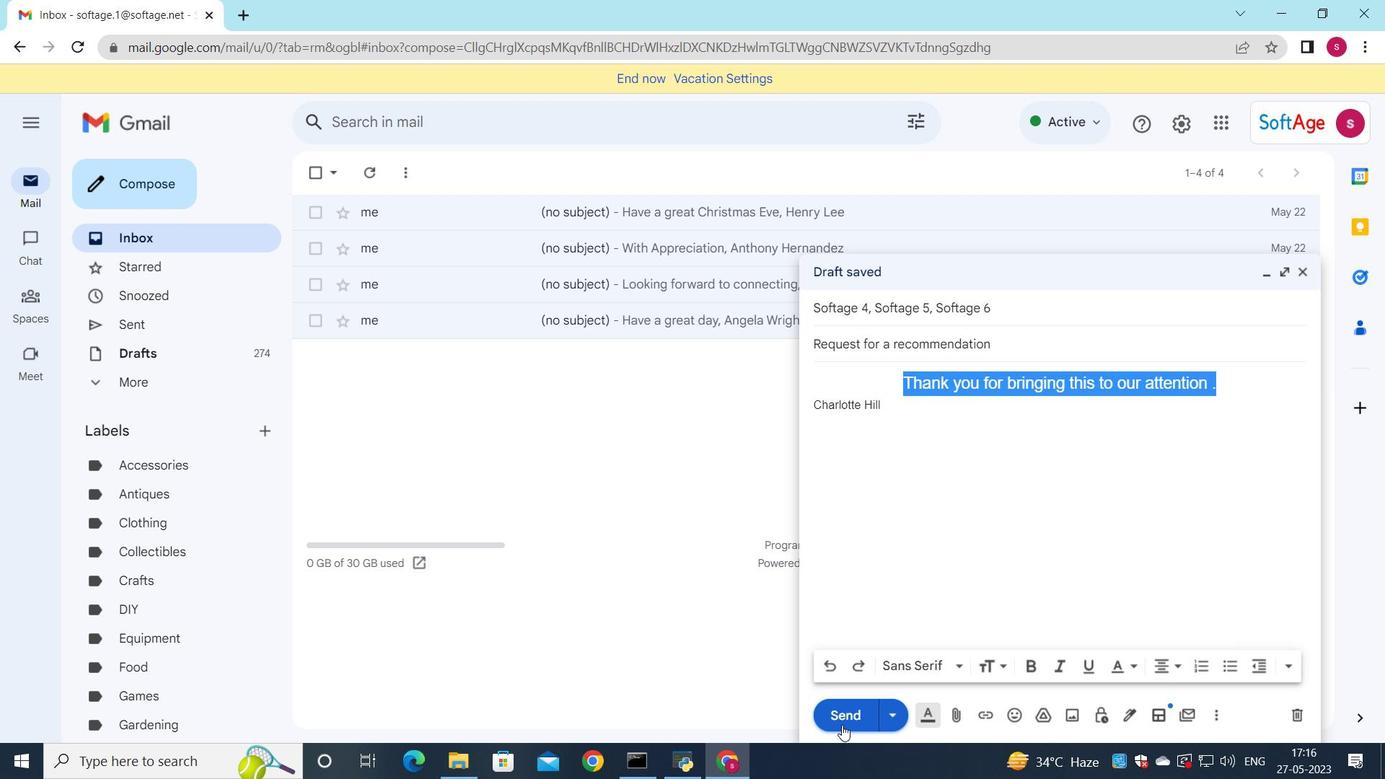 
Action: Mouse moved to (849, 722)
Screenshot: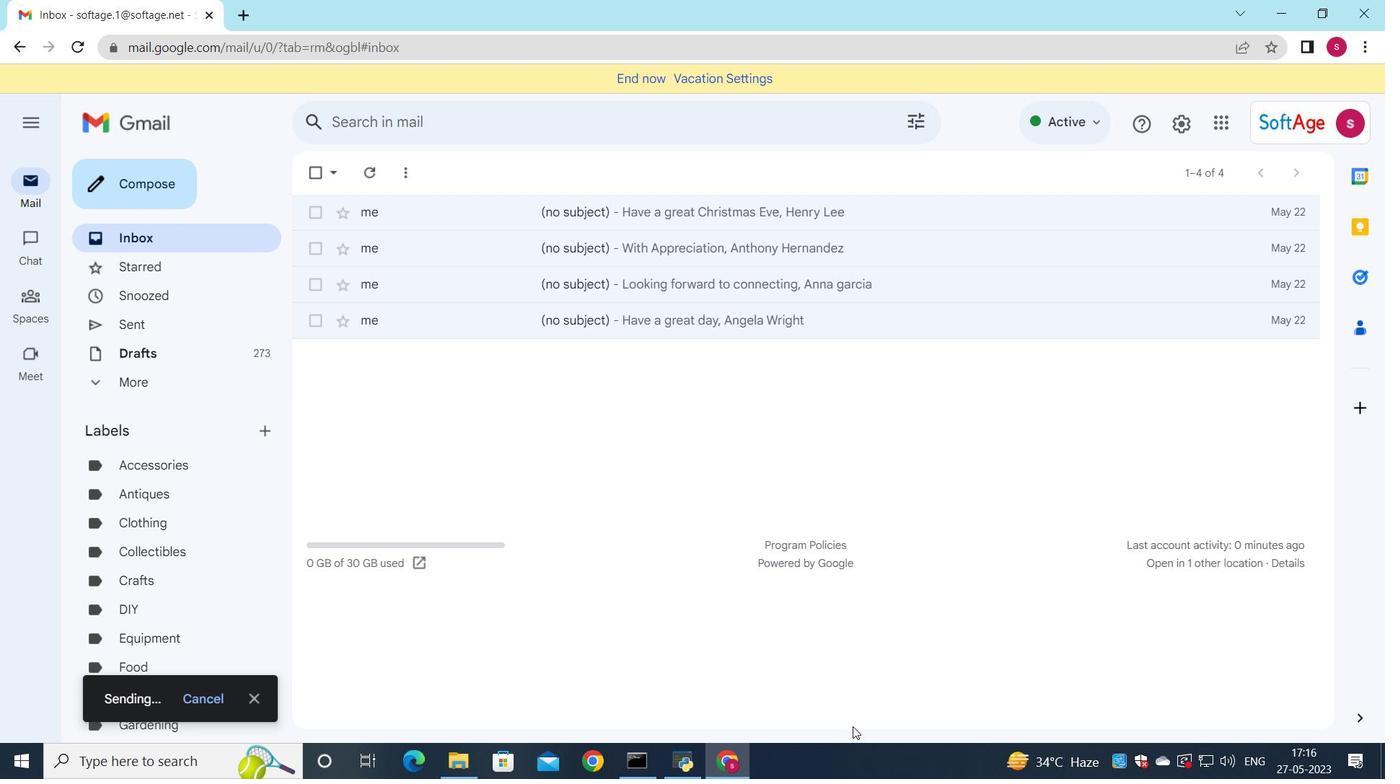 
